 Task: Look for space in Moriguchi, Japan from 8th June, 2023 to 16th June, 2023 for 2 adults in price range Rs.10000 to Rs.15000. Place can be entire place with 1  bedroom having 1 bed and 1 bathroom. Property type can be house, flat, guest house, hotel. Amenities needed are: washing machine. Booking option can be shelf check-in. Required host language is English.
Action: Mouse moved to (482, 137)
Screenshot: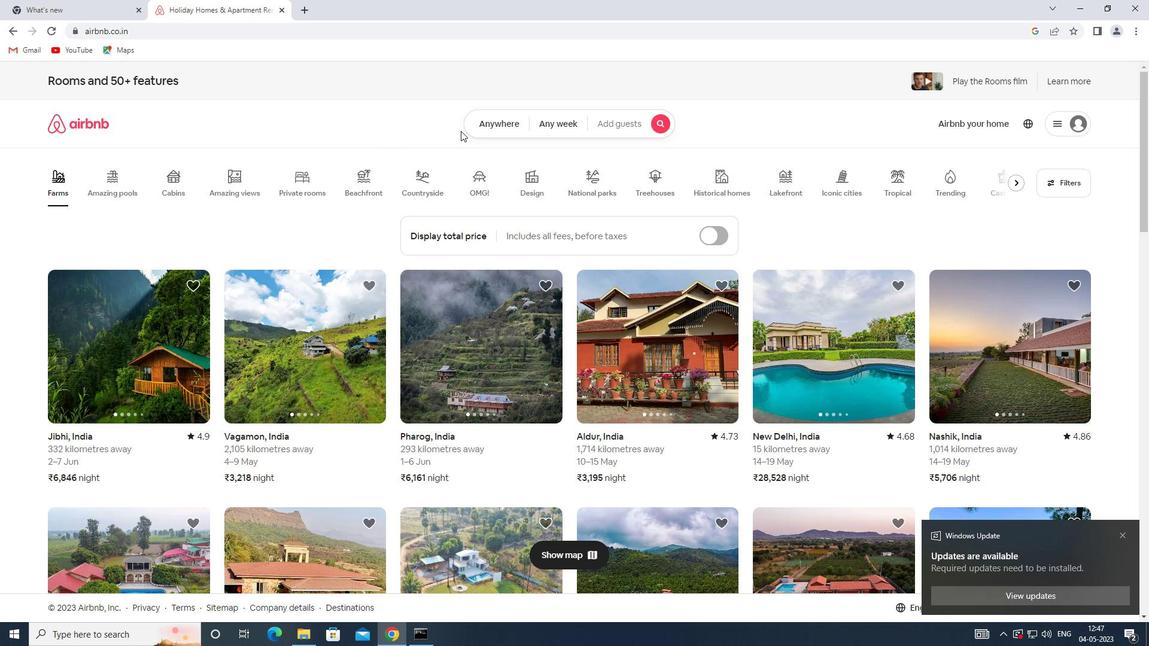 
Action: Mouse pressed left at (482, 137)
Screenshot: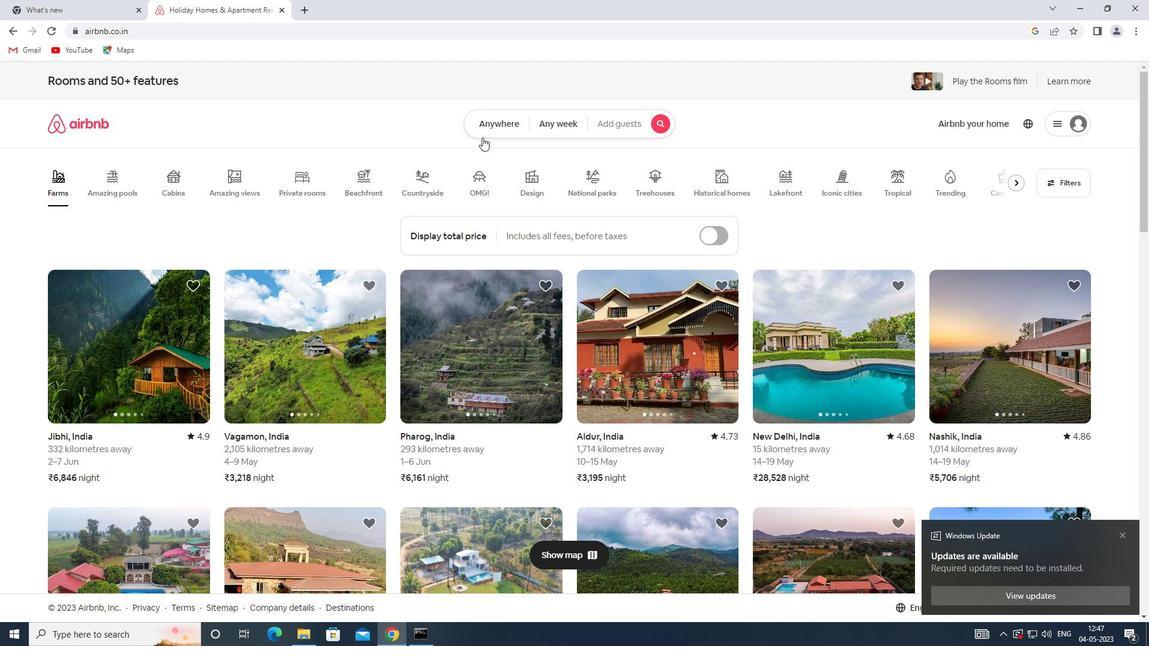 
Action: Mouse moved to (450, 180)
Screenshot: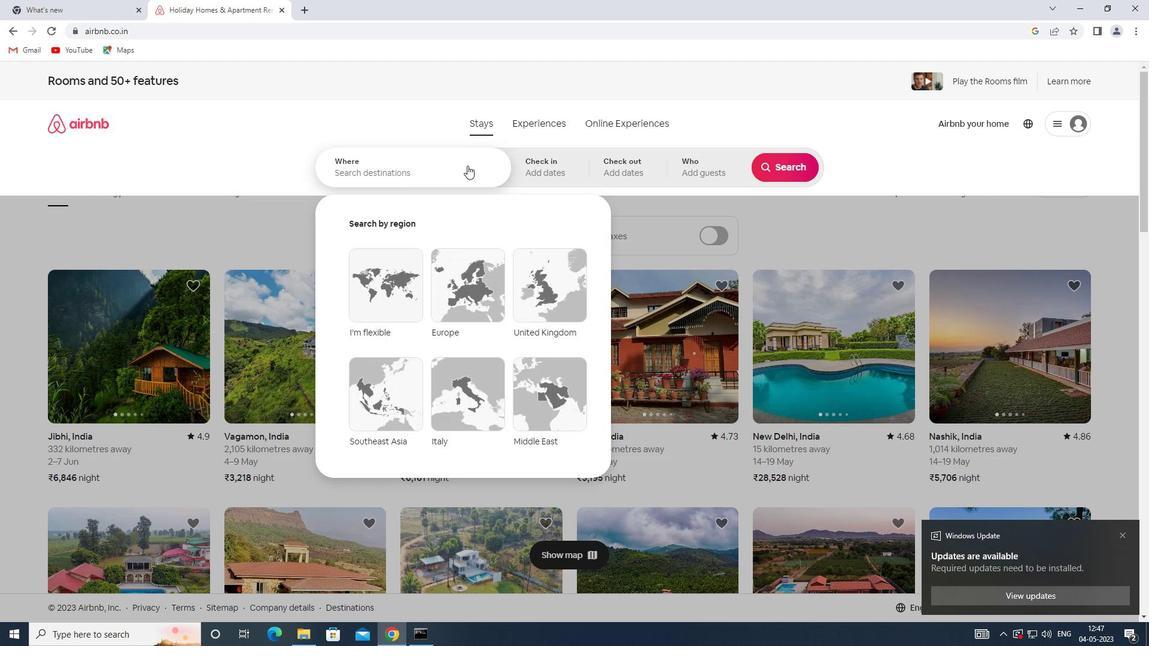 
Action: Mouse pressed left at (450, 180)
Screenshot: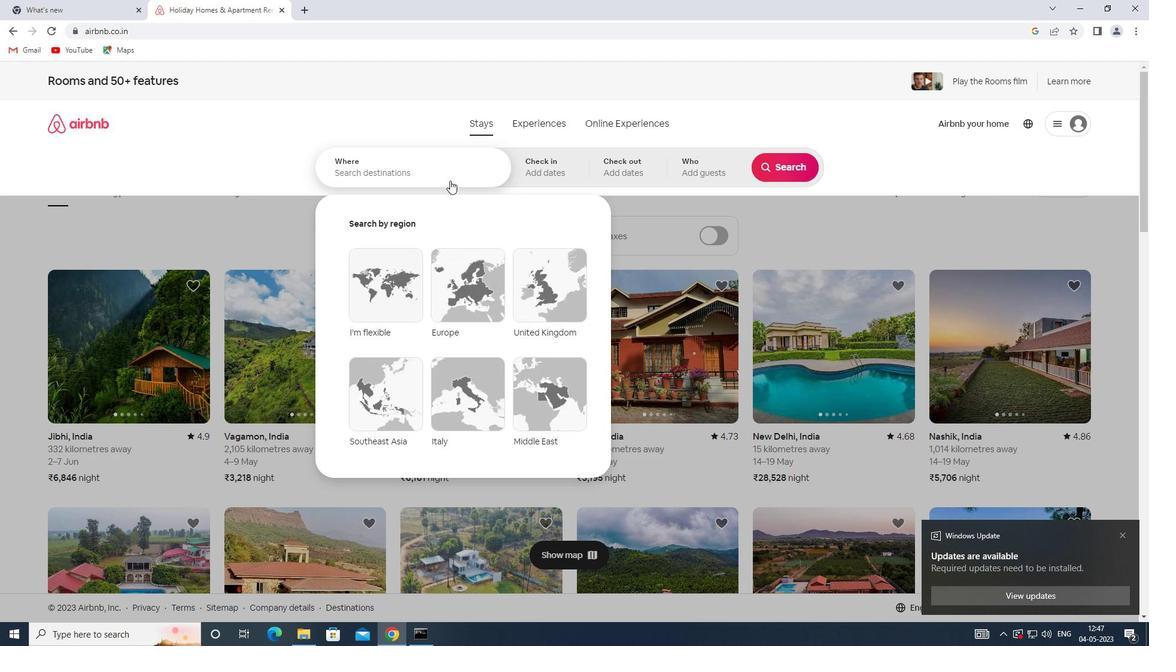 
Action: Key pressed <Key.shift>MORIGUCHI,<Key.shift>JAPAN
Screenshot: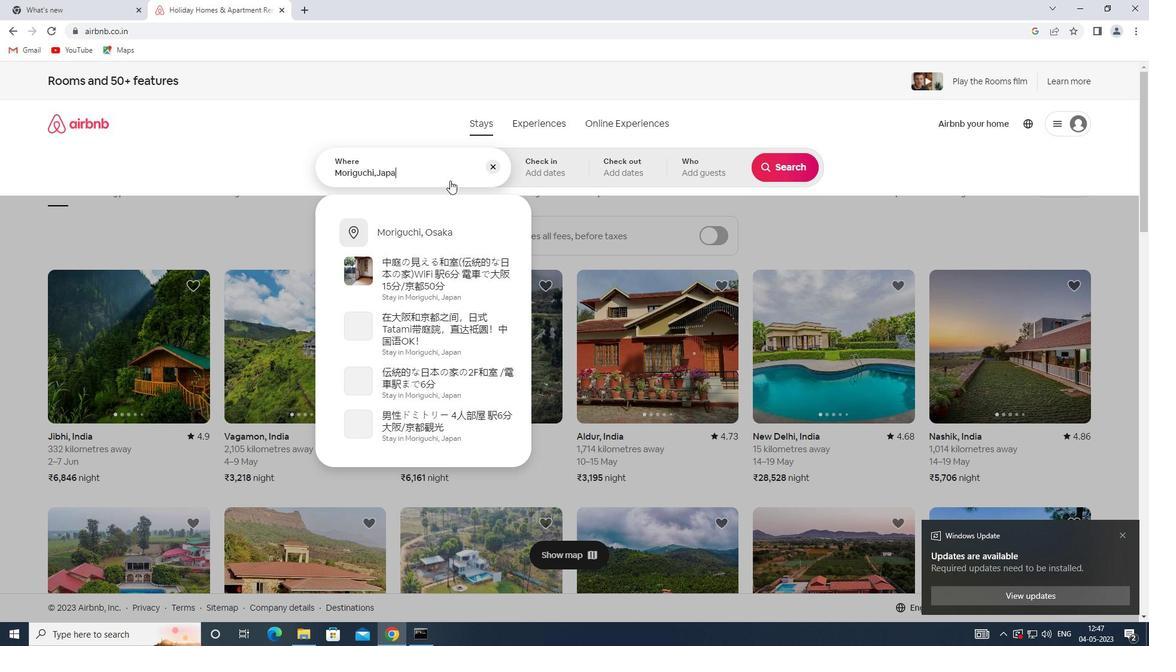 
Action: Mouse moved to (519, 173)
Screenshot: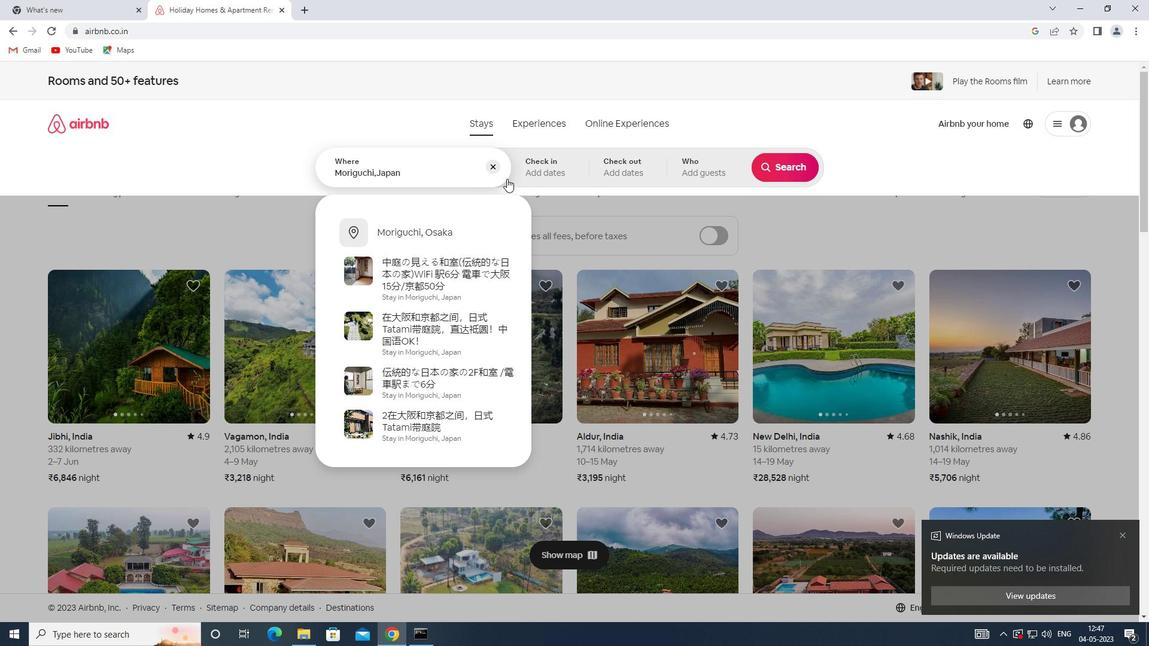 
Action: Mouse pressed left at (519, 173)
Screenshot: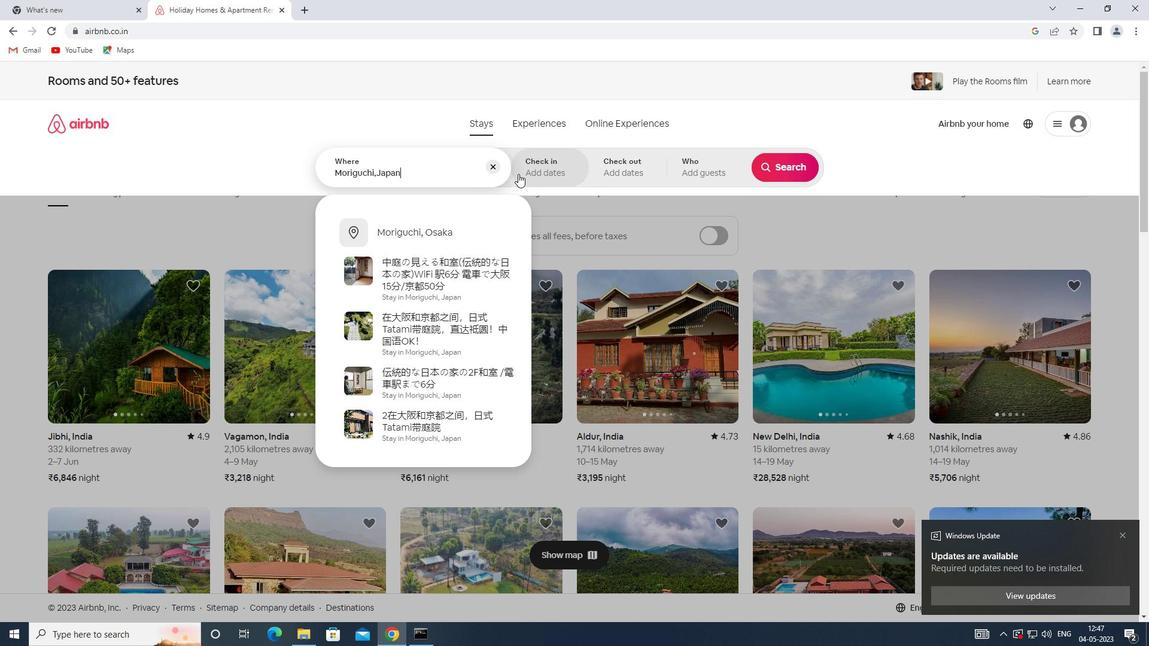
Action: Mouse moved to (719, 349)
Screenshot: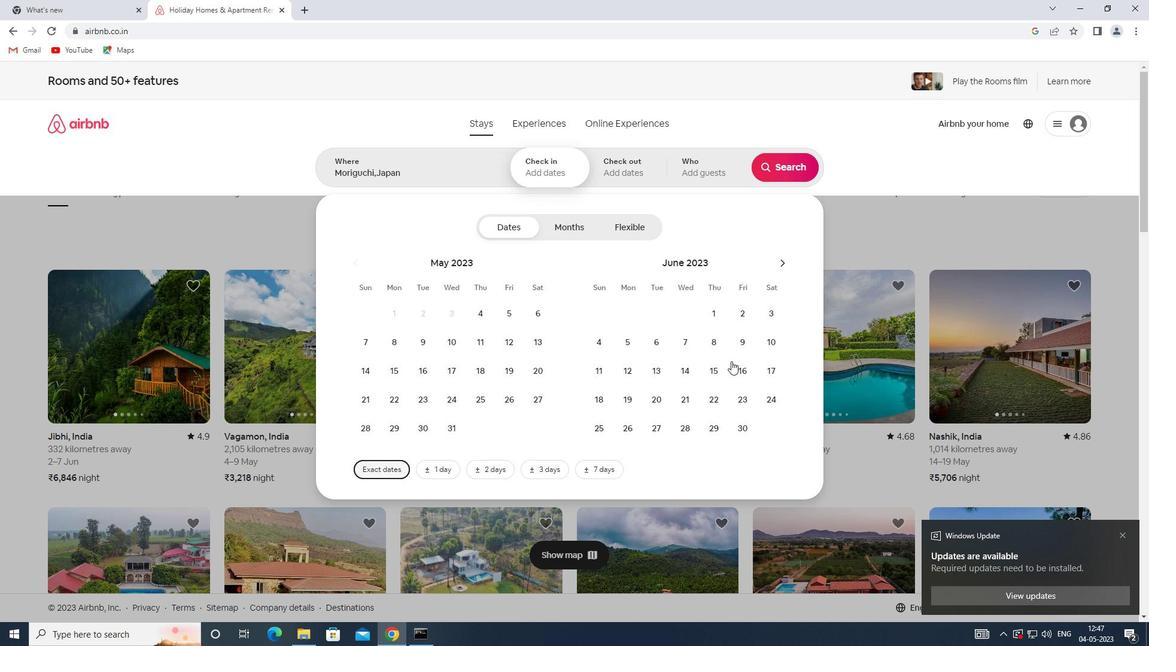 
Action: Mouse pressed left at (719, 349)
Screenshot: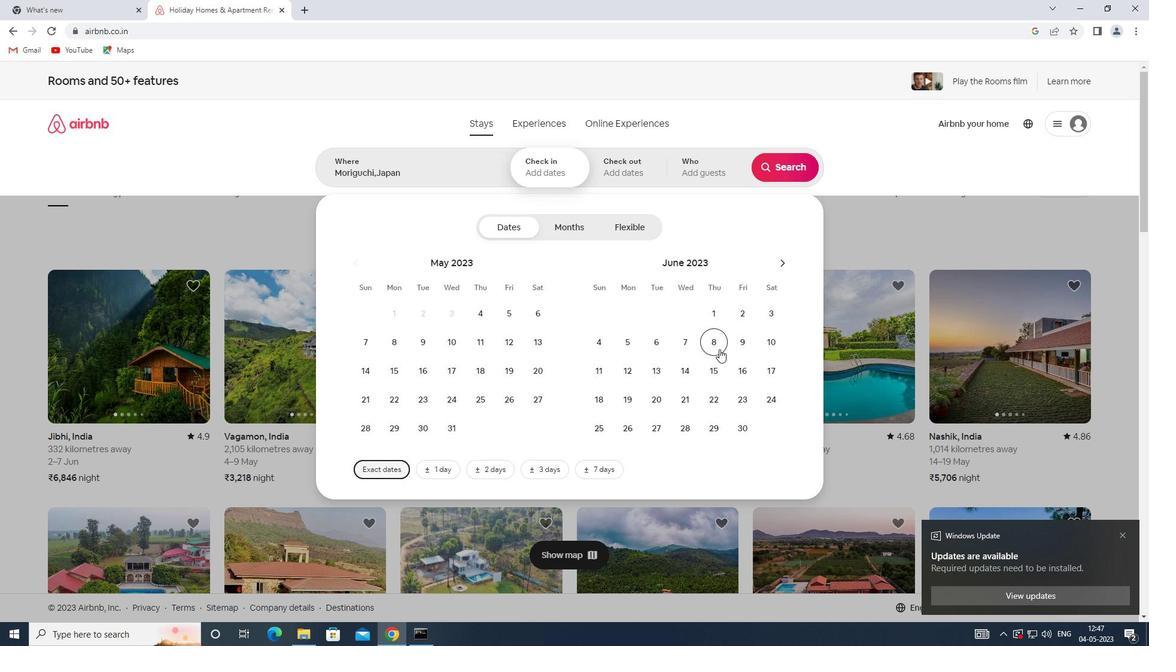 
Action: Mouse moved to (751, 371)
Screenshot: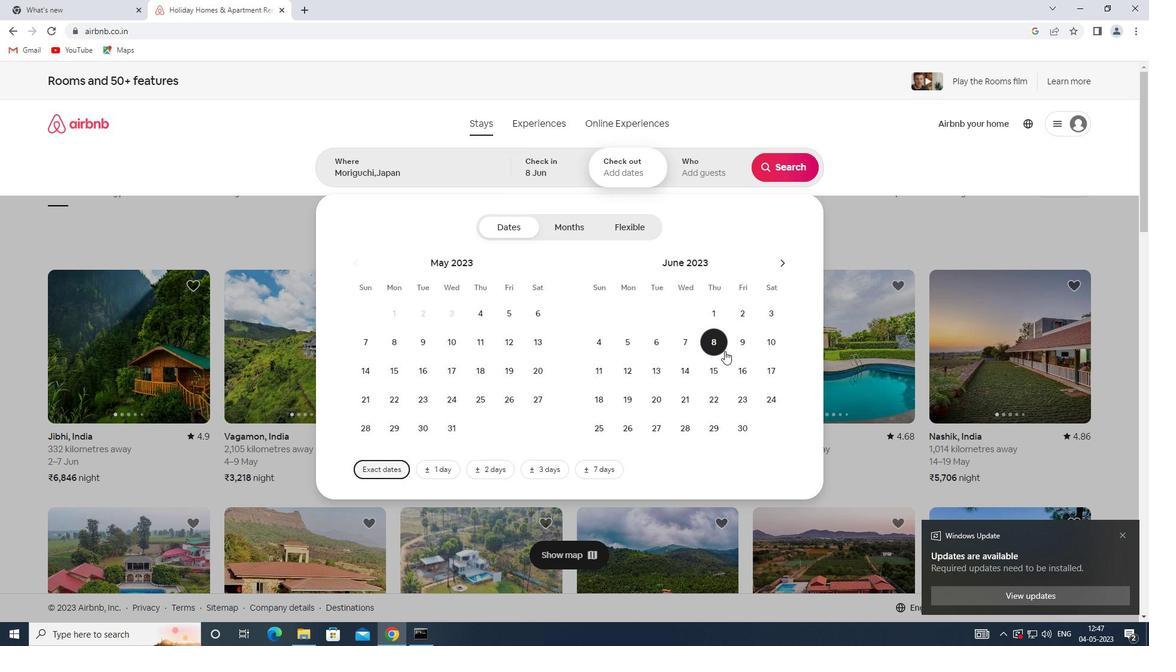 
Action: Mouse pressed left at (751, 371)
Screenshot: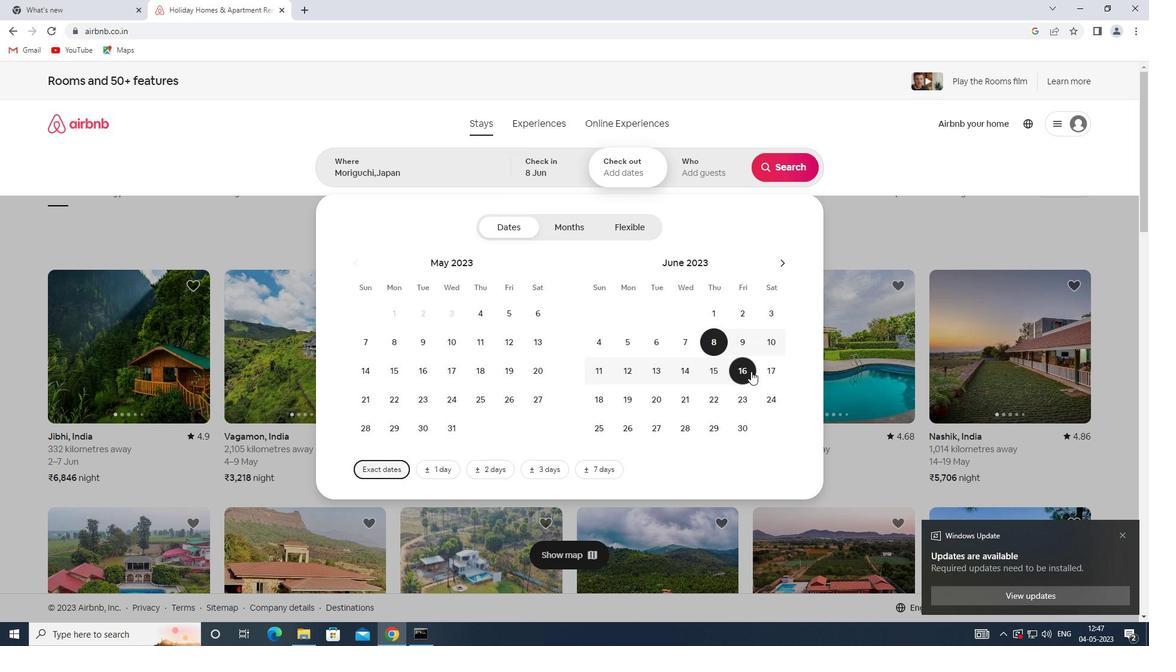 
Action: Mouse moved to (699, 171)
Screenshot: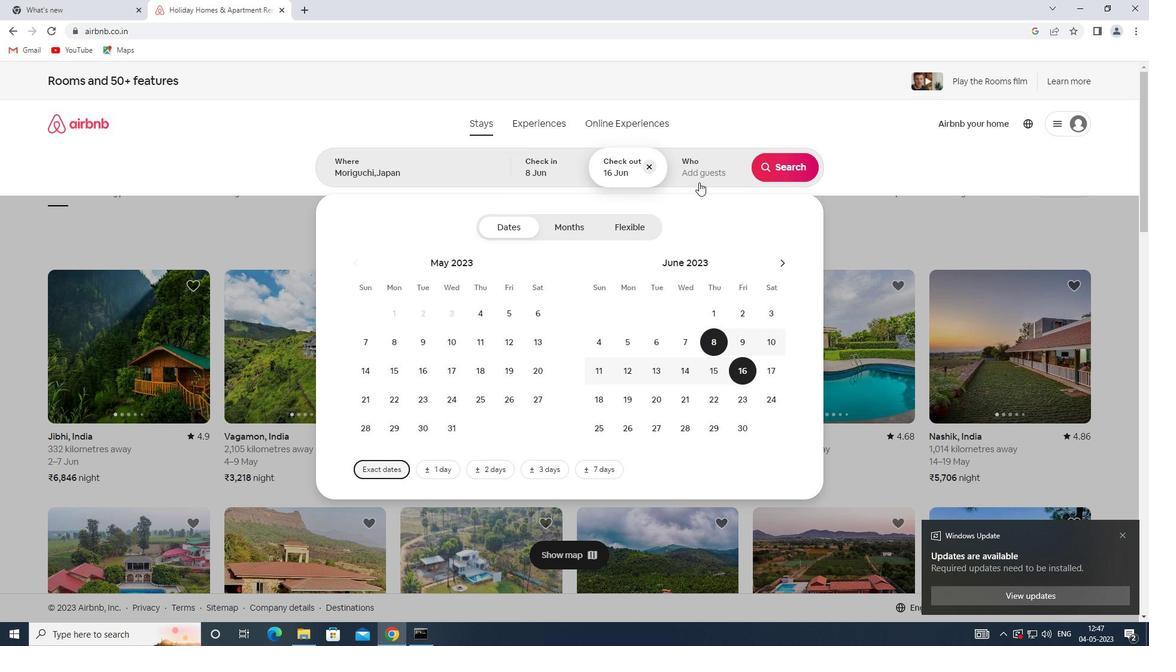 
Action: Mouse pressed left at (699, 171)
Screenshot: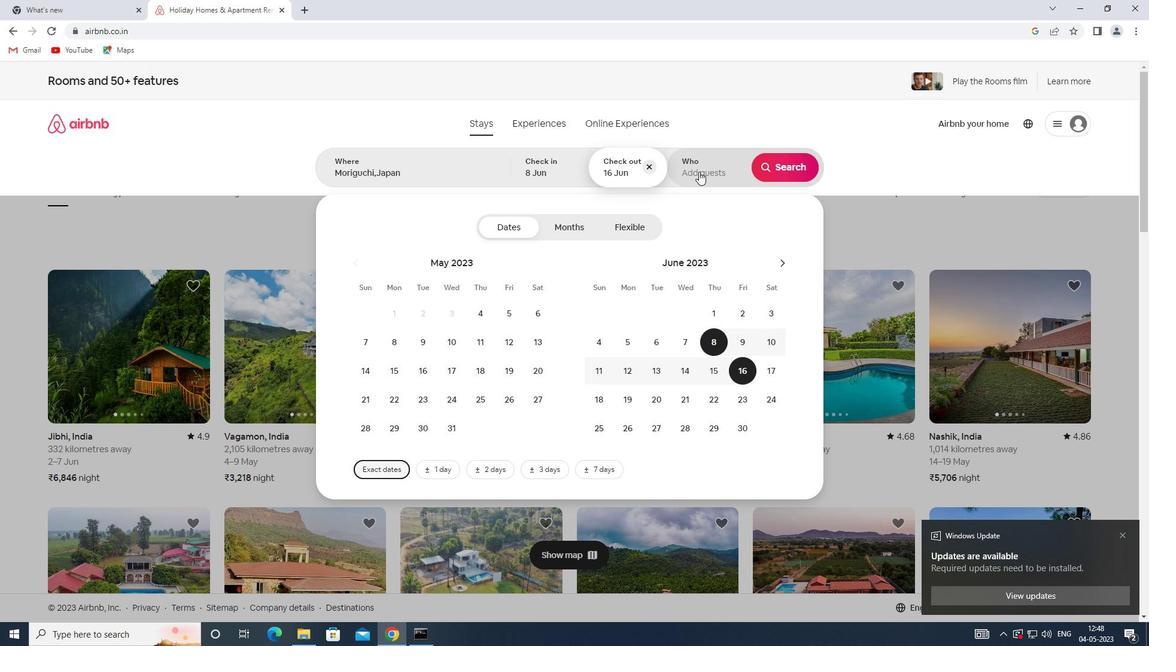 
Action: Mouse moved to (790, 229)
Screenshot: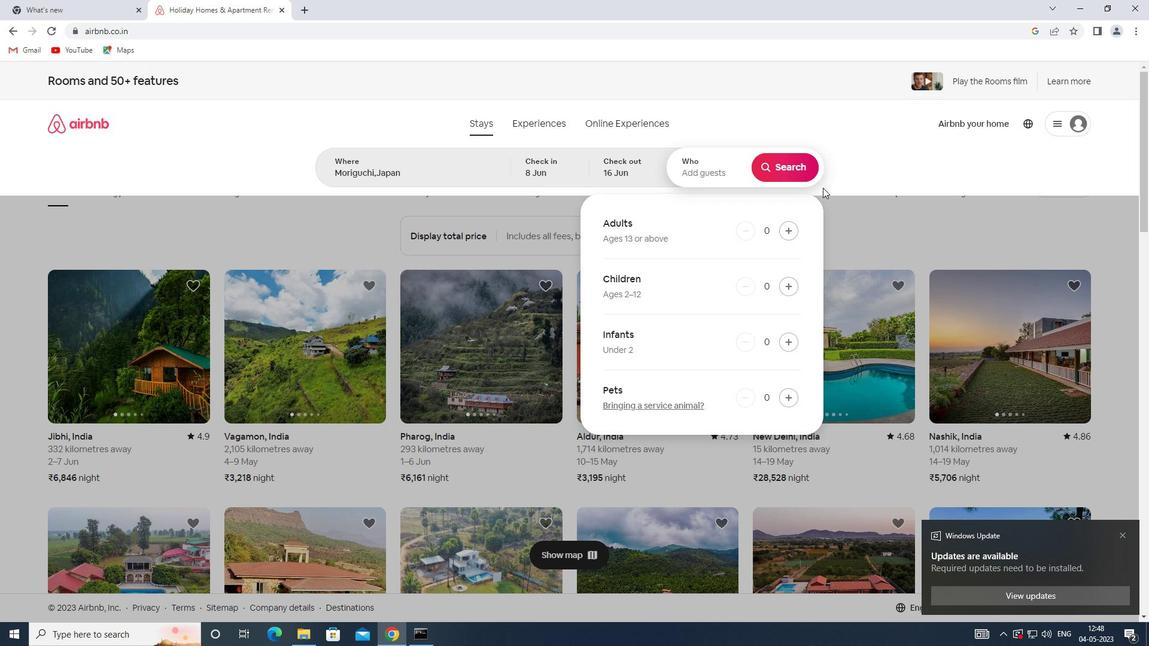 
Action: Mouse pressed left at (790, 229)
Screenshot: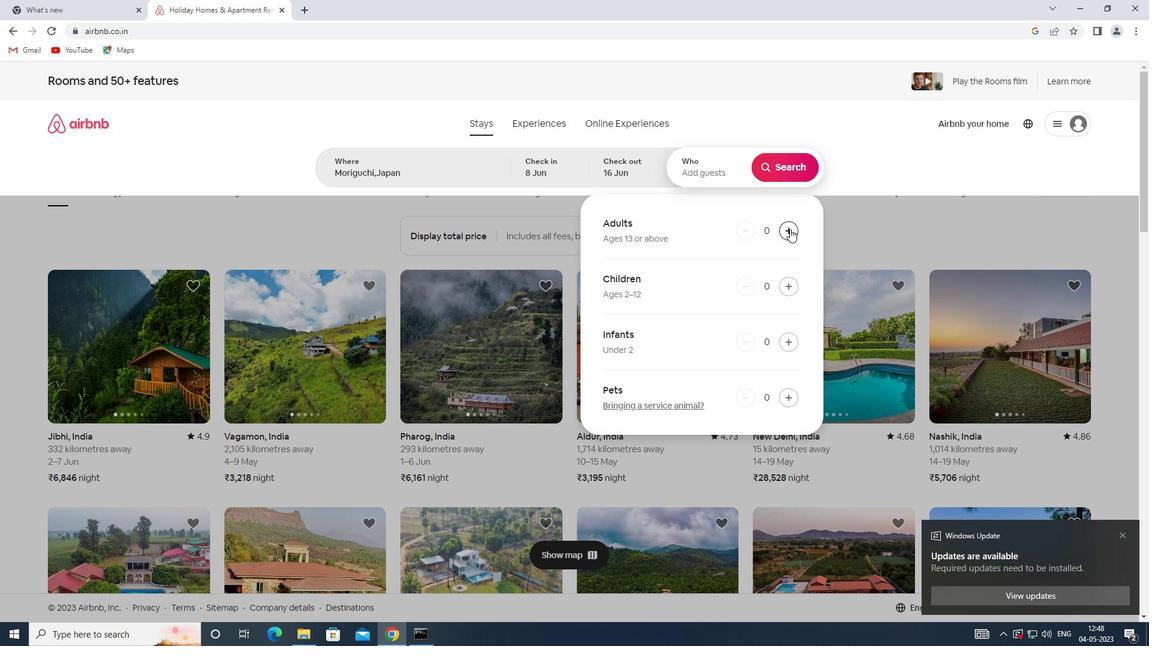 
Action: Mouse pressed left at (790, 229)
Screenshot: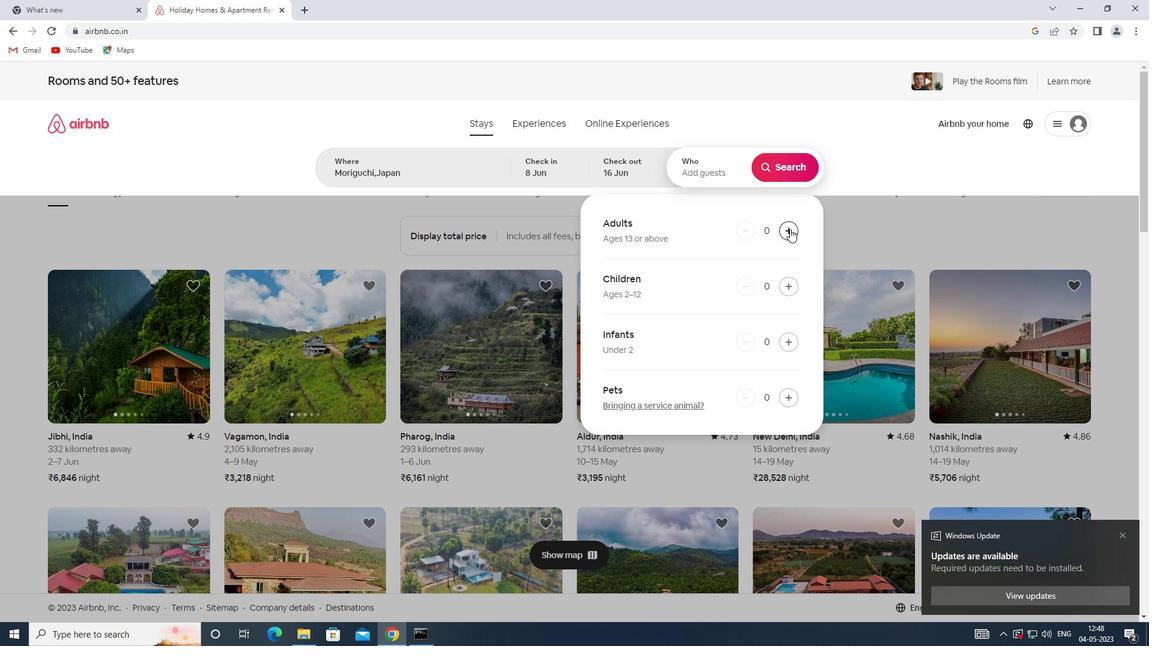 
Action: Mouse moved to (784, 162)
Screenshot: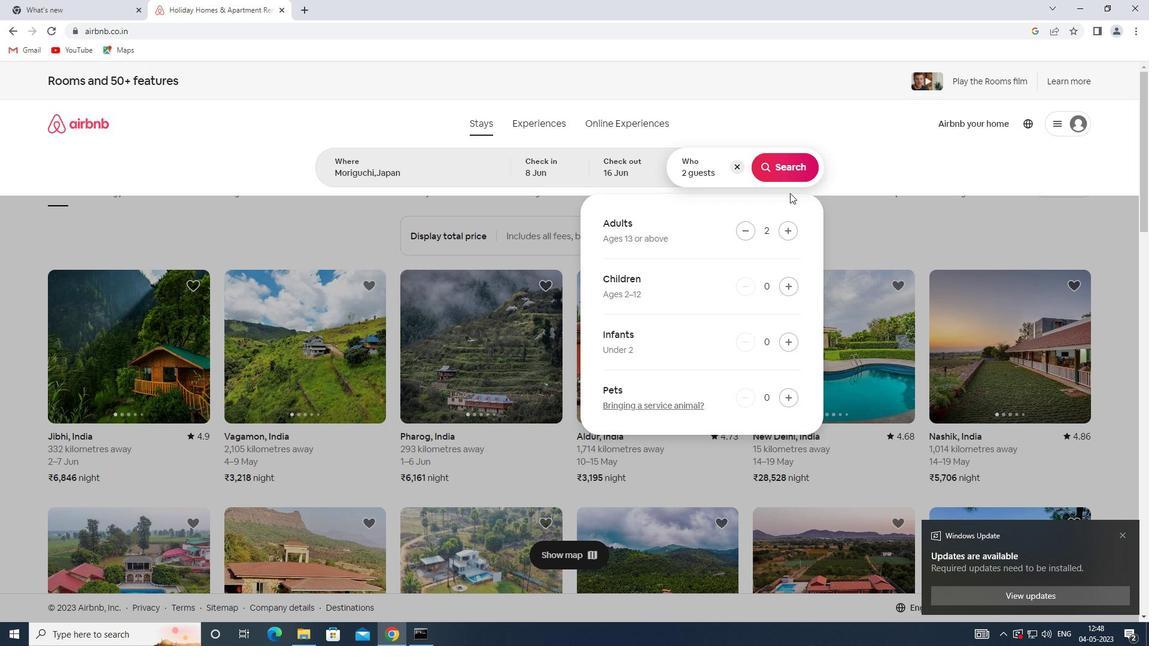 
Action: Mouse pressed left at (784, 162)
Screenshot: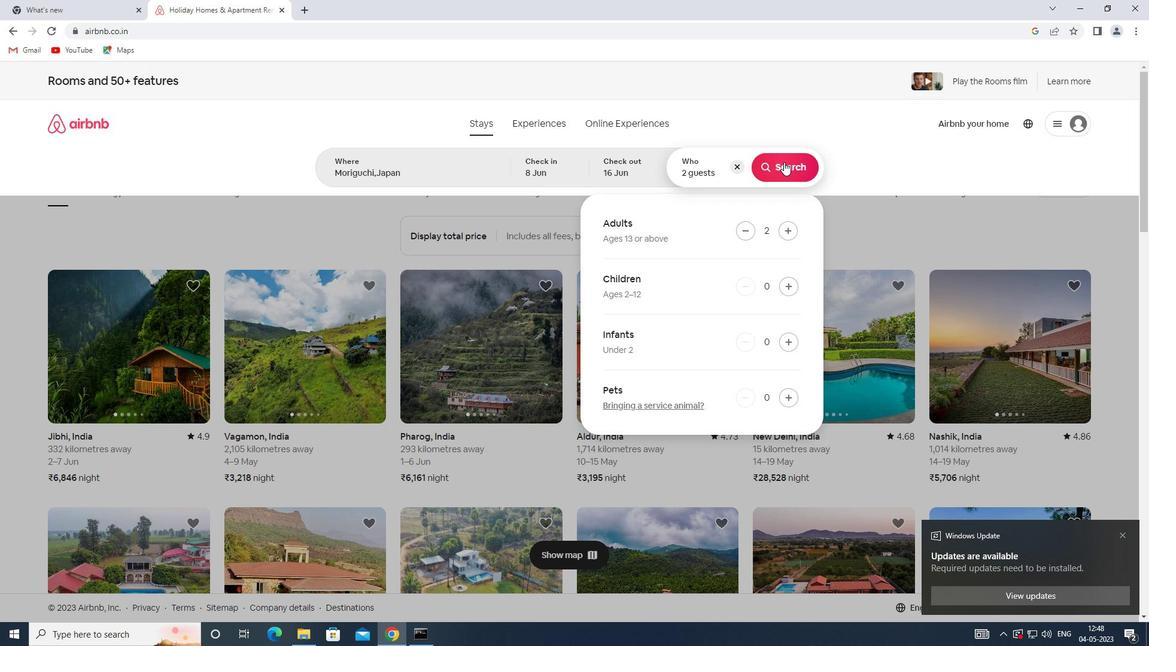 
Action: Mouse moved to (1095, 139)
Screenshot: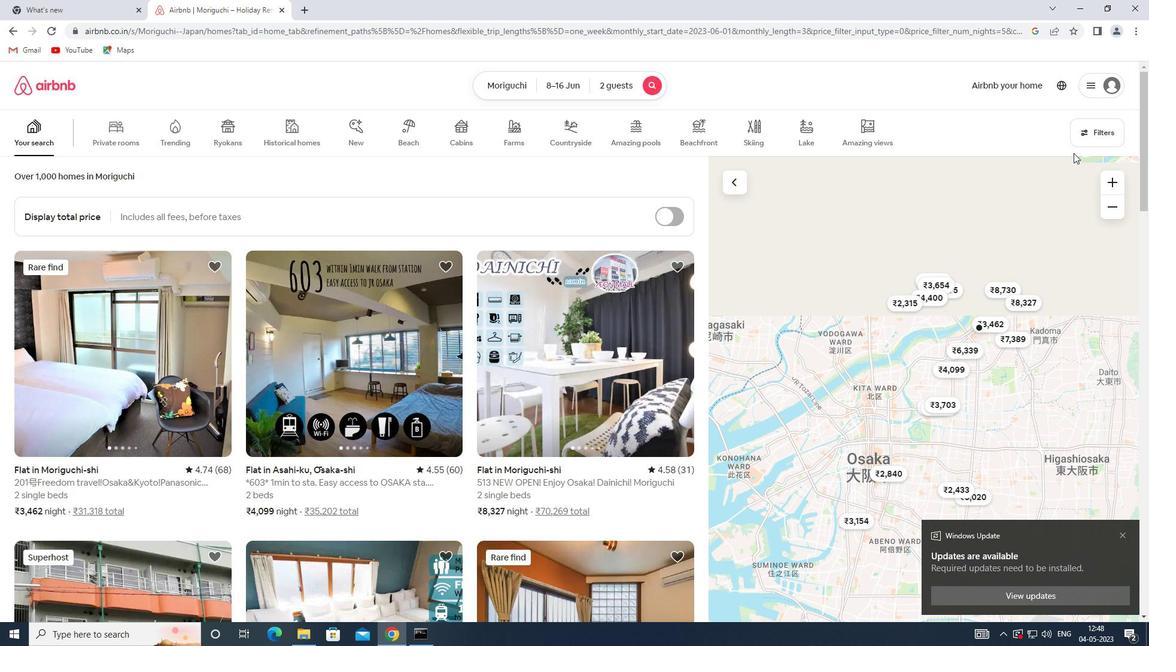 
Action: Mouse pressed left at (1095, 139)
Screenshot: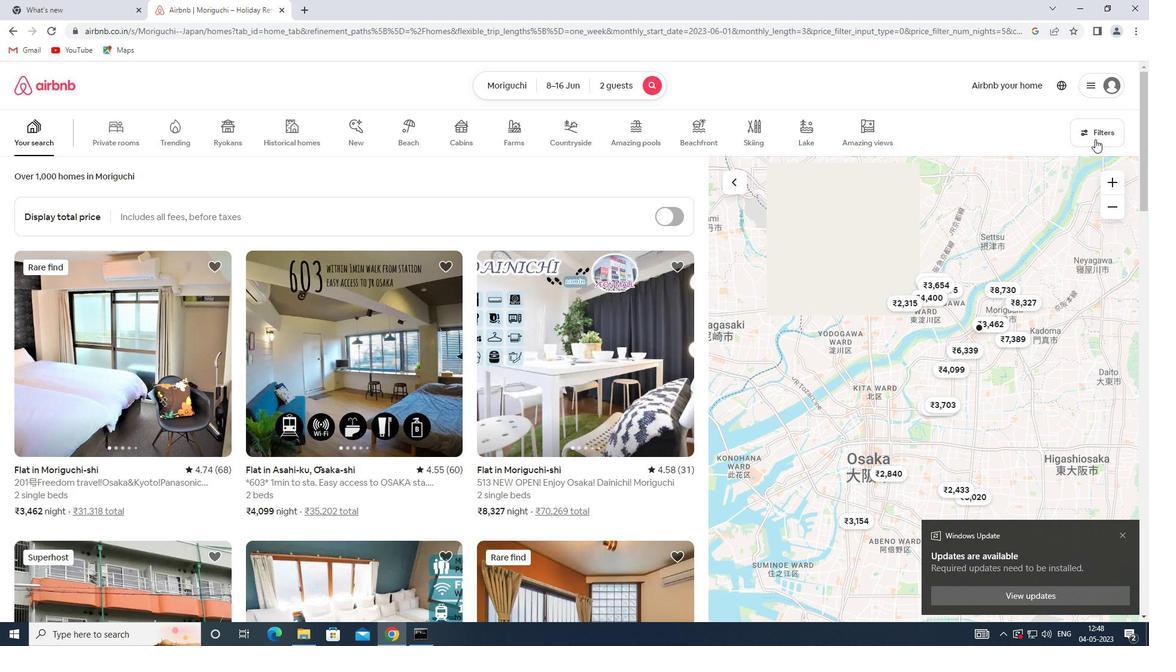 
Action: Mouse moved to (411, 288)
Screenshot: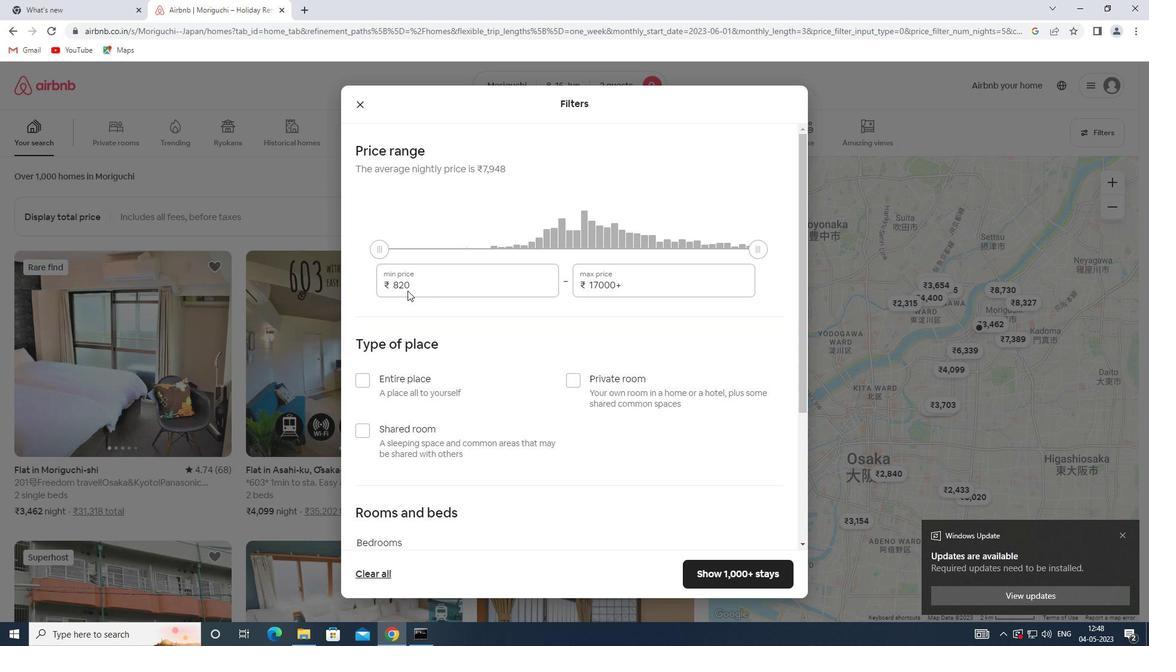 
Action: Mouse pressed left at (411, 288)
Screenshot: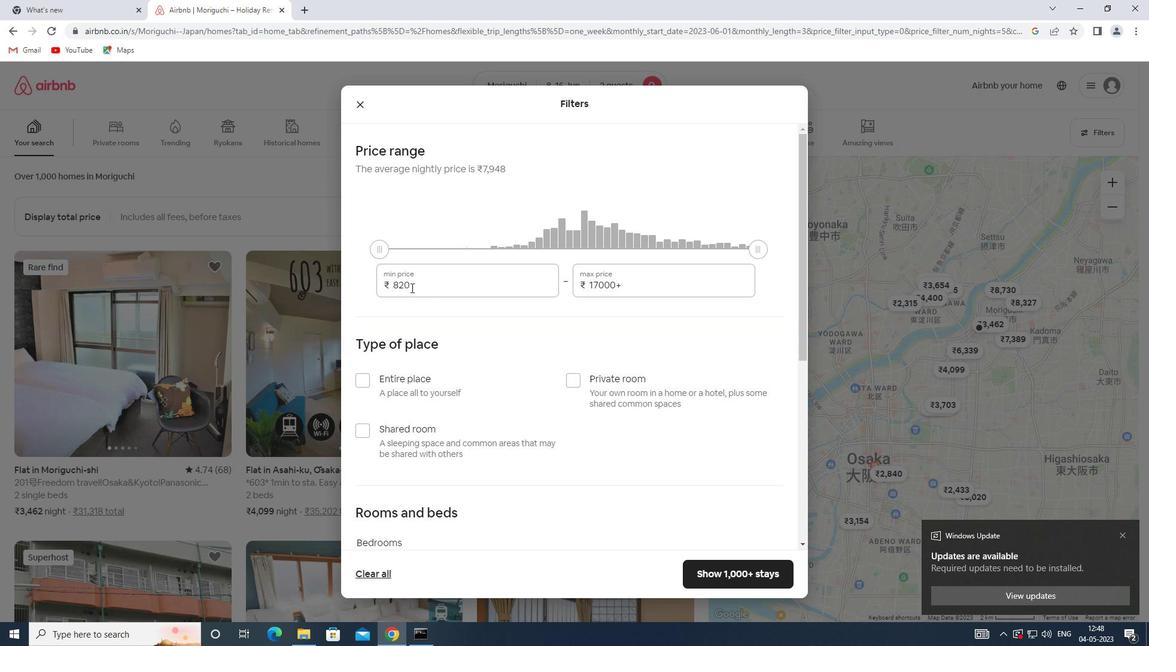 
Action: Mouse moved to (382, 287)
Screenshot: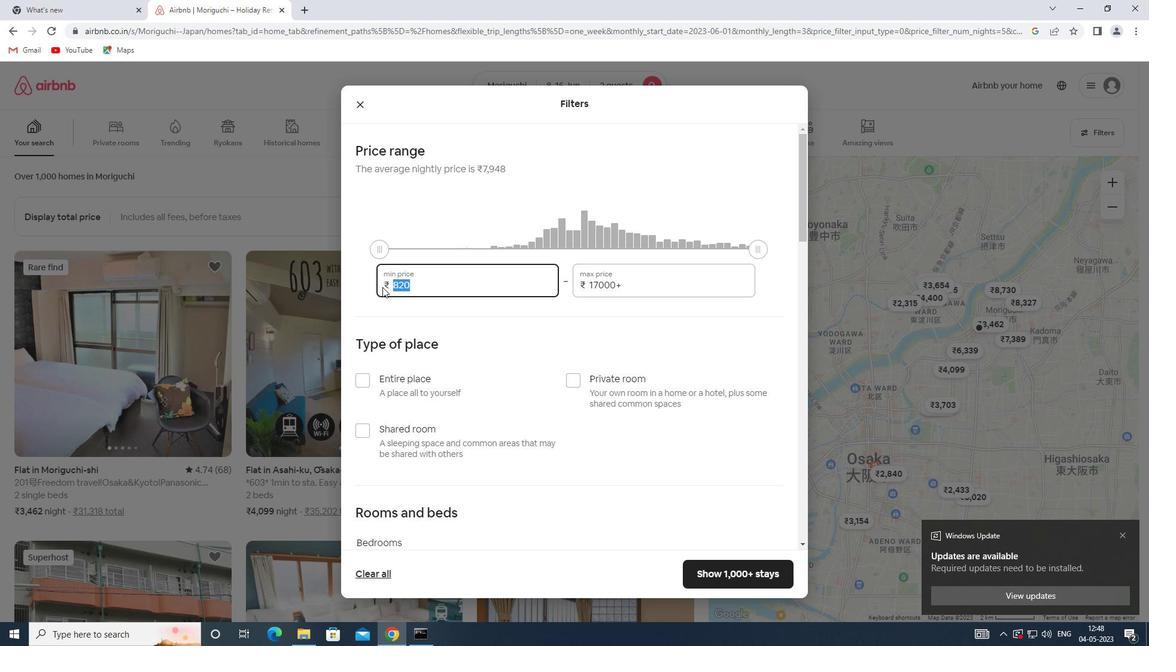 
Action: Key pressed 10000
Screenshot: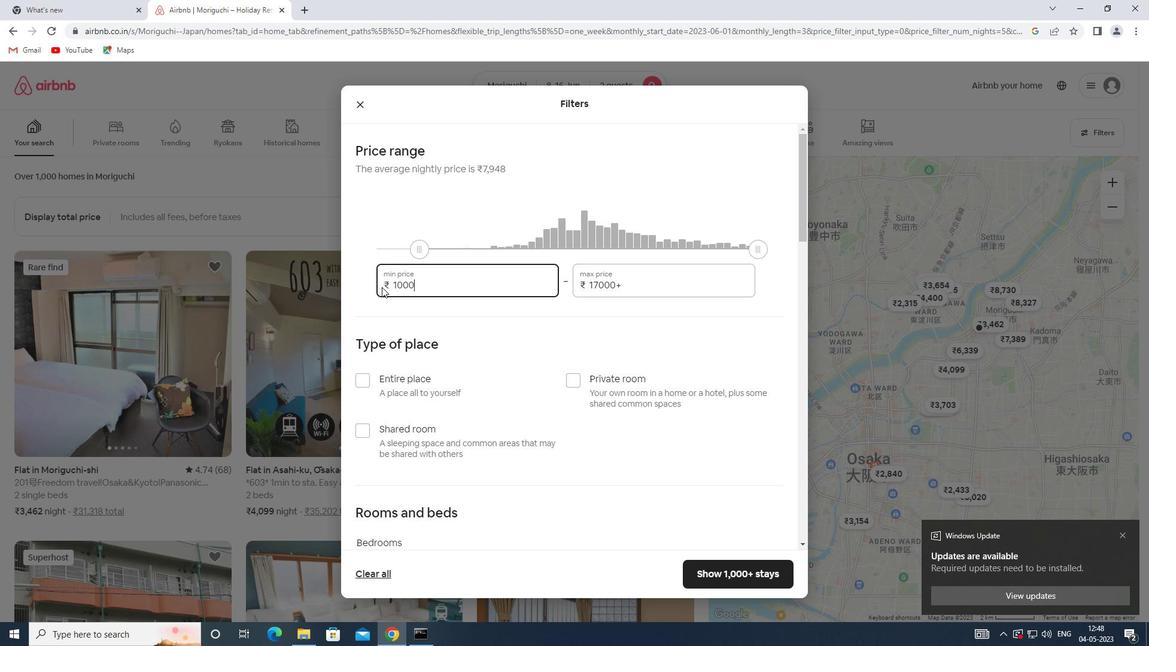 
Action: Mouse moved to (619, 282)
Screenshot: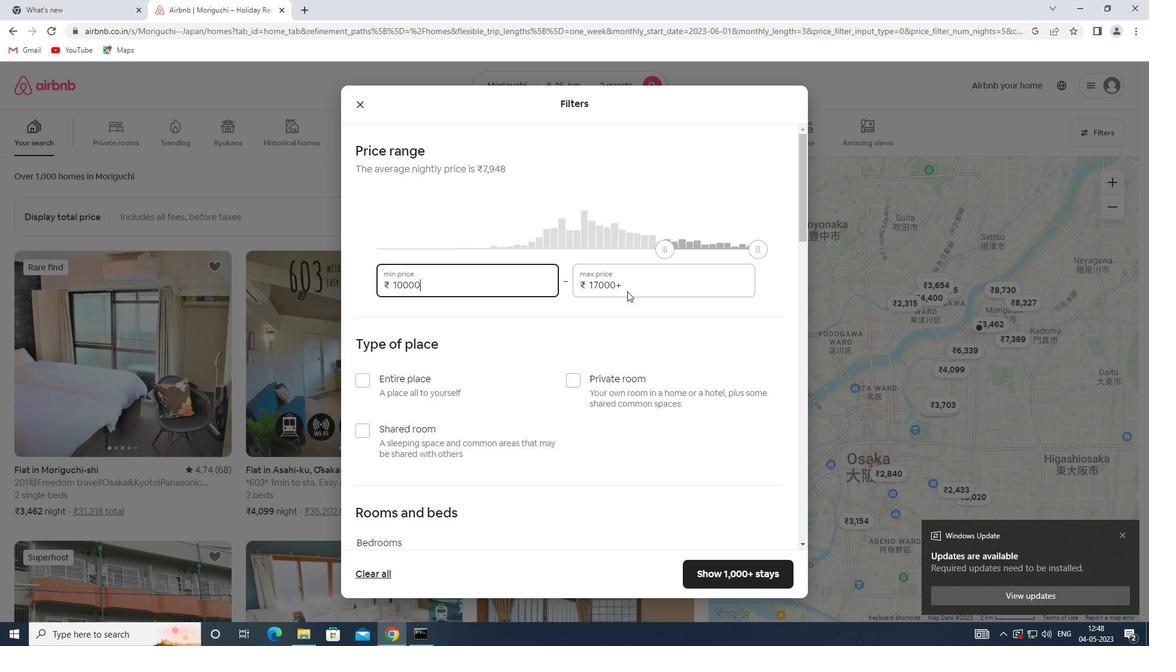
Action: Mouse pressed left at (619, 282)
Screenshot: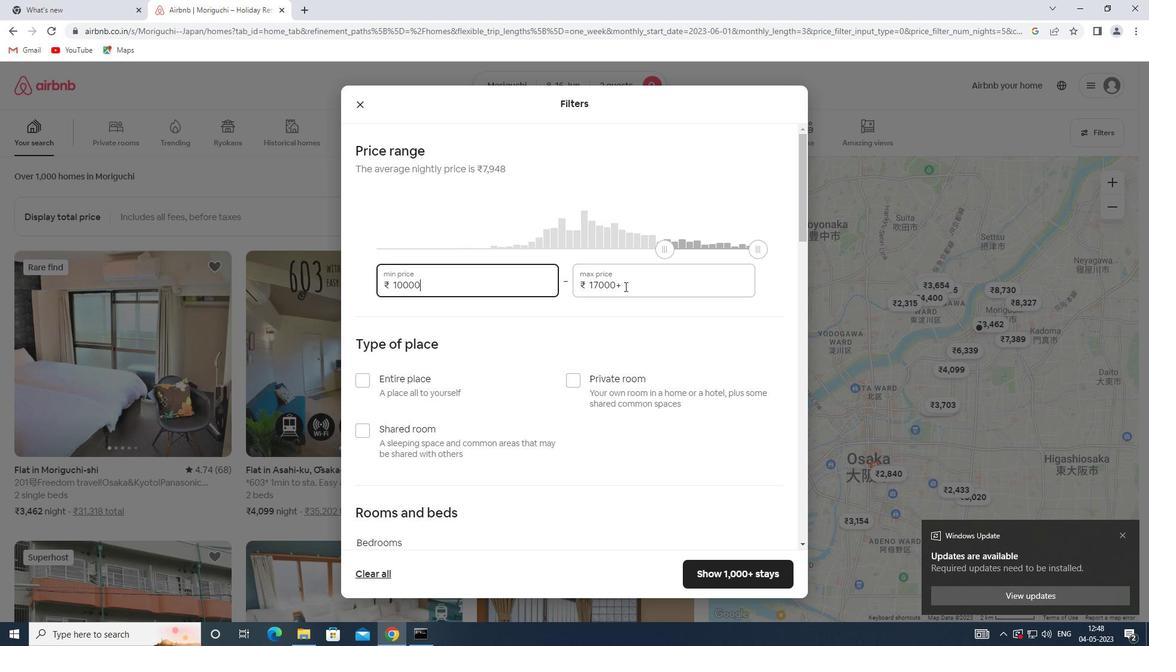 
Action: Mouse moved to (565, 281)
Screenshot: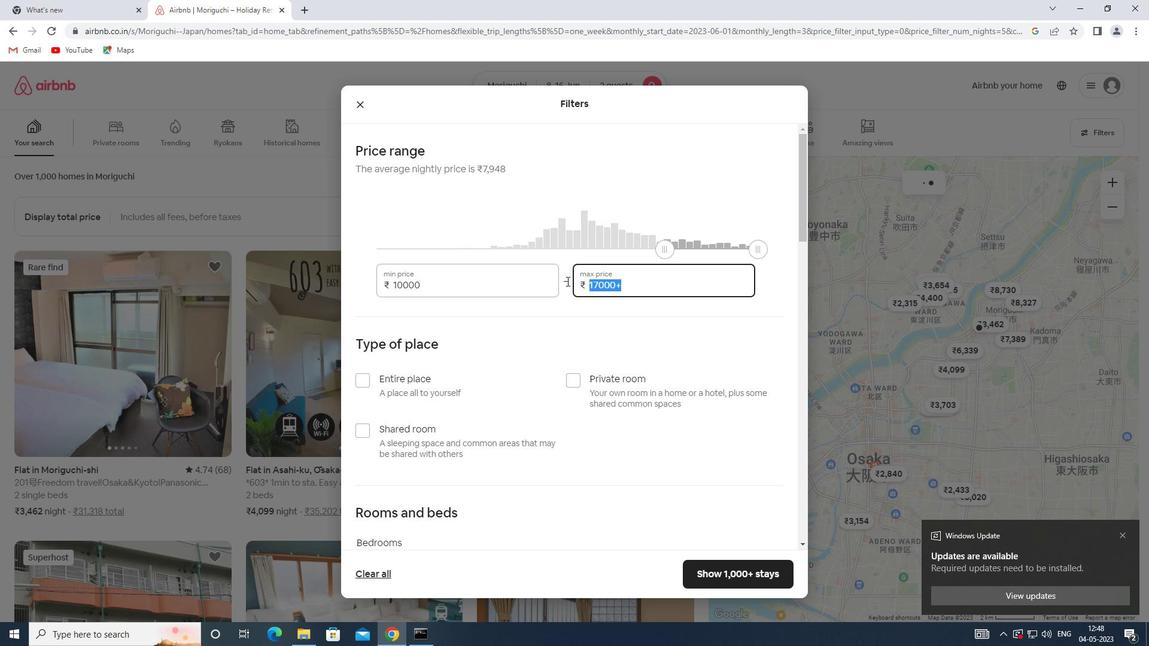 
Action: Key pressed 15000
Screenshot: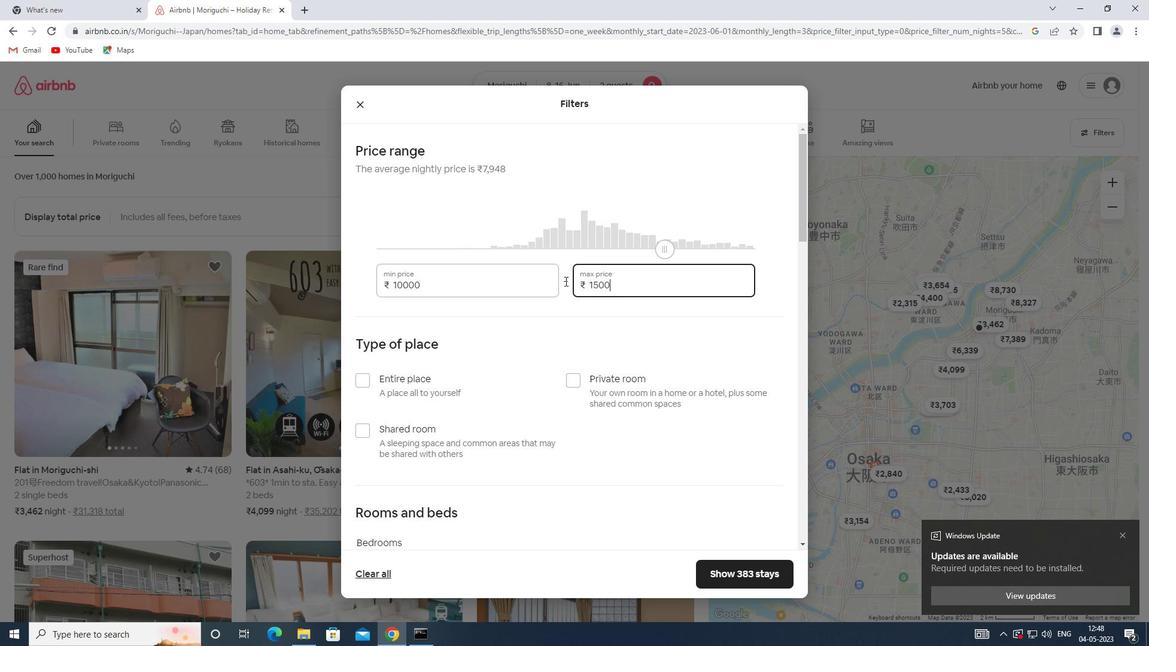 
Action: Mouse scrolled (565, 280) with delta (0, 0)
Screenshot: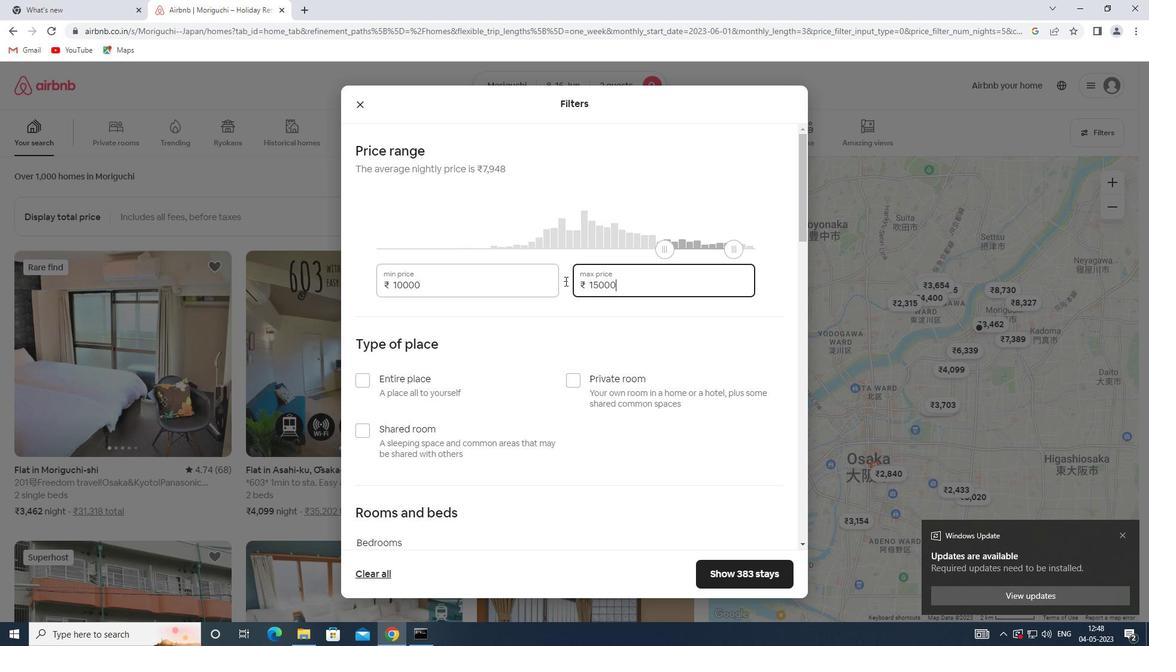 
Action: Mouse moved to (386, 321)
Screenshot: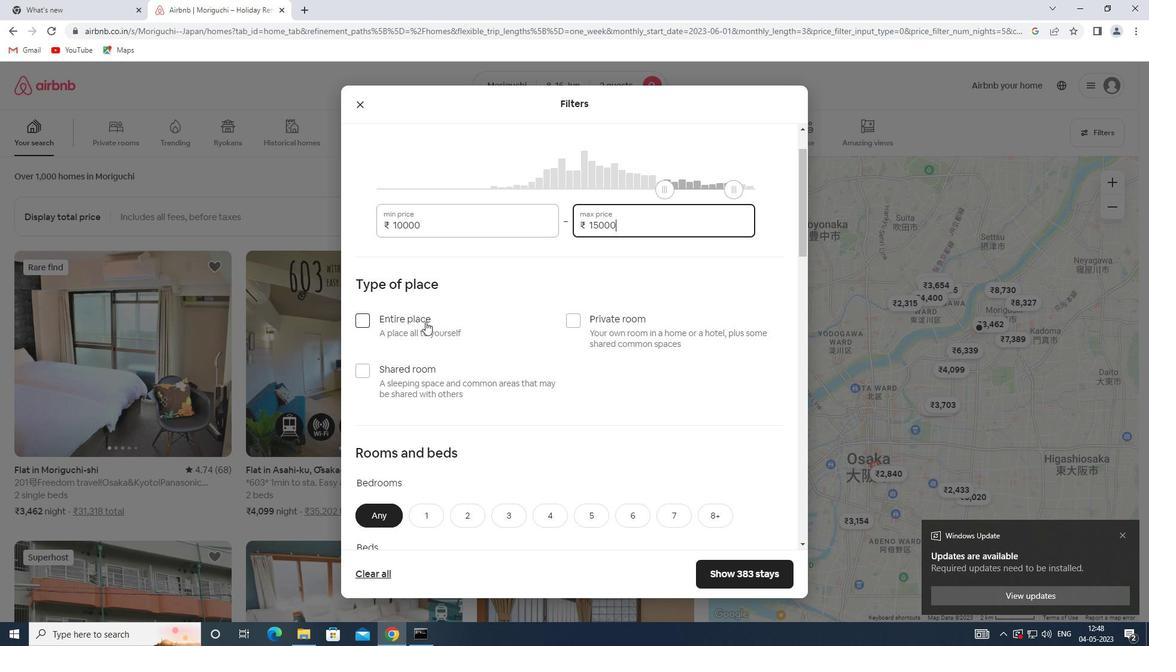 
Action: Mouse pressed left at (386, 321)
Screenshot: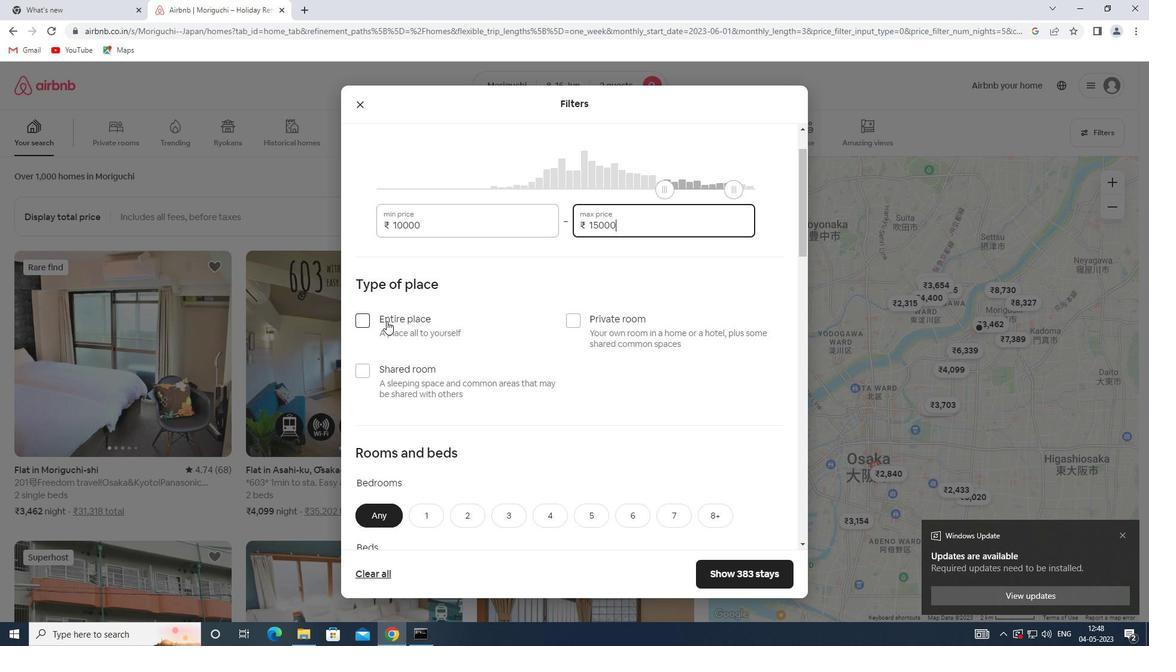 
Action: Mouse moved to (386, 321)
Screenshot: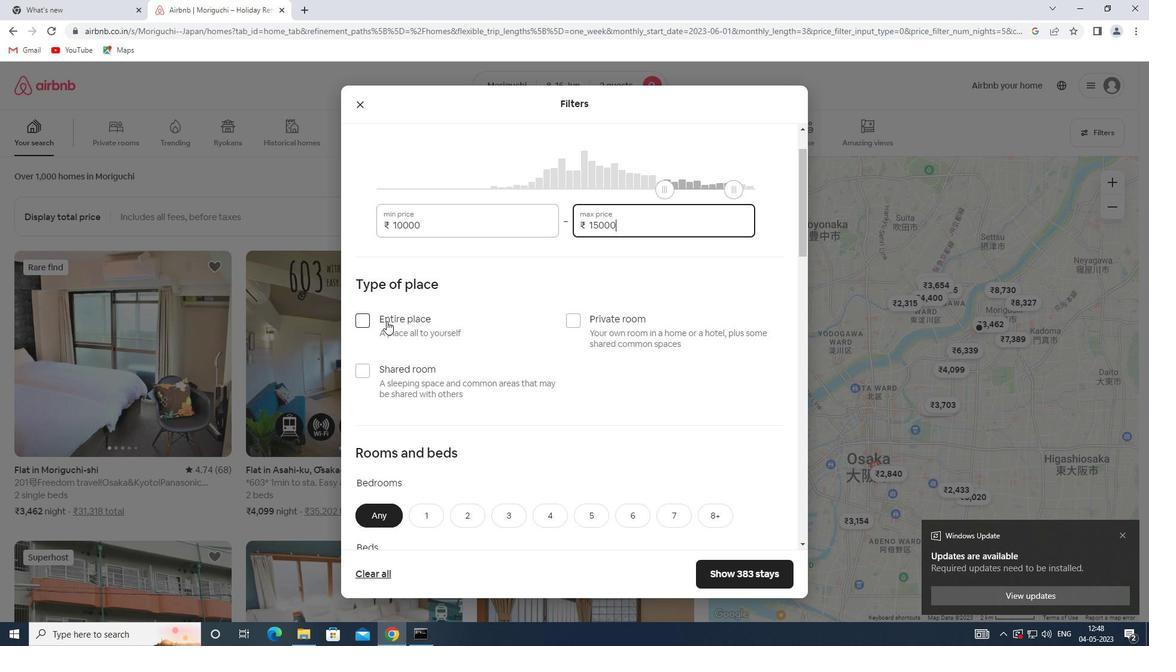 
Action: Mouse scrolled (386, 320) with delta (0, 0)
Screenshot: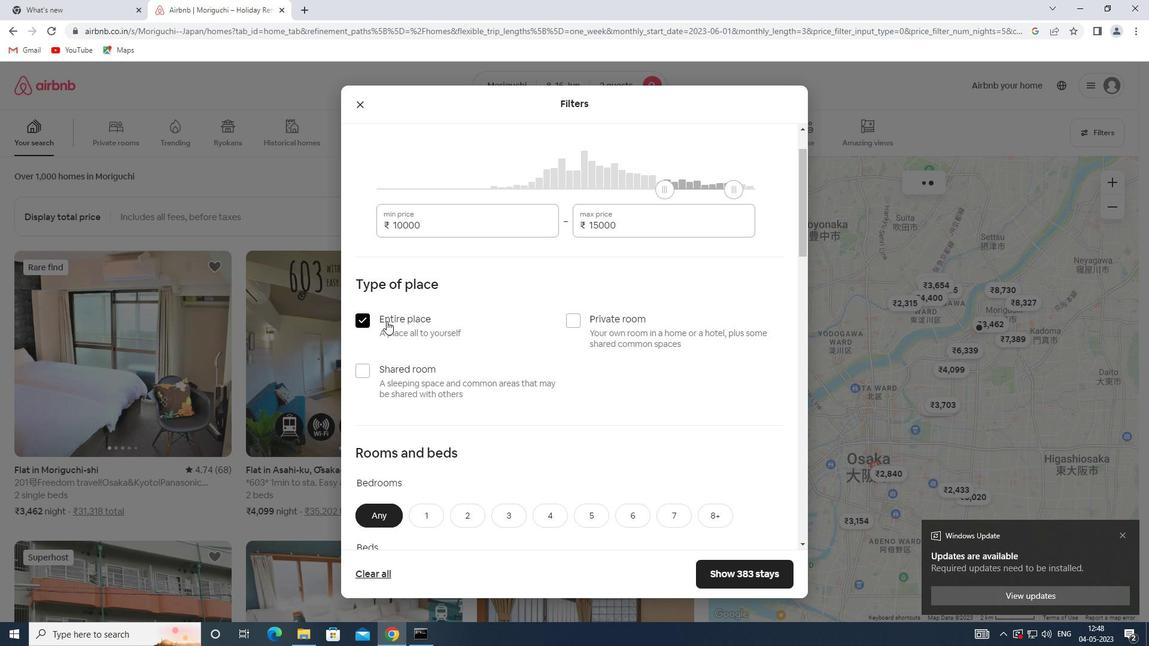 
Action: Mouse scrolled (386, 320) with delta (0, 0)
Screenshot: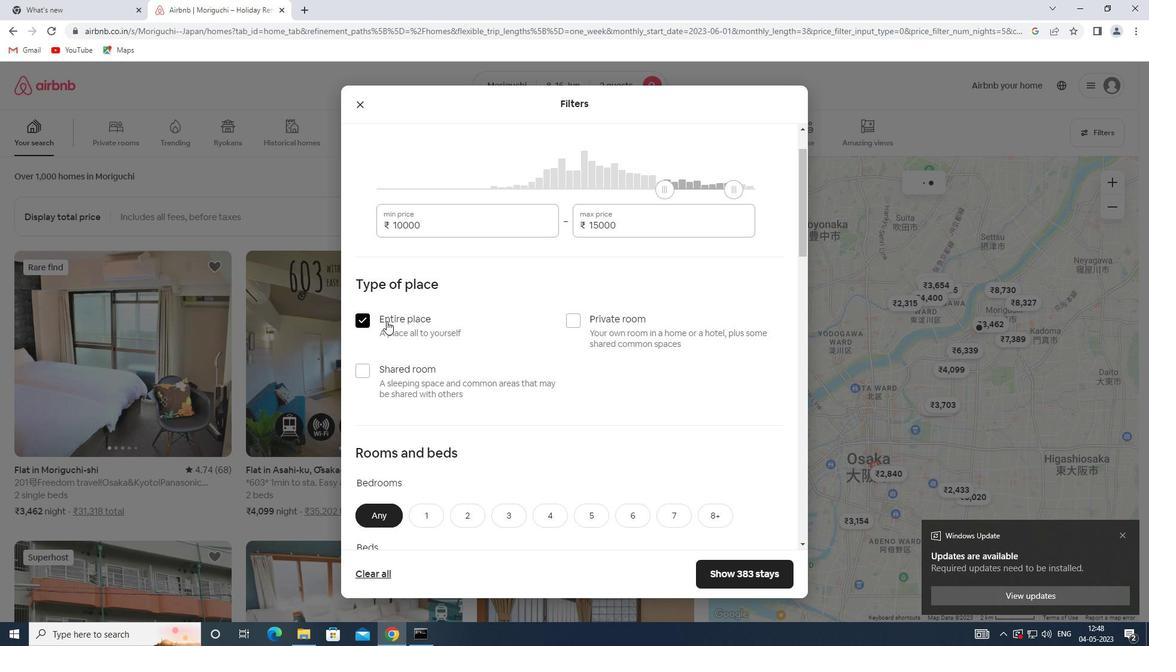 
Action: Mouse scrolled (386, 320) with delta (0, 0)
Screenshot: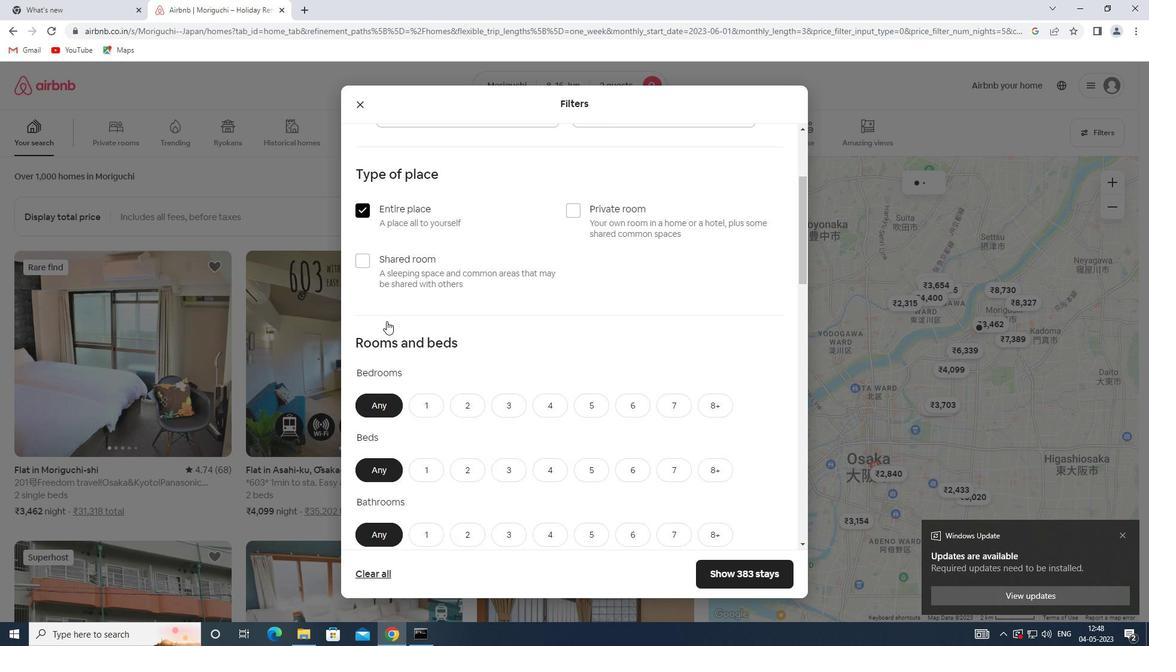 
Action: Mouse moved to (435, 334)
Screenshot: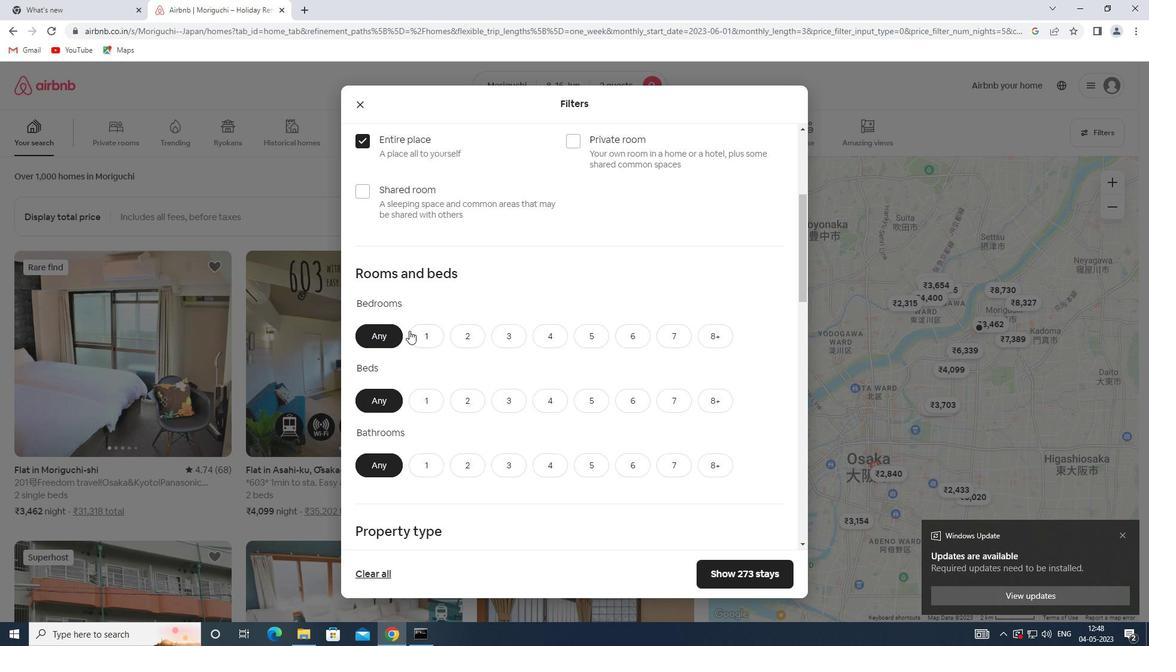
Action: Mouse pressed left at (435, 334)
Screenshot: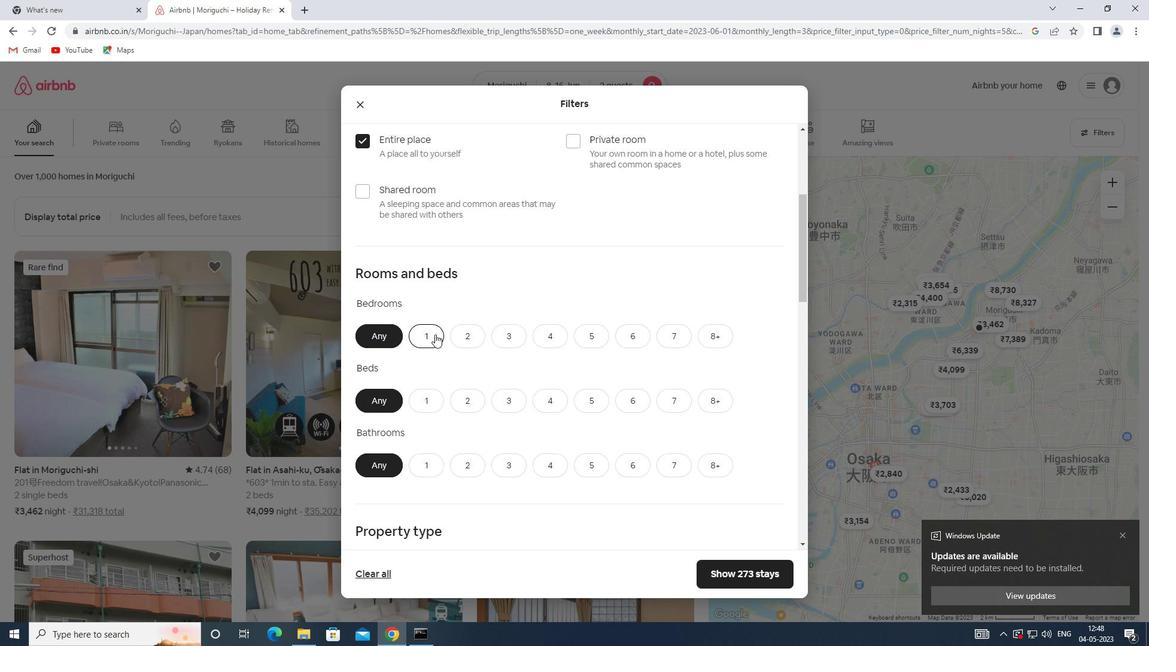 
Action: Mouse moved to (421, 393)
Screenshot: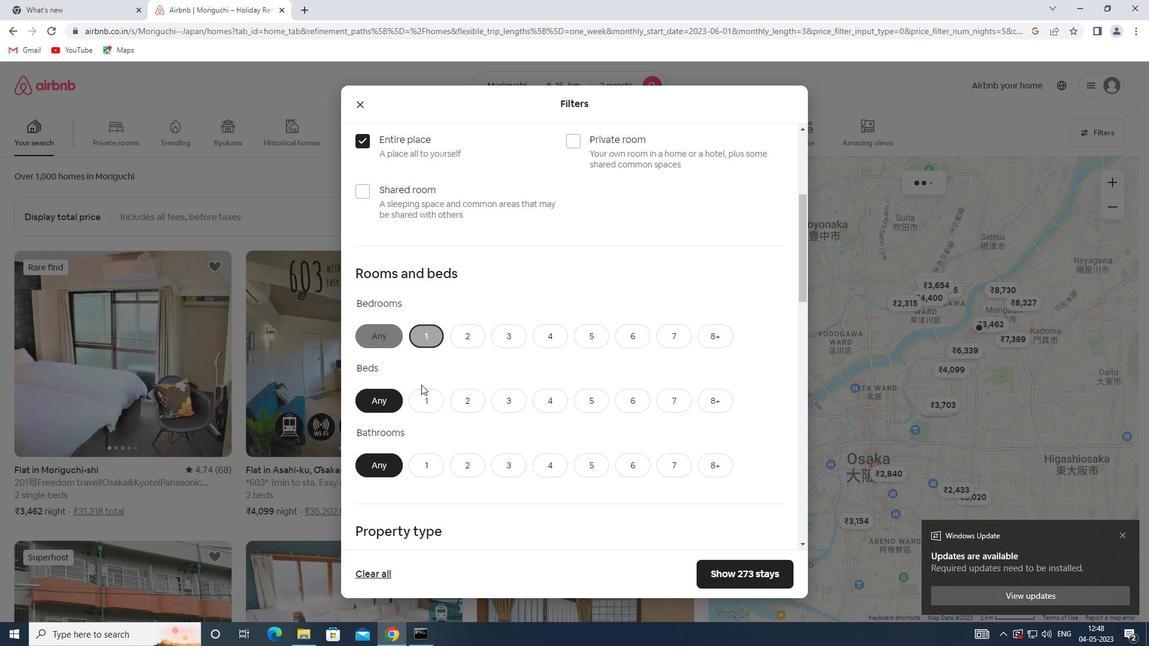 
Action: Mouse pressed left at (421, 393)
Screenshot: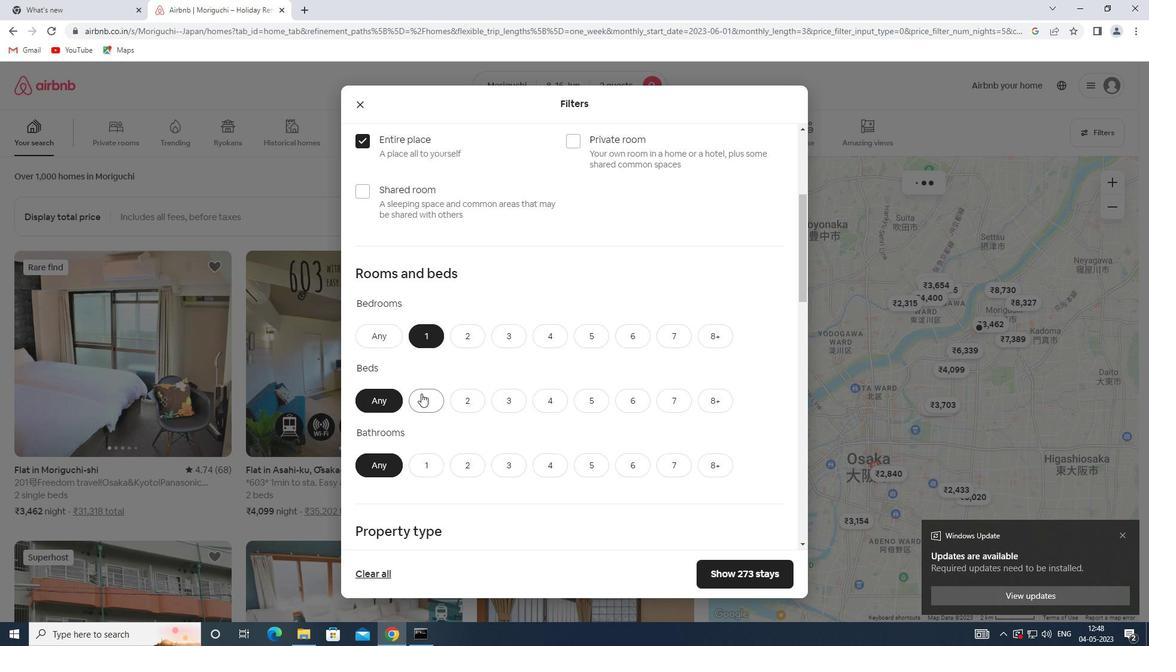 
Action: Mouse scrolled (421, 393) with delta (0, 0)
Screenshot: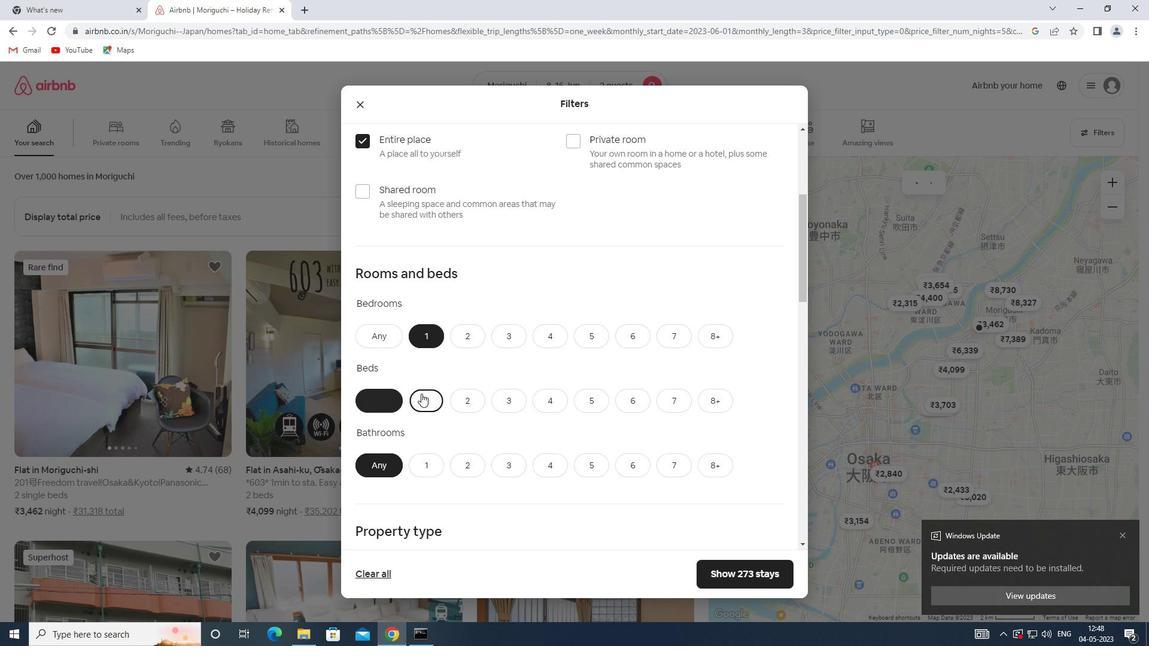 
Action: Mouse scrolled (421, 393) with delta (0, 0)
Screenshot: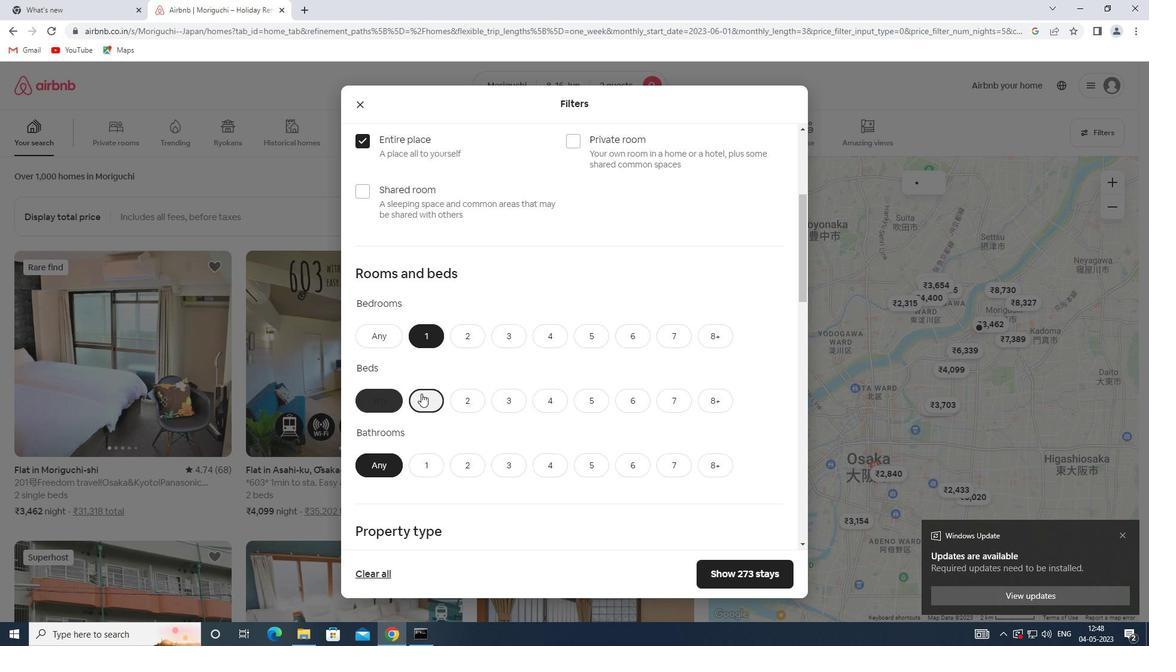 
Action: Mouse moved to (424, 343)
Screenshot: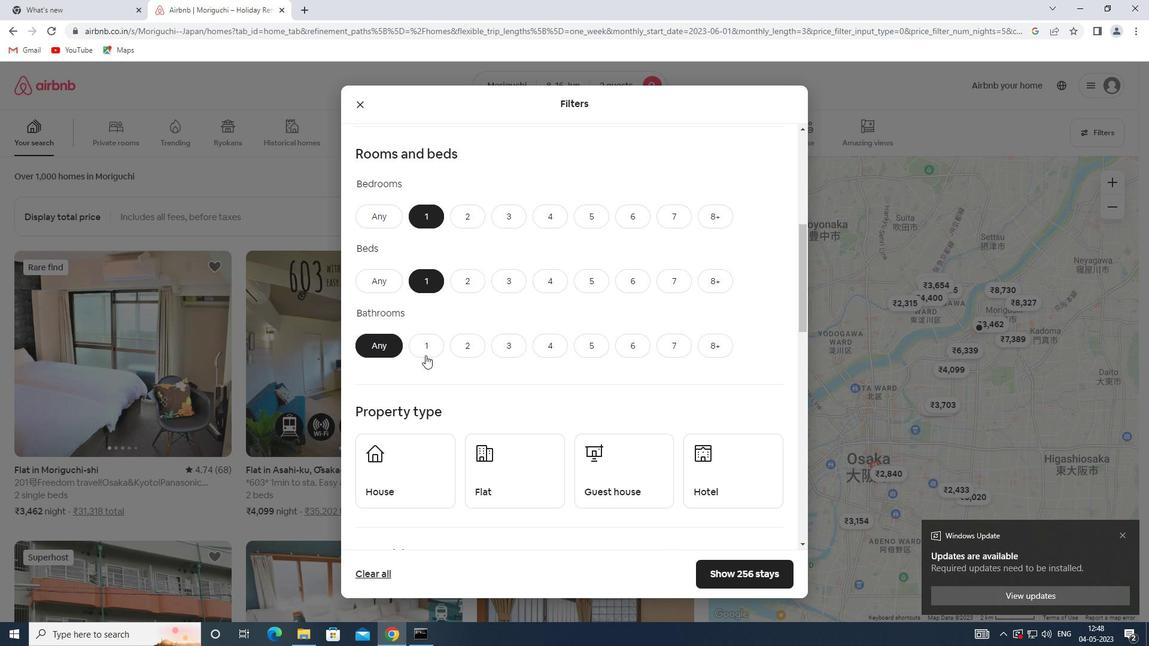 
Action: Mouse pressed left at (424, 343)
Screenshot: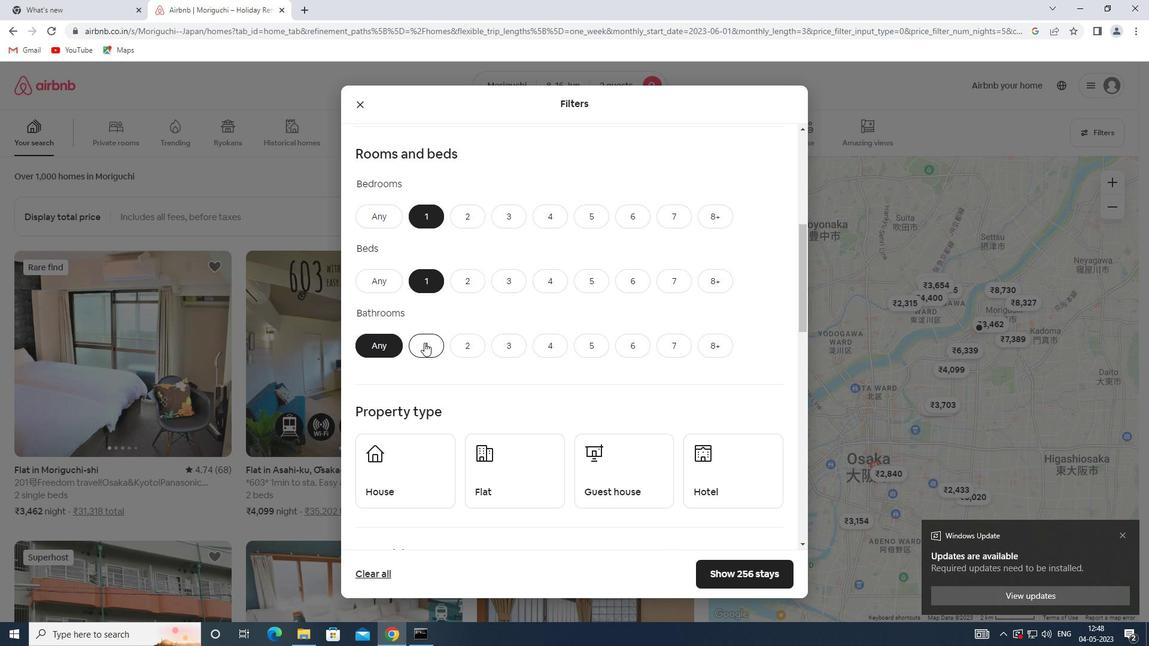 
Action: Mouse moved to (424, 342)
Screenshot: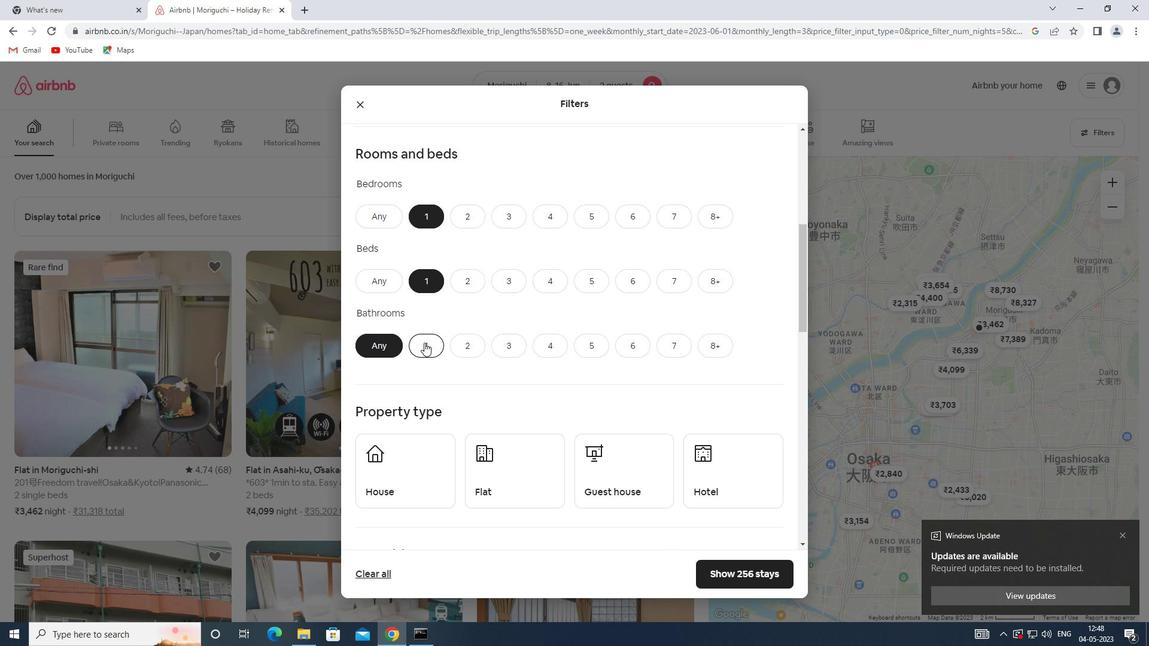 
Action: Mouse scrolled (424, 341) with delta (0, 0)
Screenshot: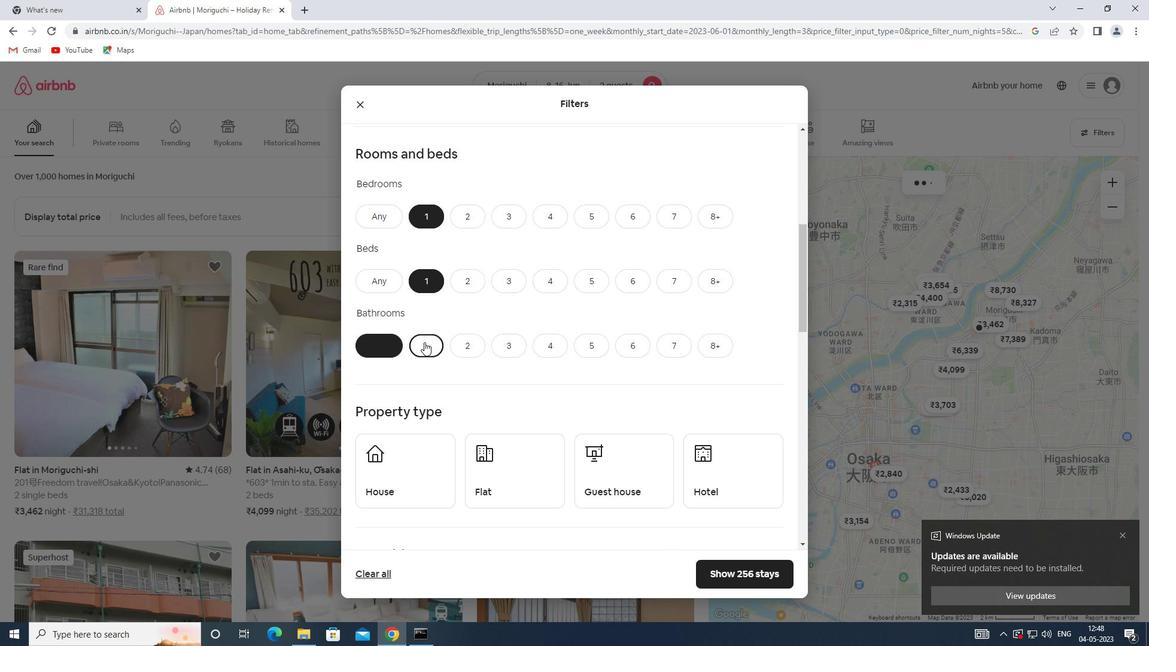 
Action: Mouse scrolled (424, 341) with delta (0, 0)
Screenshot: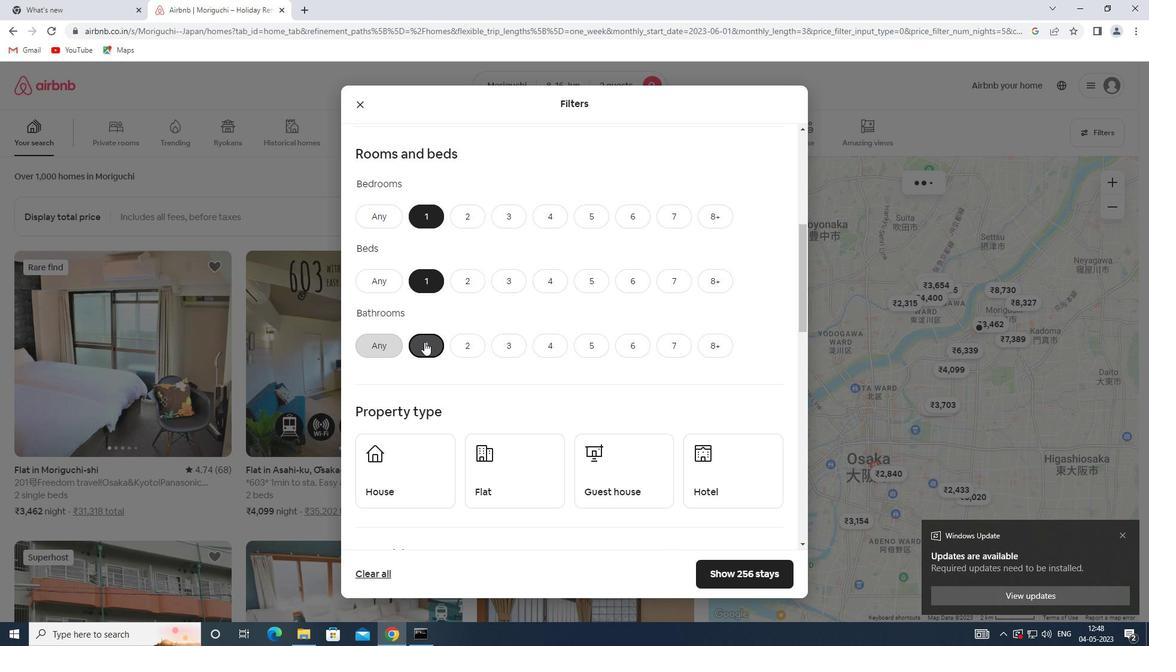 
Action: Mouse scrolled (424, 341) with delta (0, 0)
Screenshot: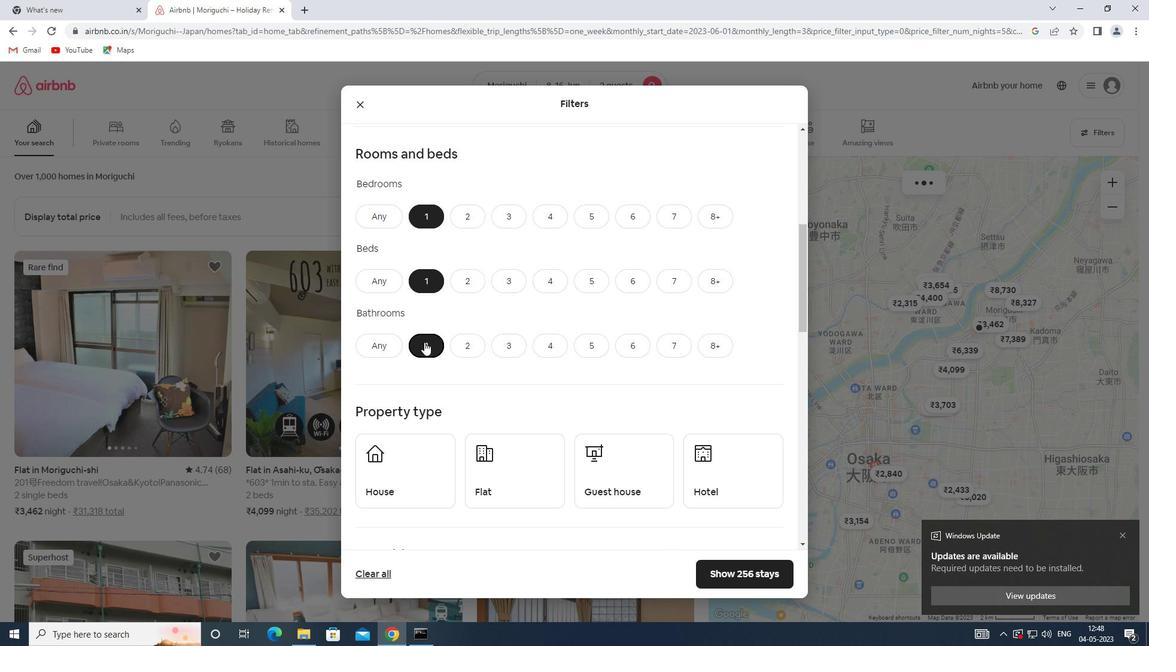 
Action: Mouse moved to (393, 300)
Screenshot: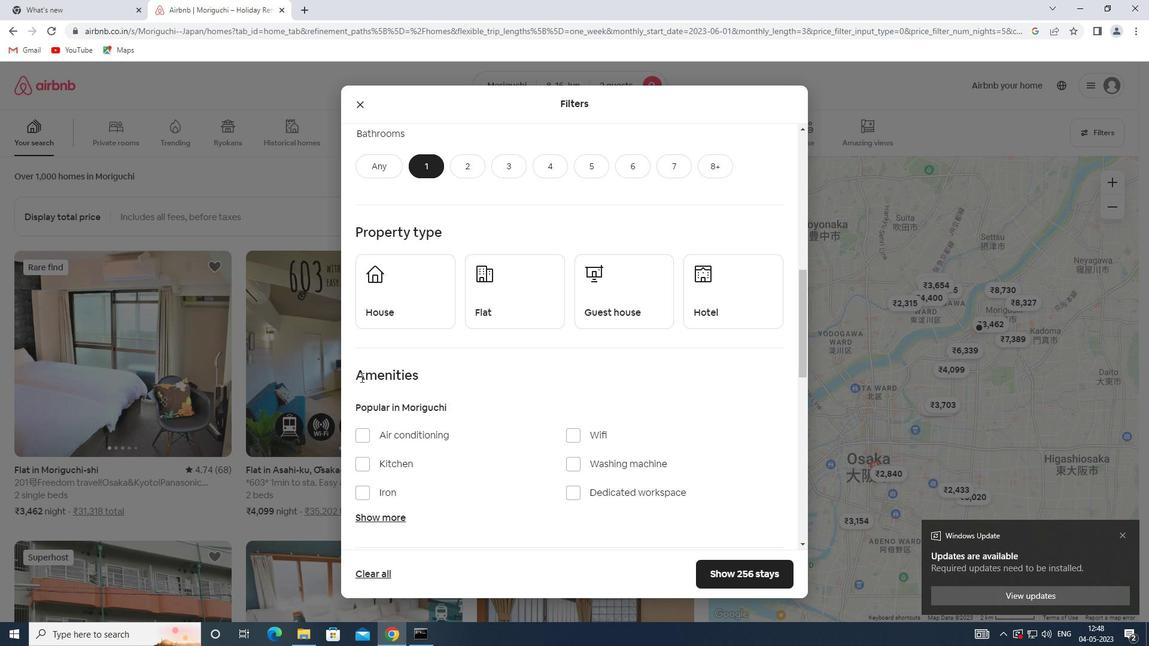 
Action: Mouse pressed left at (393, 300)
Screenshot: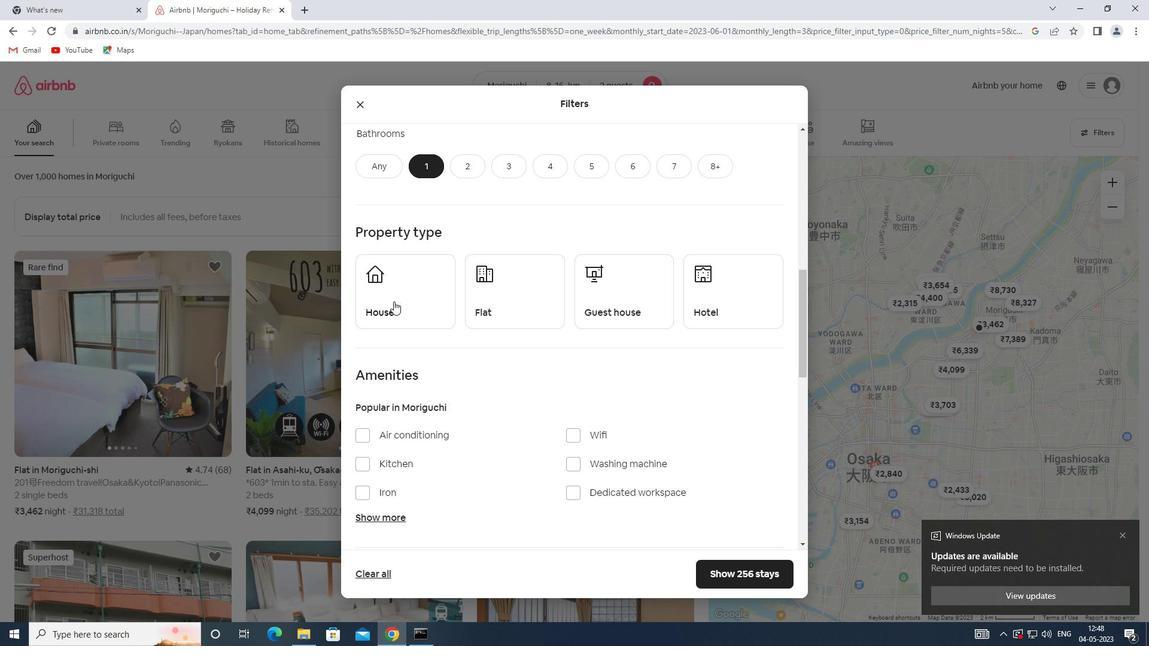 
Action: Mouse moved to (477, 296)
Screenshot: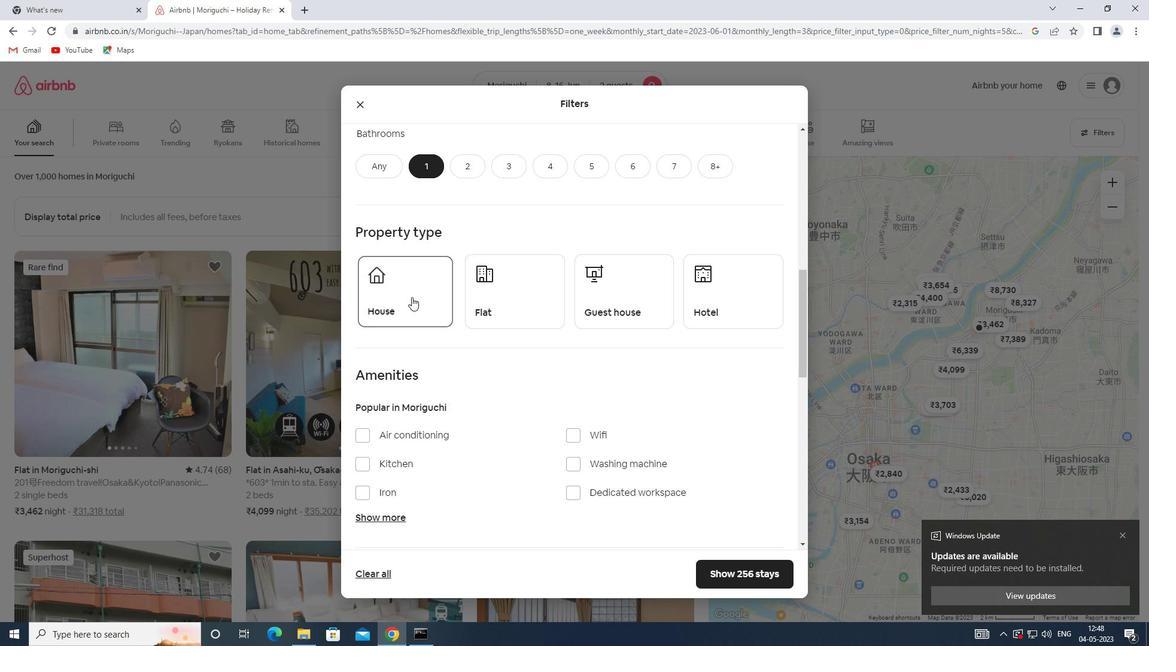 
Action: Mouse pressed left at (477, 296)
Screenshot: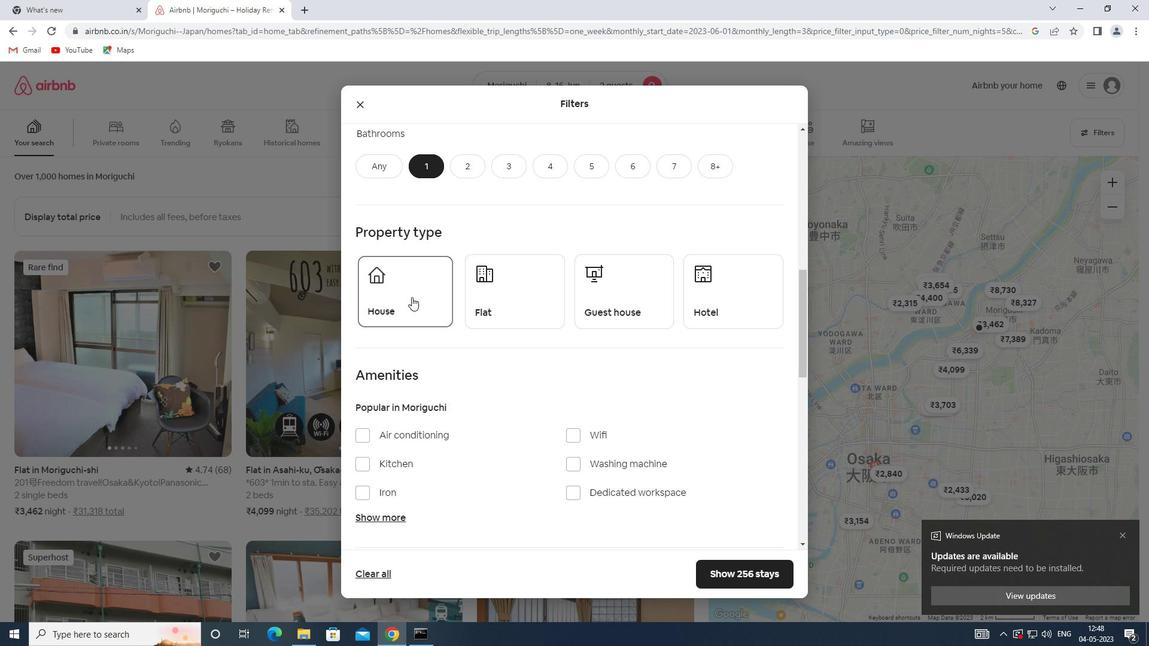 
Action: Mouse moved to (587, 295)
Screenshot: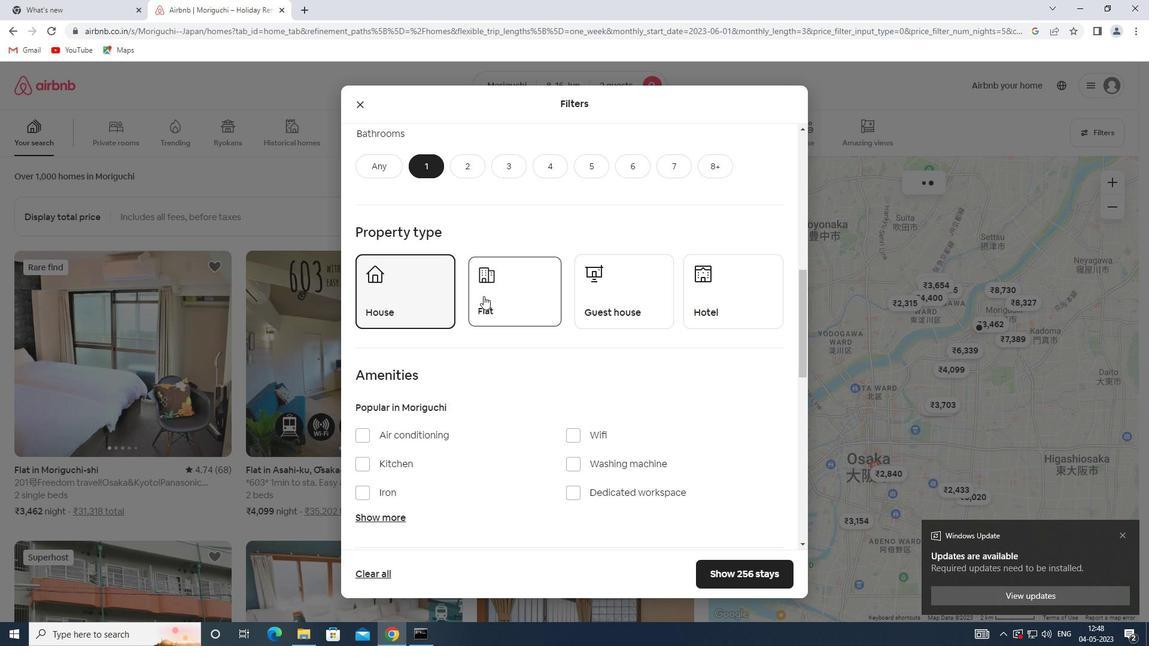 
Action: Mouse pressed left at (587, 295)
Screenshot: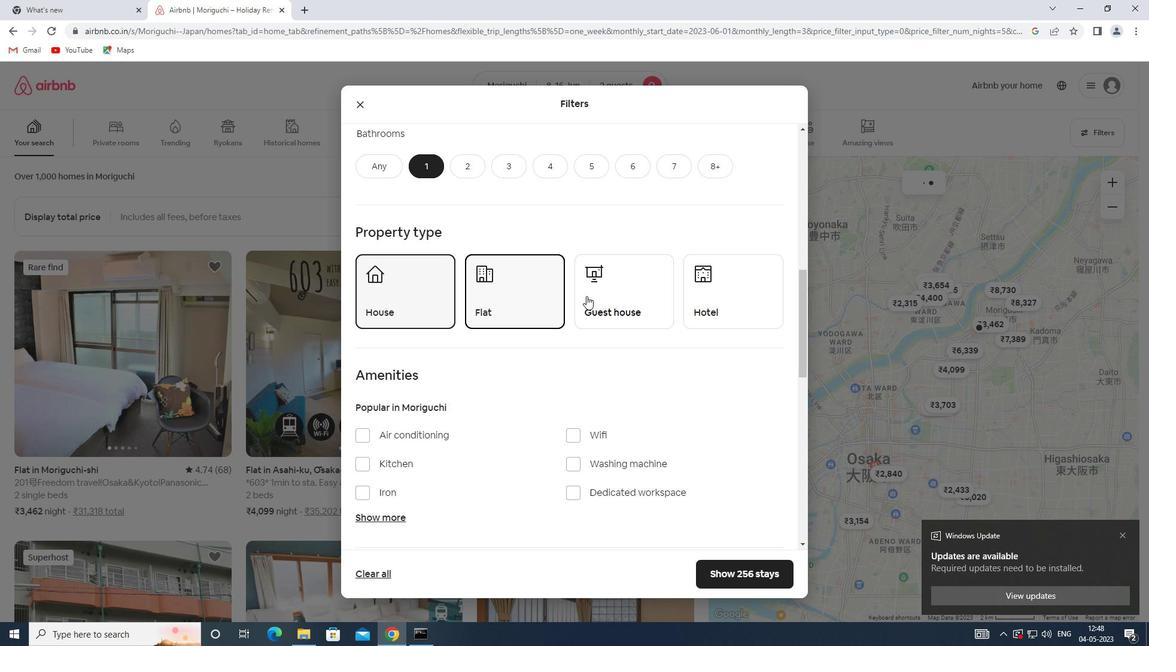 
Action: Mouse moved to (702, 305)
Screenshot: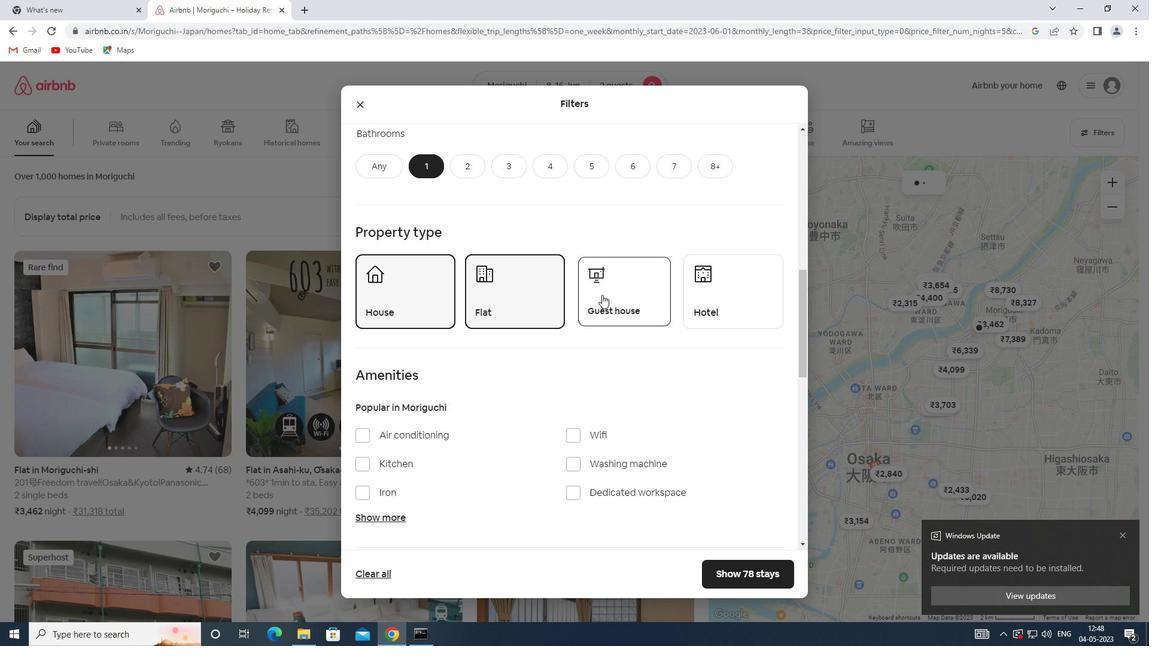 
Action: Mouse pressed left at (702, 305)
Screenshot: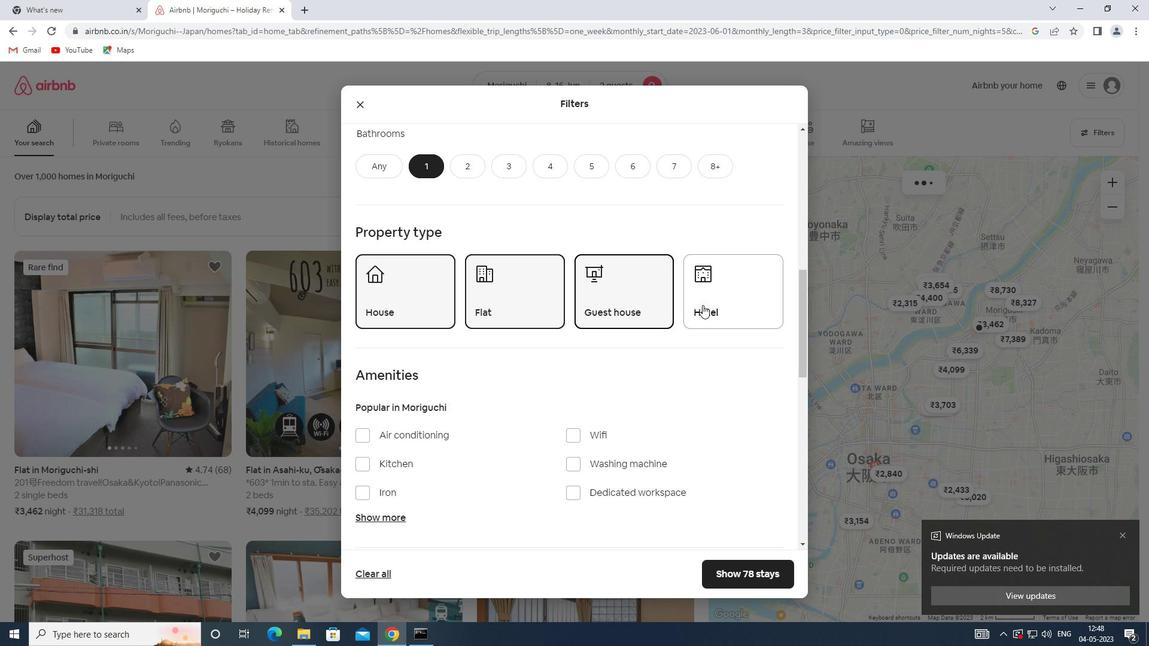 
Action: Mouse scrolled (702, 304) with delta (0, 0)
Screenshot: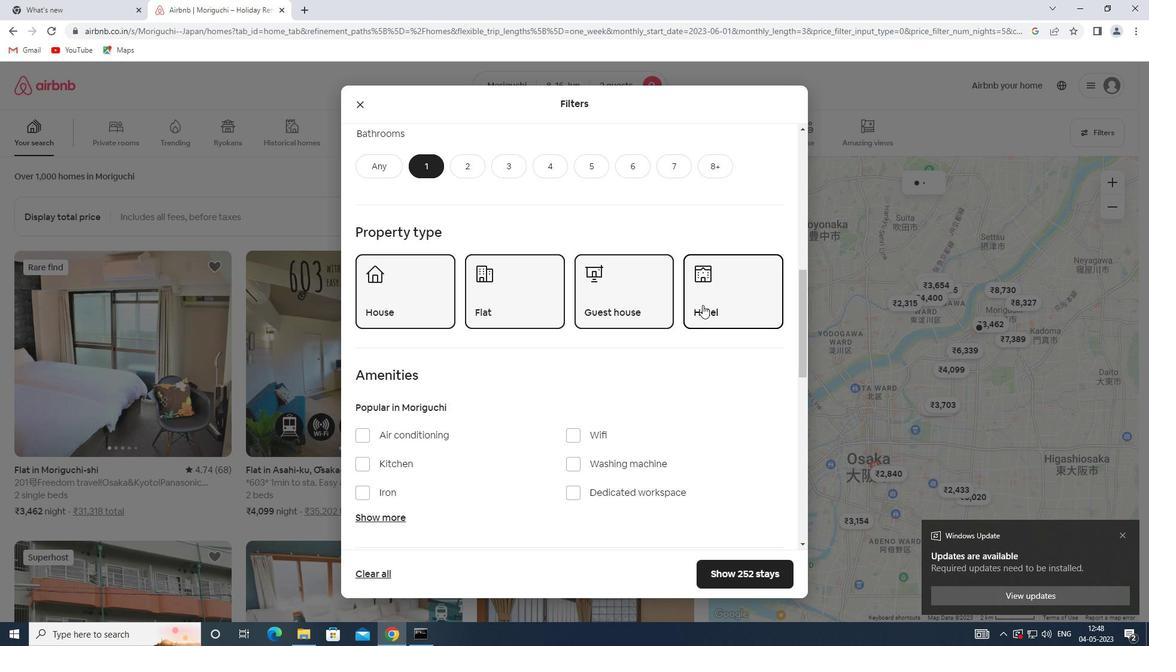 
Action: Mouse scrolled (702, 304) with delta (0, 0)
Screenshot: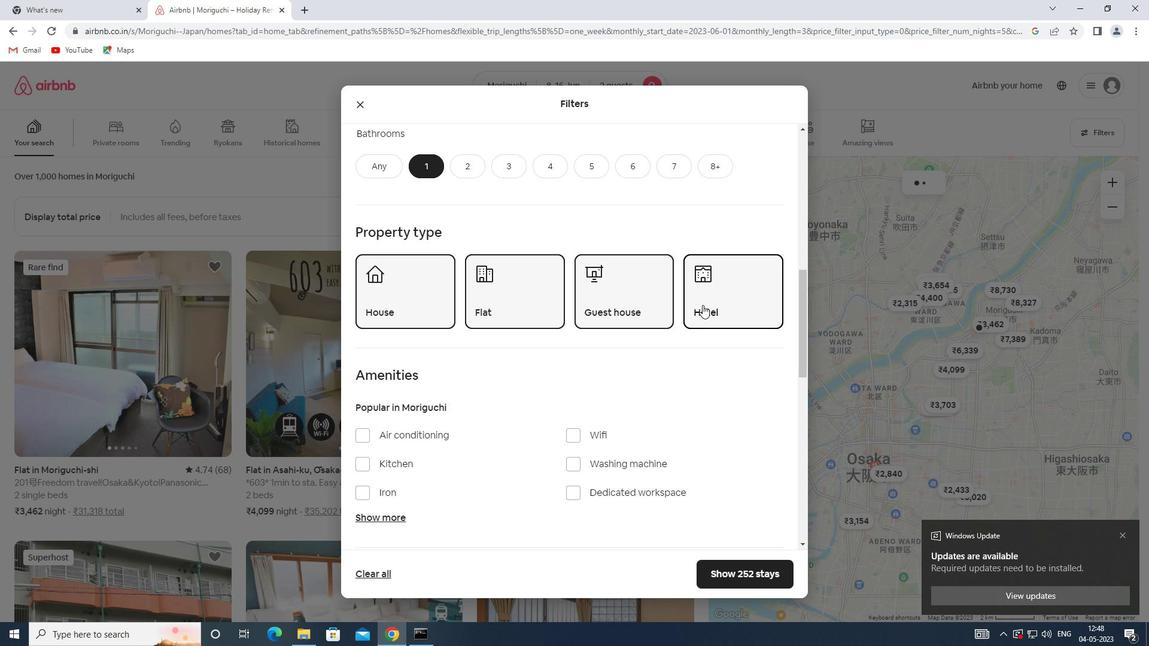 
Action: Mouse scrolled (702, 304) with delta (0, 0)
Screenshot: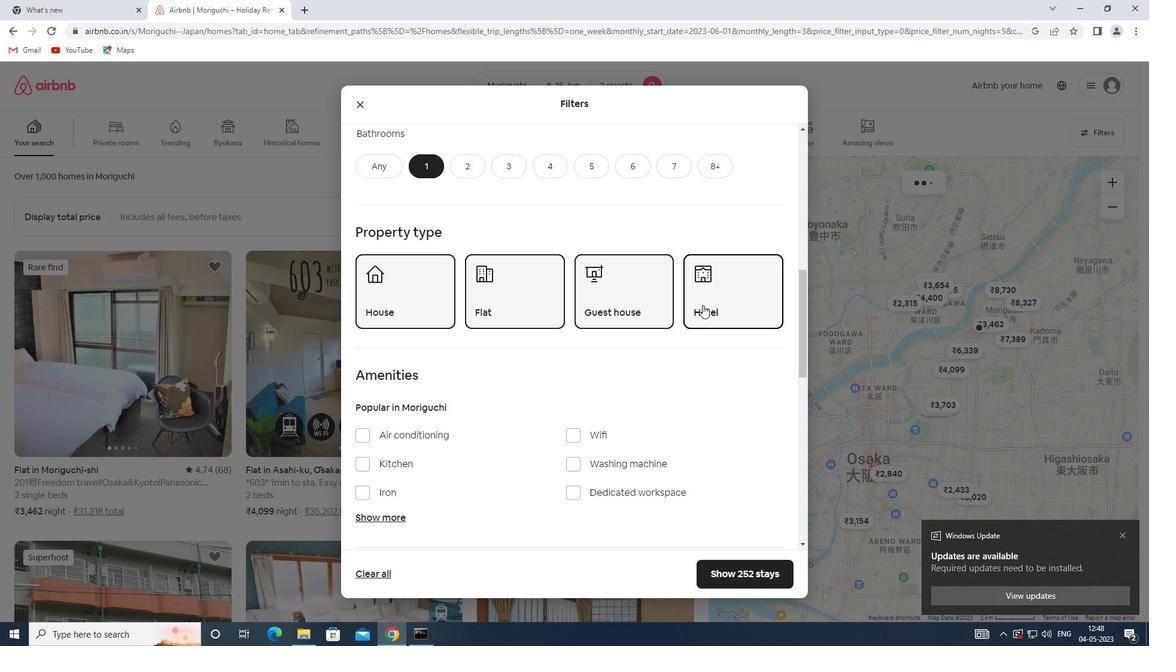 
Action: Mouse scrolled (702, 304) with delta (0, 0)
Screenshot: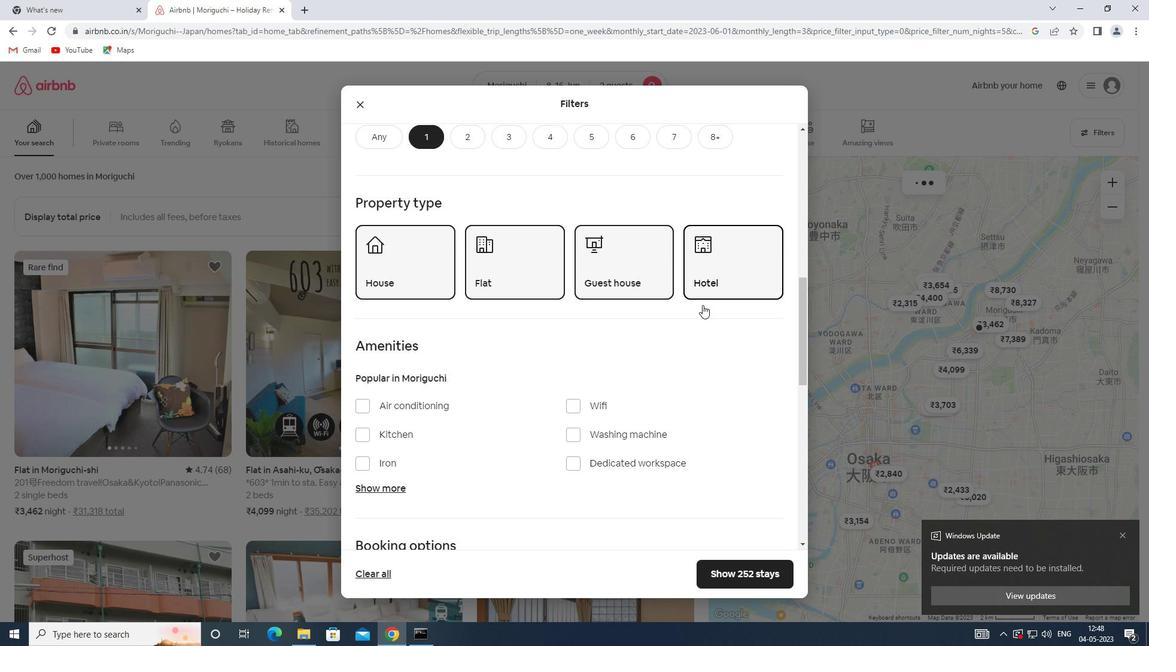 
Action: Mouse moved to (573, 228)
Screenshot: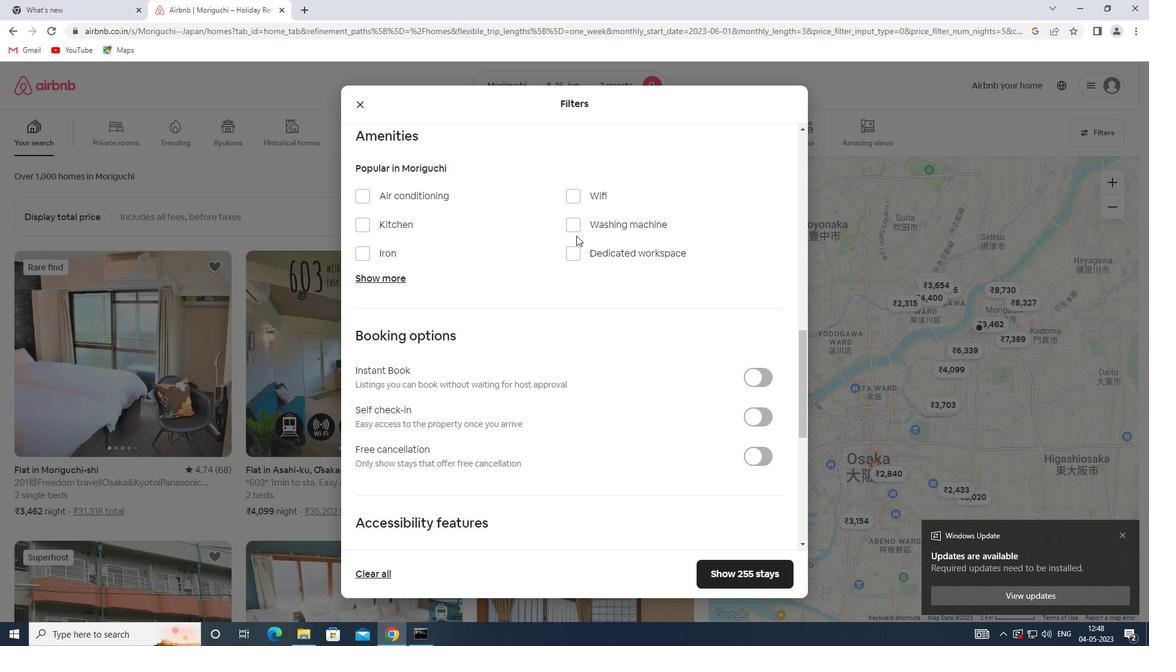 
Action: Mouse pressed left at (573, 228)
Screenshot: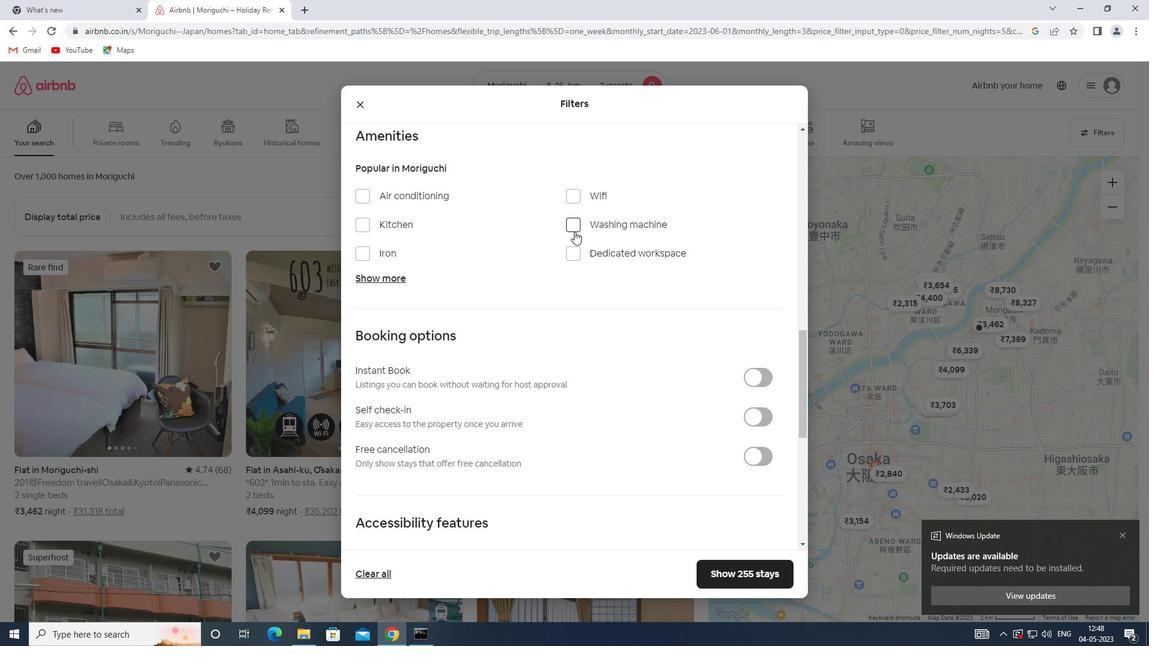
Action: Mouse moved to (589, 248)
Screenshot: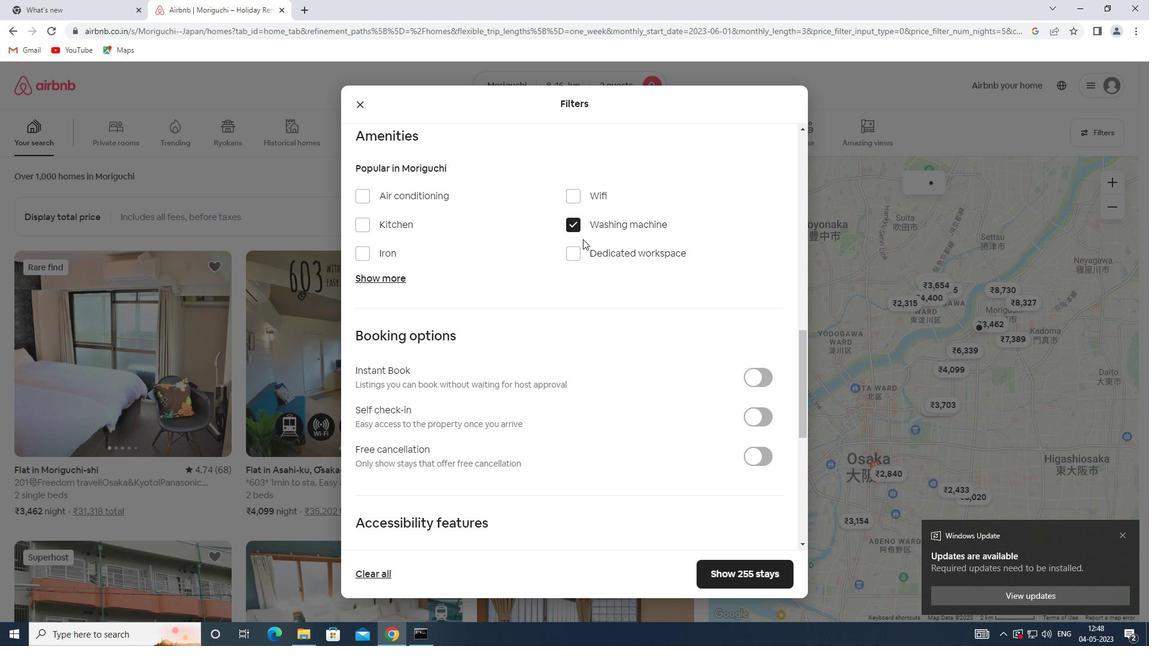 
Action: Mouse scrolled (589, 247) with delta (0, 0)
Screenshot: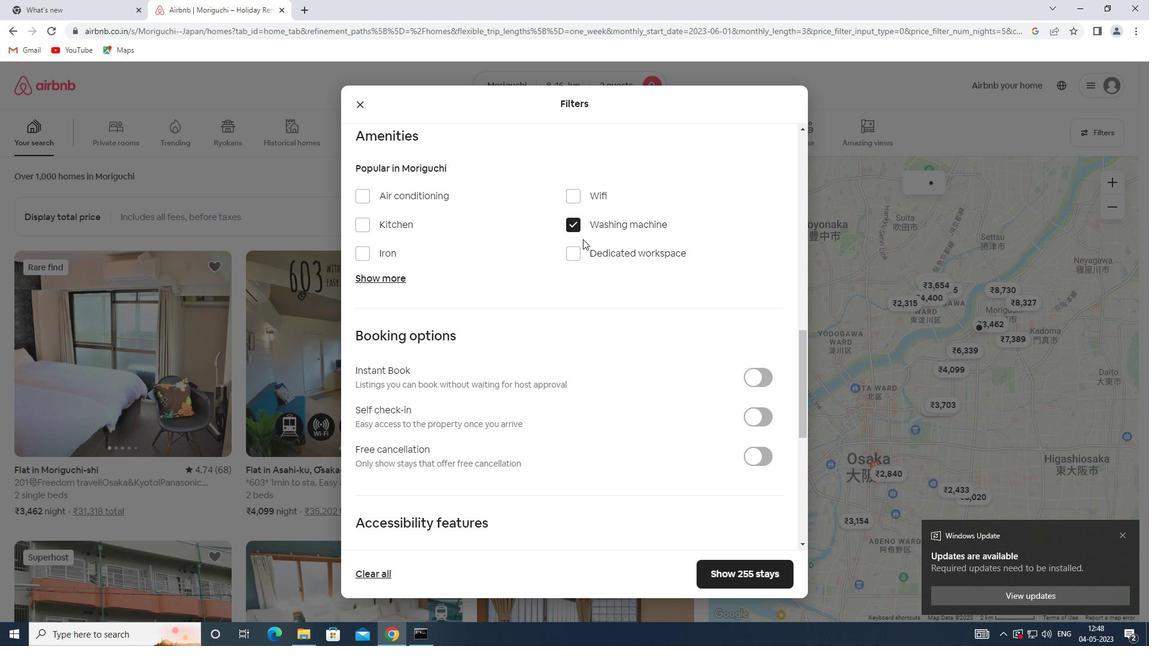 
Action: Mouse scrolled (589, 247) with delta (0, 0)
Screenshot: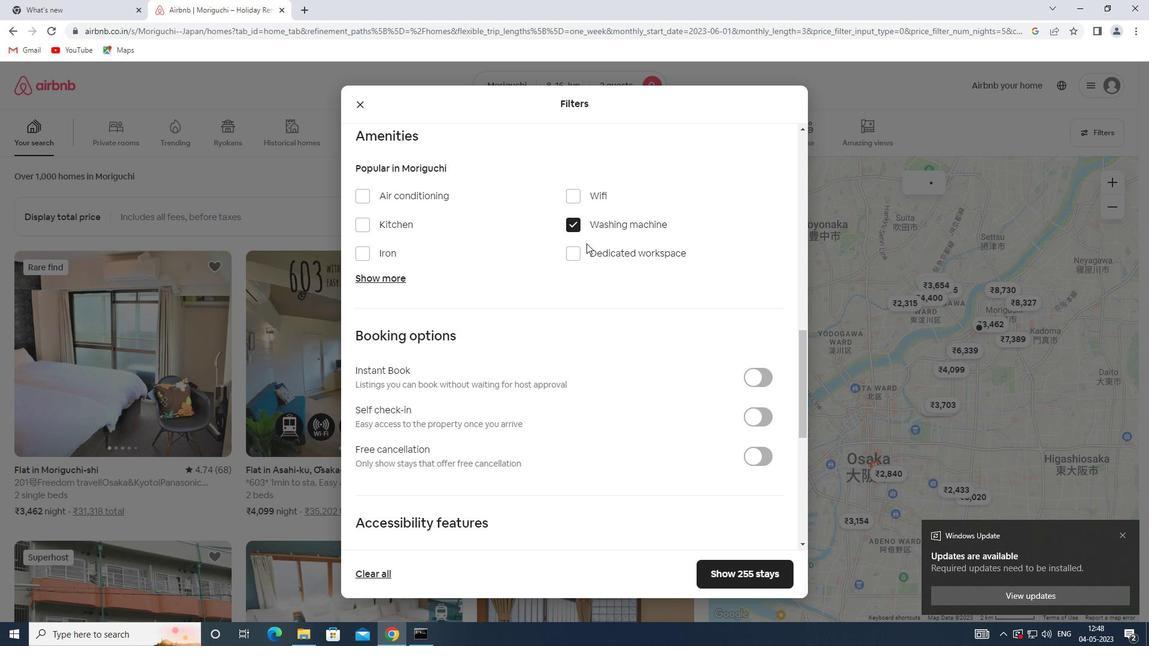 
Action: Mouse scrolled (589, 247) with delta (0, 0)
Screenshot: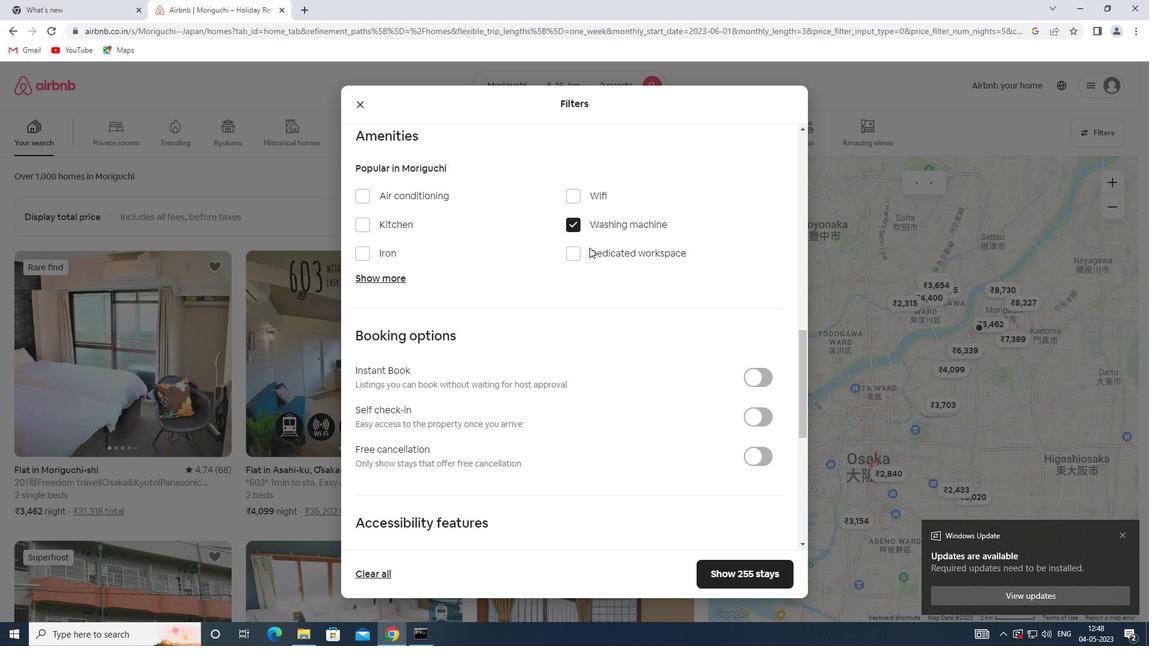 
Action: Mouse moved to (593, 250)
Screenshot: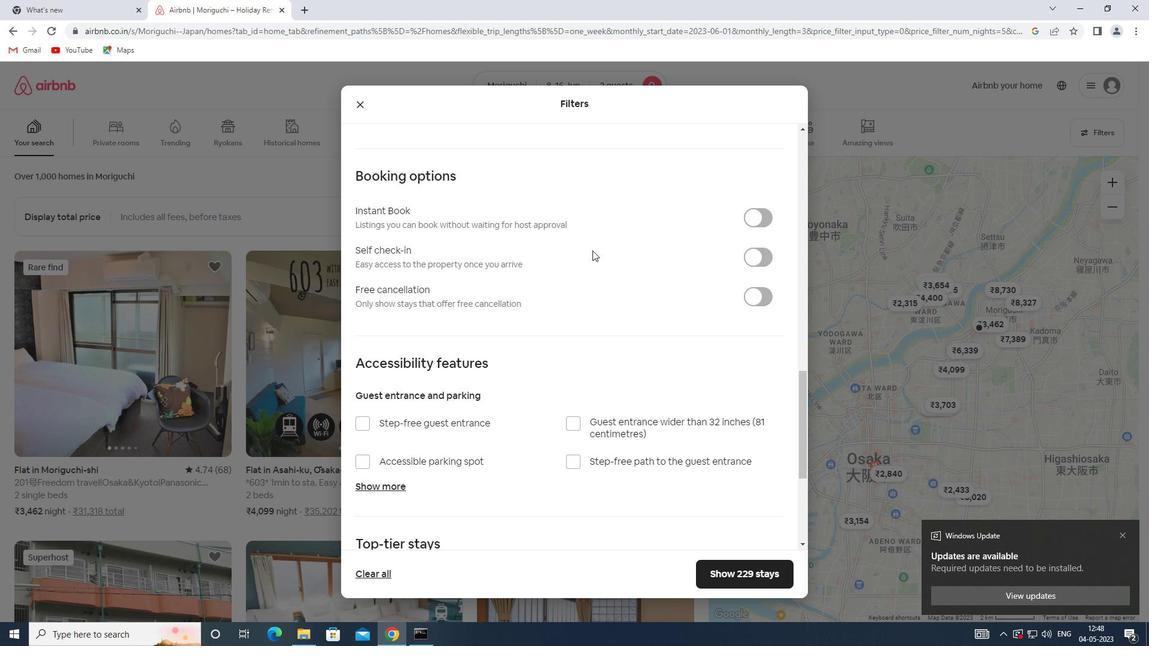 
Action: Mouse scrolled (593, 250) with delta (0, 0)
Screenshot: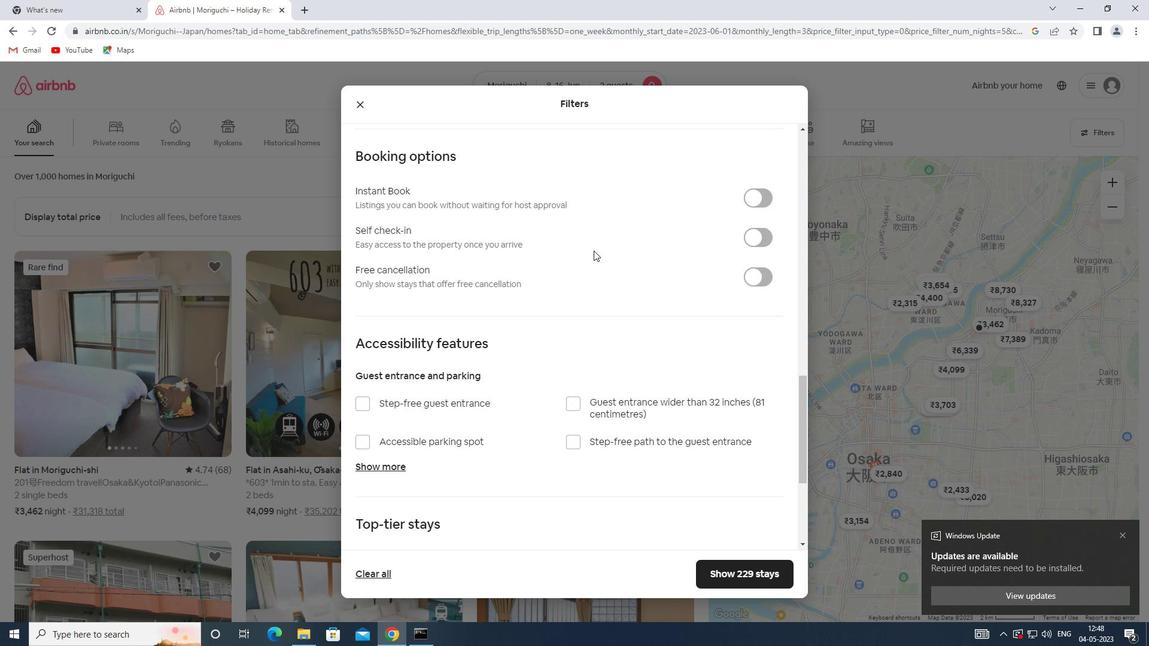 
Action: Mouse scrolled (593, 250) with delta (0, 0)
Screenshot: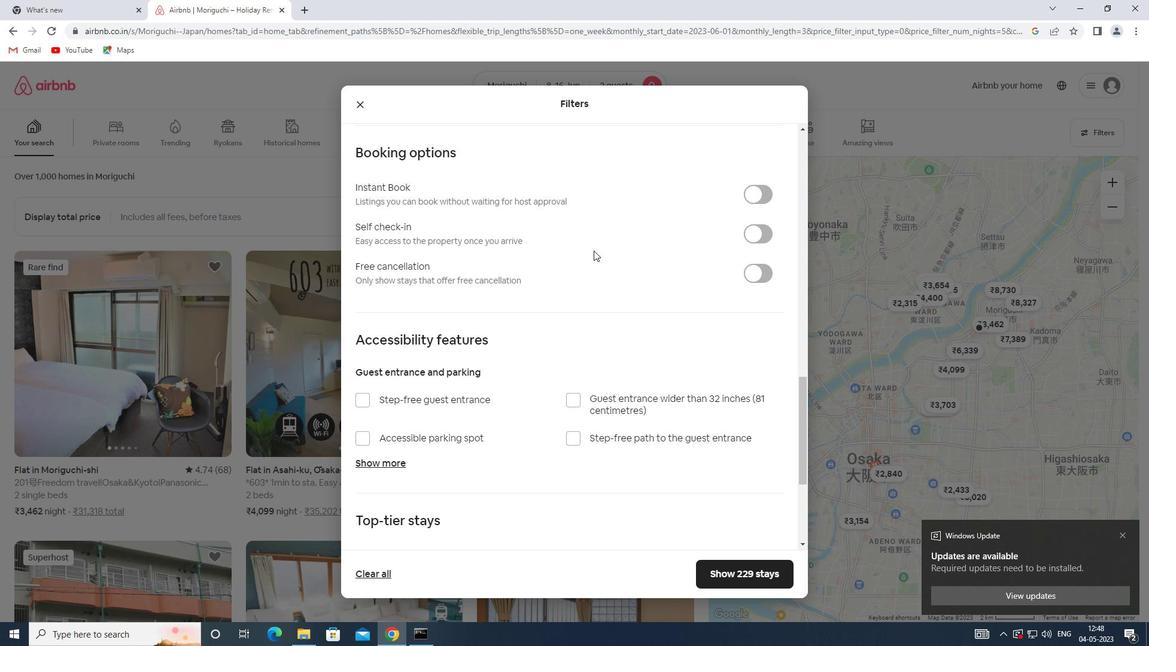 
Action: Mouse moved to (602, 262)
Screenshot: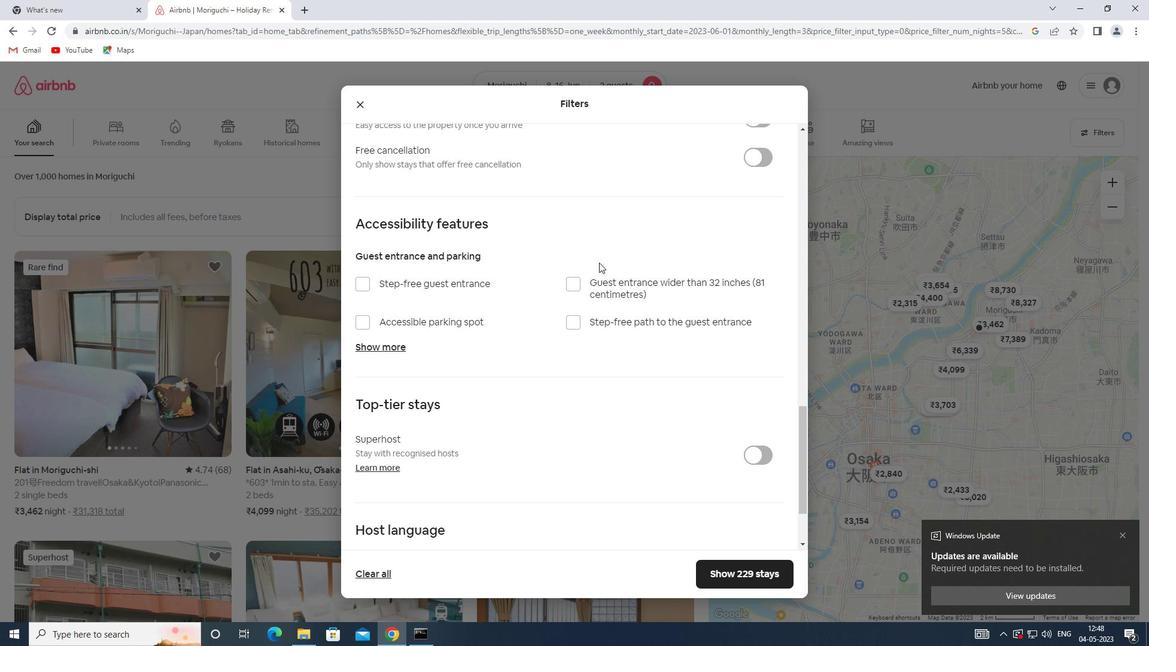 
Action: Mouse scrolled (602, 263) with delta (0, 0)
Screenshot: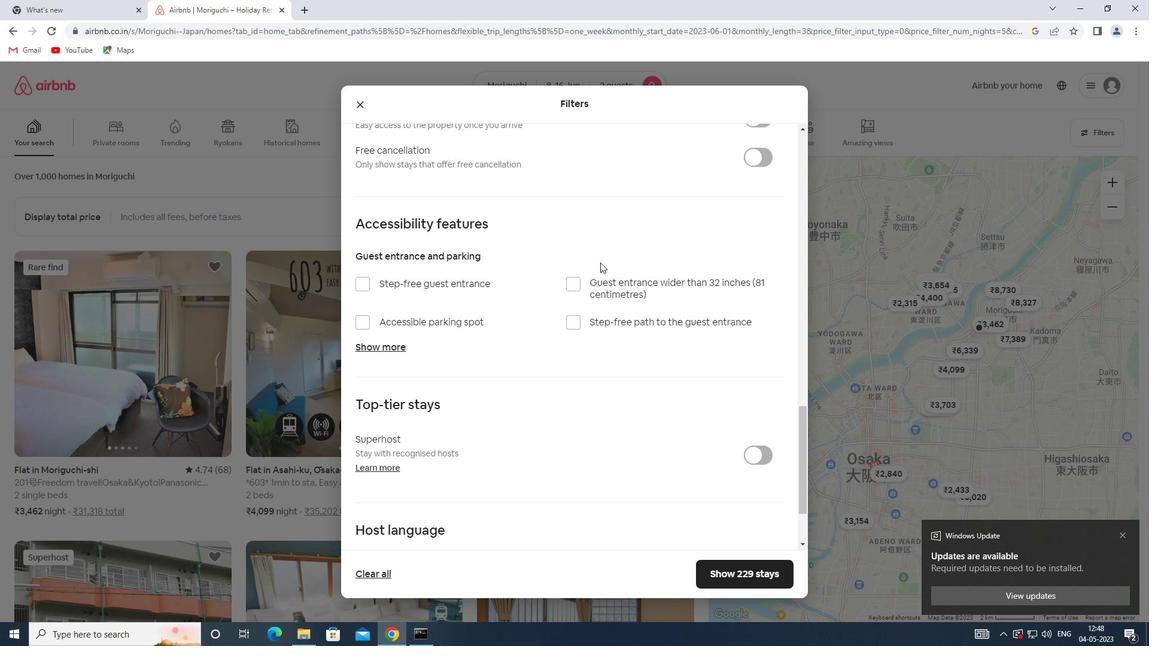 
Action: Mouse moved to (755, 177)
Screenshot: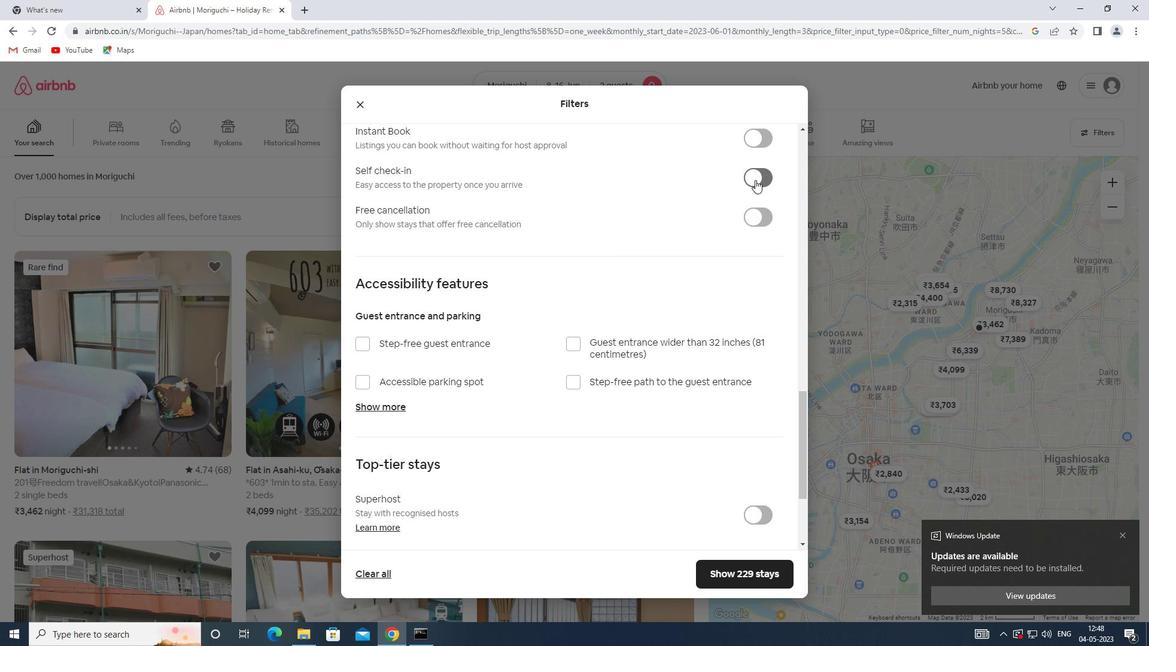 
Action: Mouse pressed left at (755, 177)
Screenshot: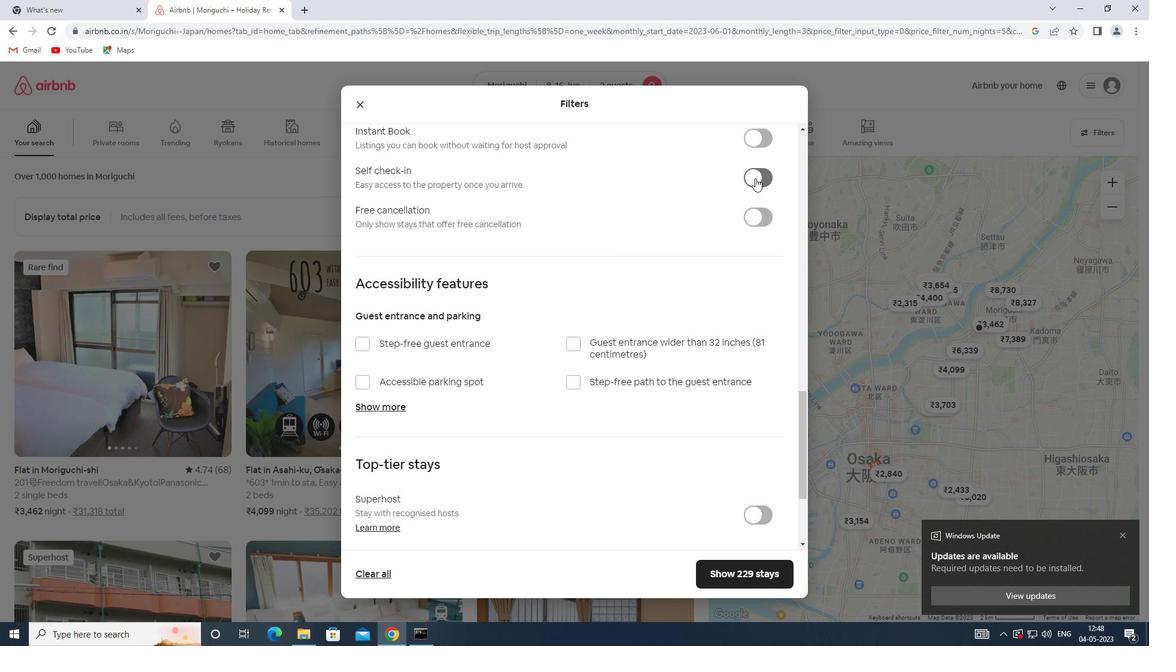 
Action: Mouse moved to (594, 285)
Screenshot: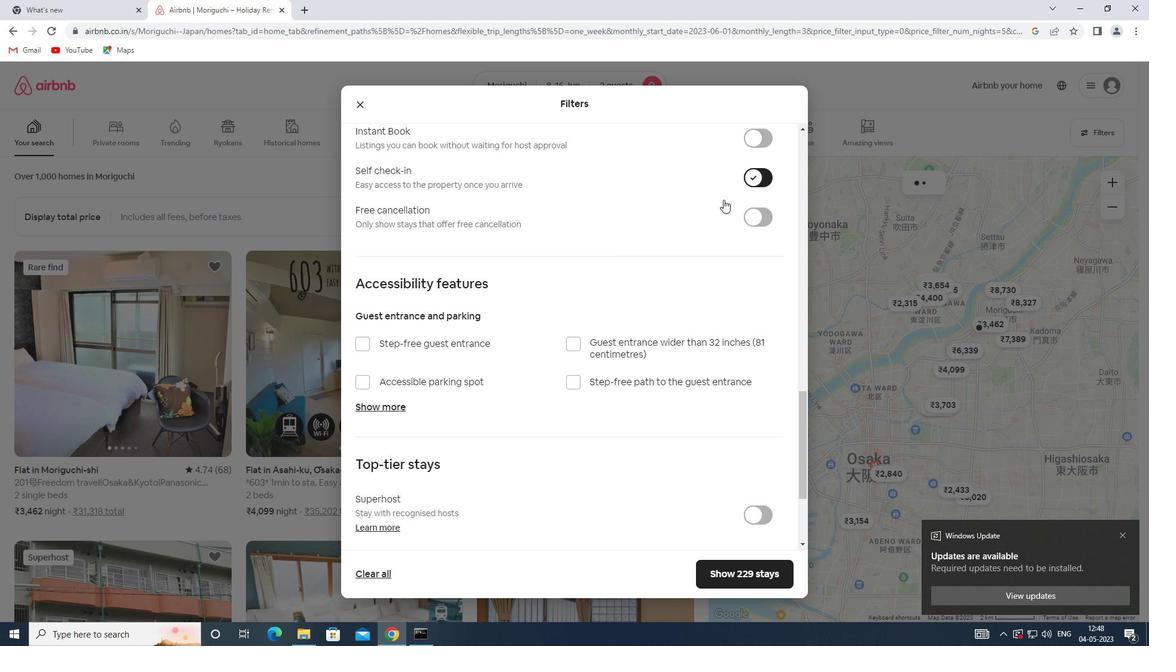 
Action: Mouse scrolled (594, 284) with delta (0, 0)
Screenshot: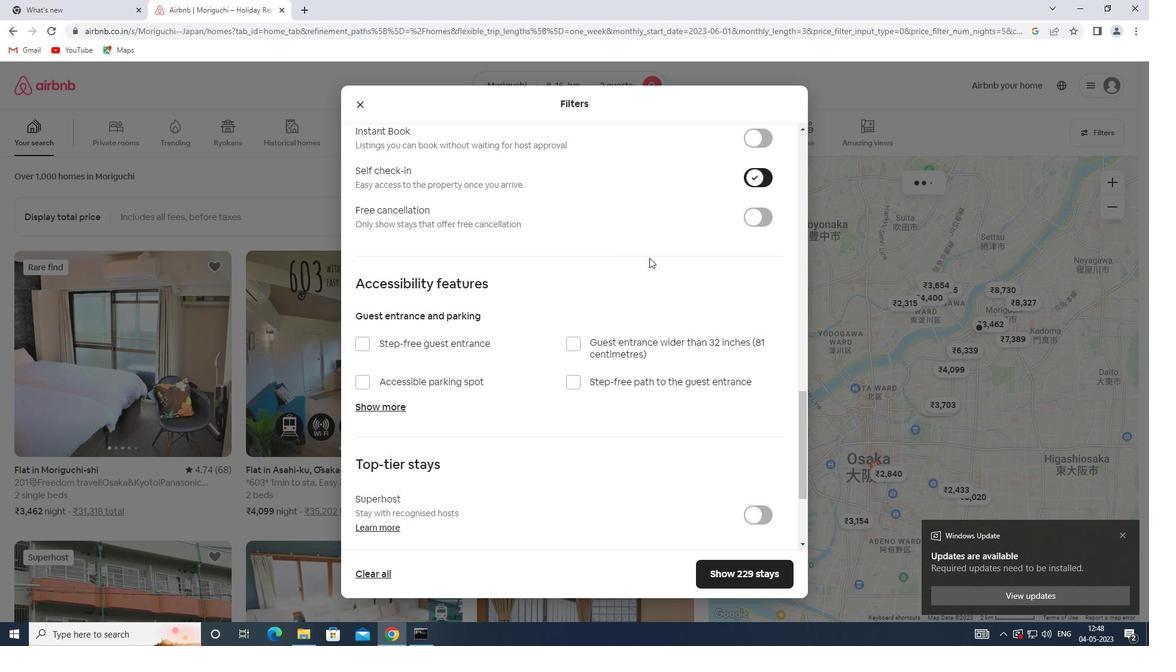 
Action: Mouse scrolled (594, 284) with delta (0, 0)
Screenshot: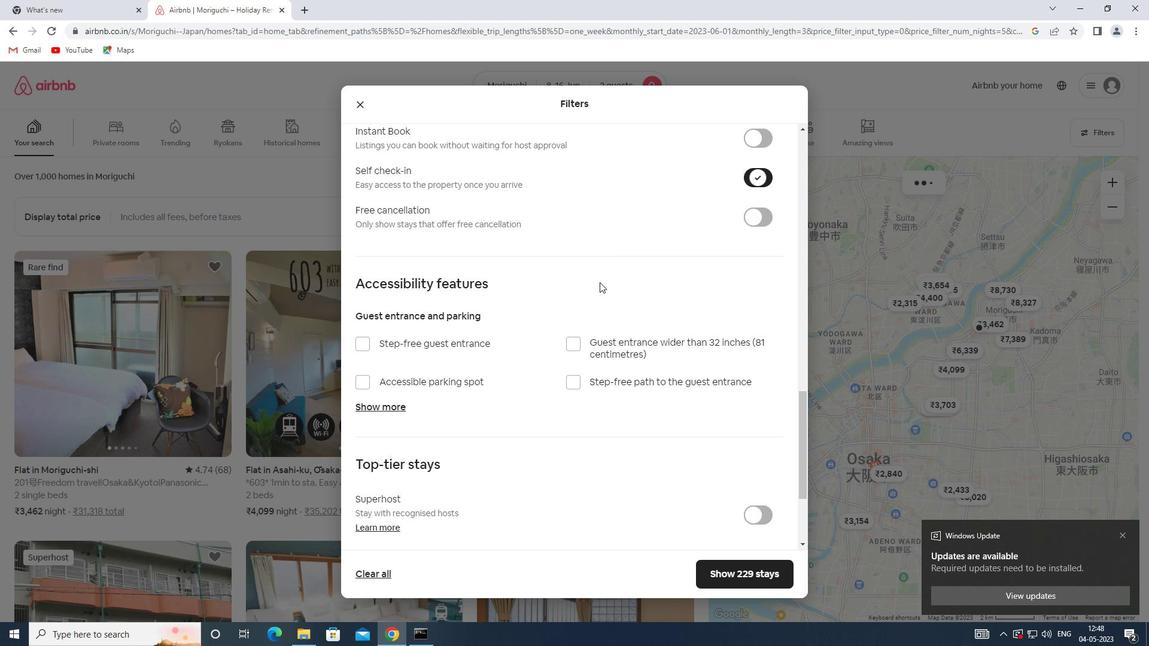 
Action: Mouse scrolled (594, 284) with delta (0, 0)
Screenshot: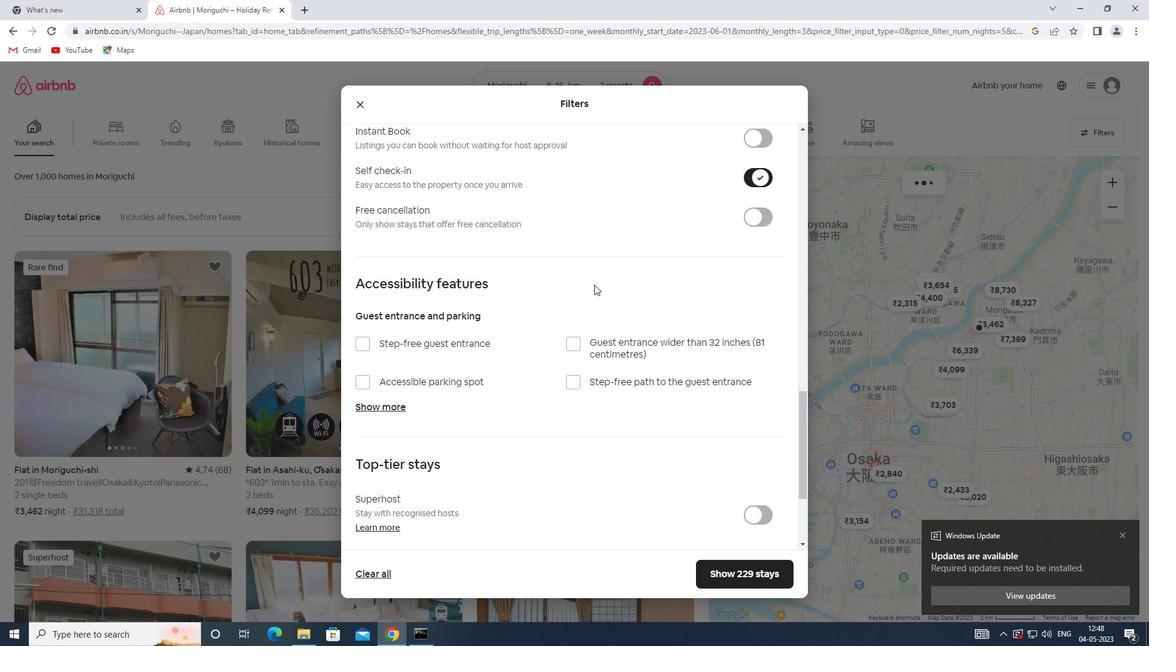 
Action: Mouse scrolled (594, 284) with delta (0, 0)
Screenshot: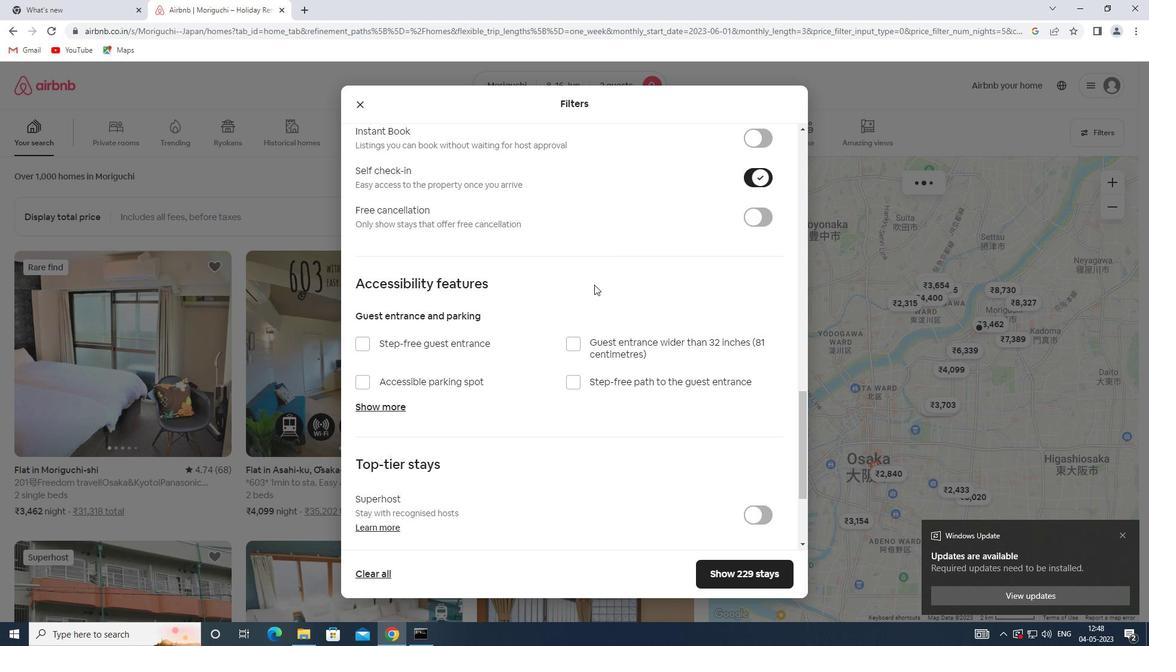 
Action: Mouse moved to (583, 298)
Screenshot: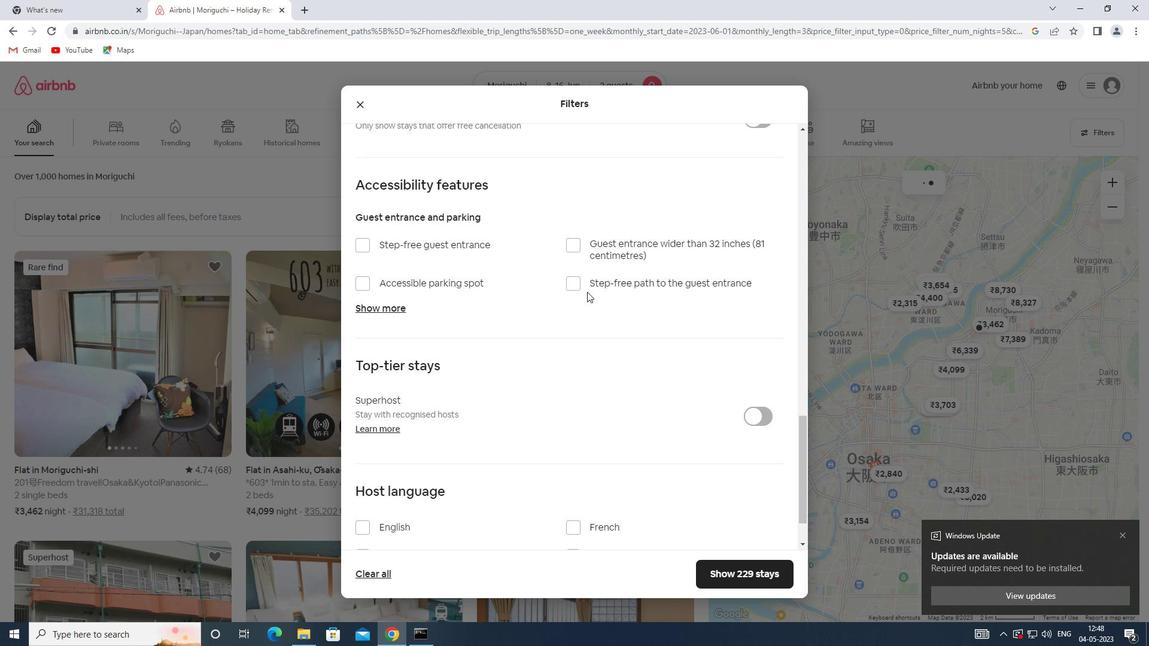 
Action: Mouse scrolled (583, 298) with delta (0, 0)
Screenshot: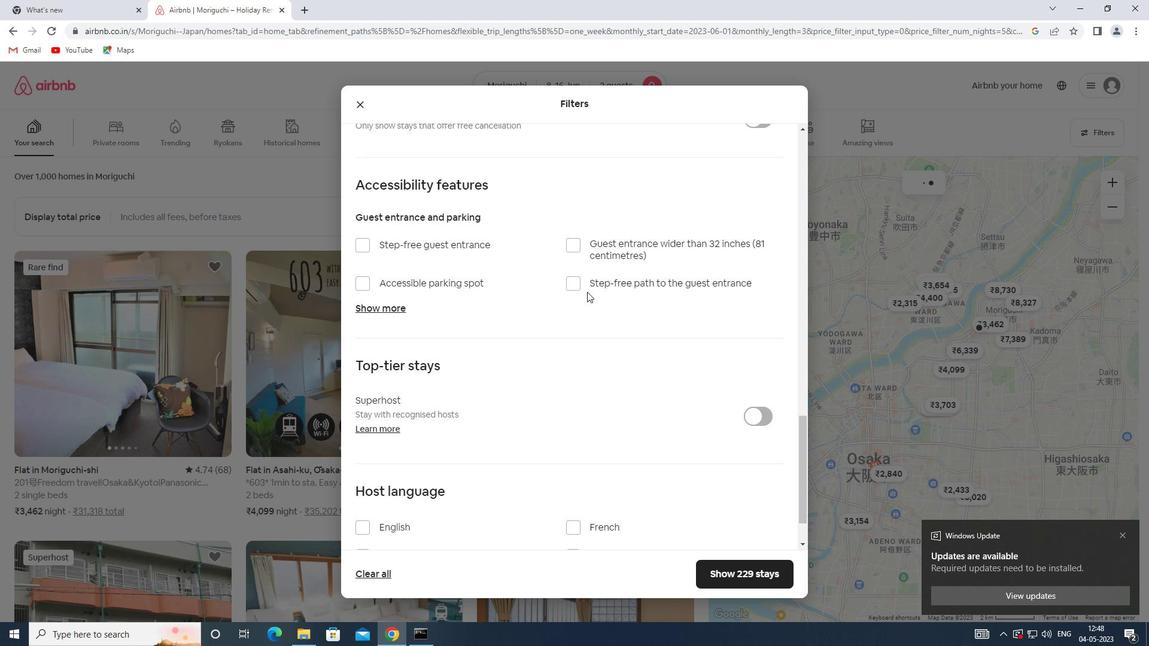 
Action: Mouse moved to (582, 301)
Screenshot: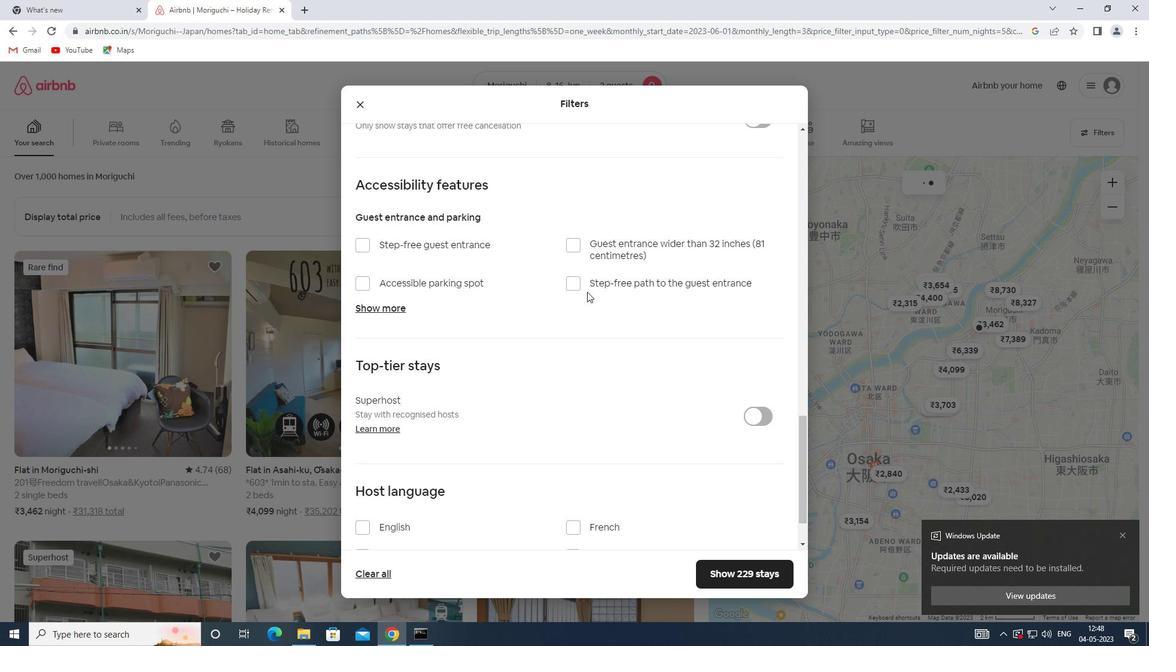 
Action: Mouse scrolled (582, 300) with delta (0, 0)
Screenshot: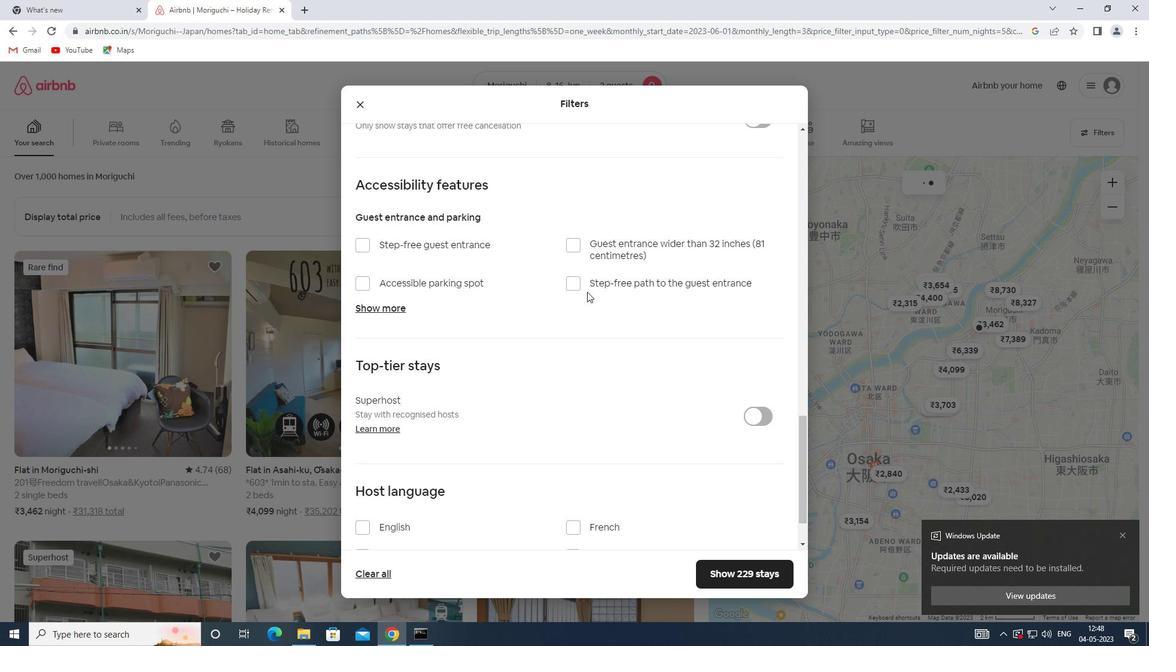 
Action: Mouse moved to (581, 305)
Screenshot: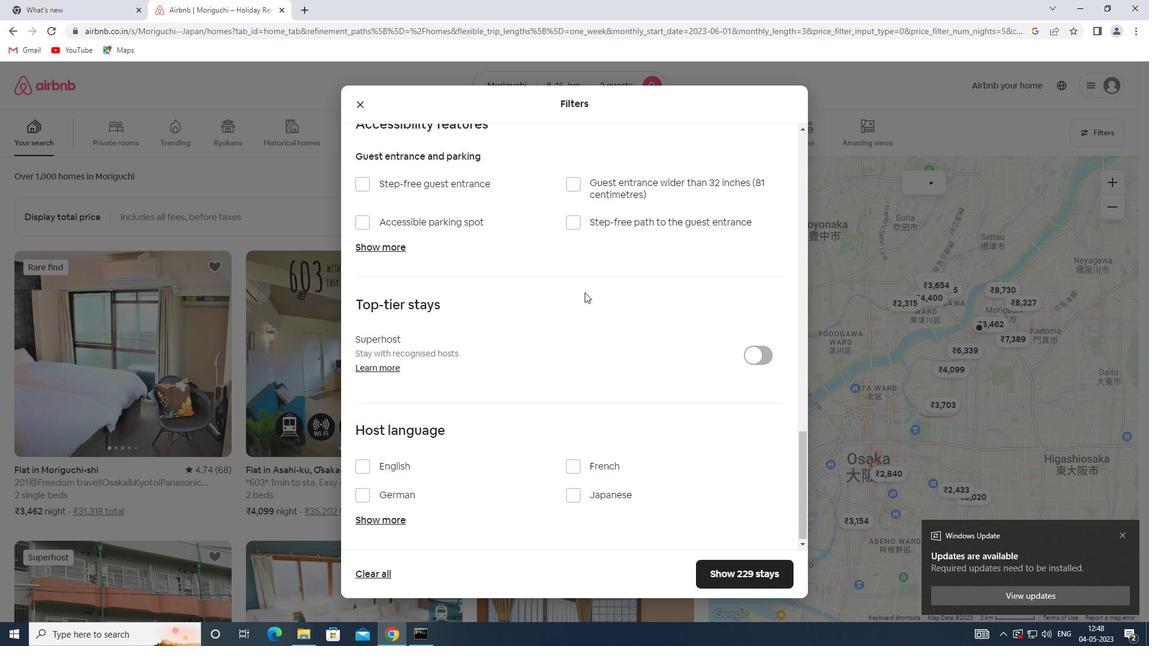 
Action: Mouse scrolled (581, 304) with delta (0, 0)
Screenshot: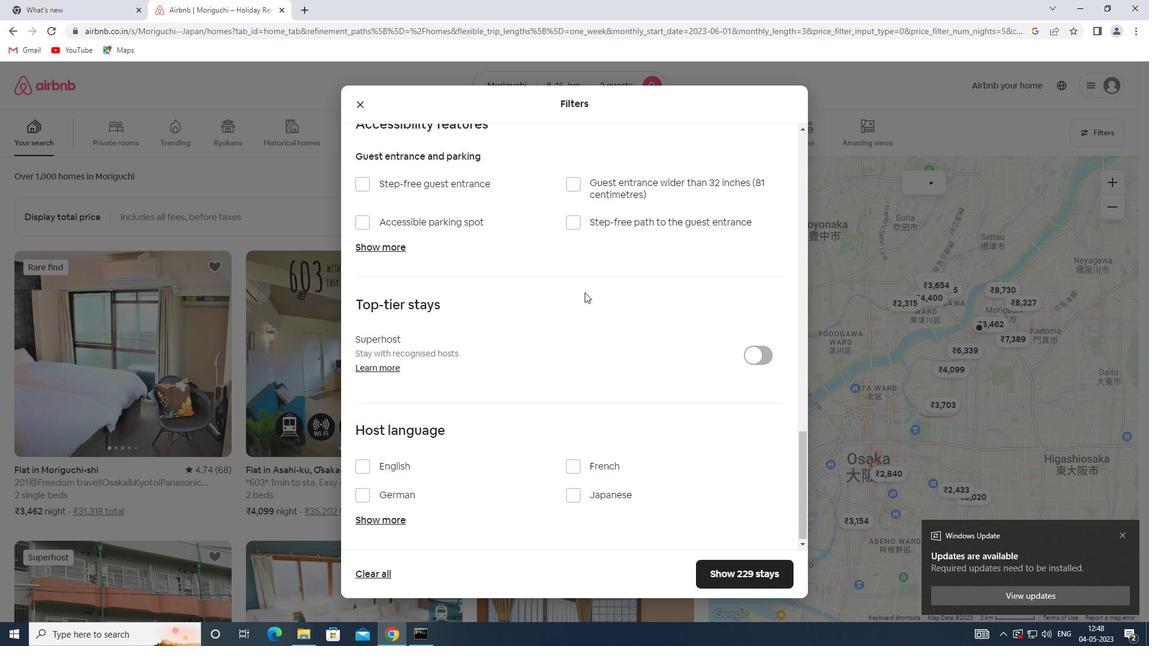 
Action: Mouse moved to (390, 458)
Screenshot: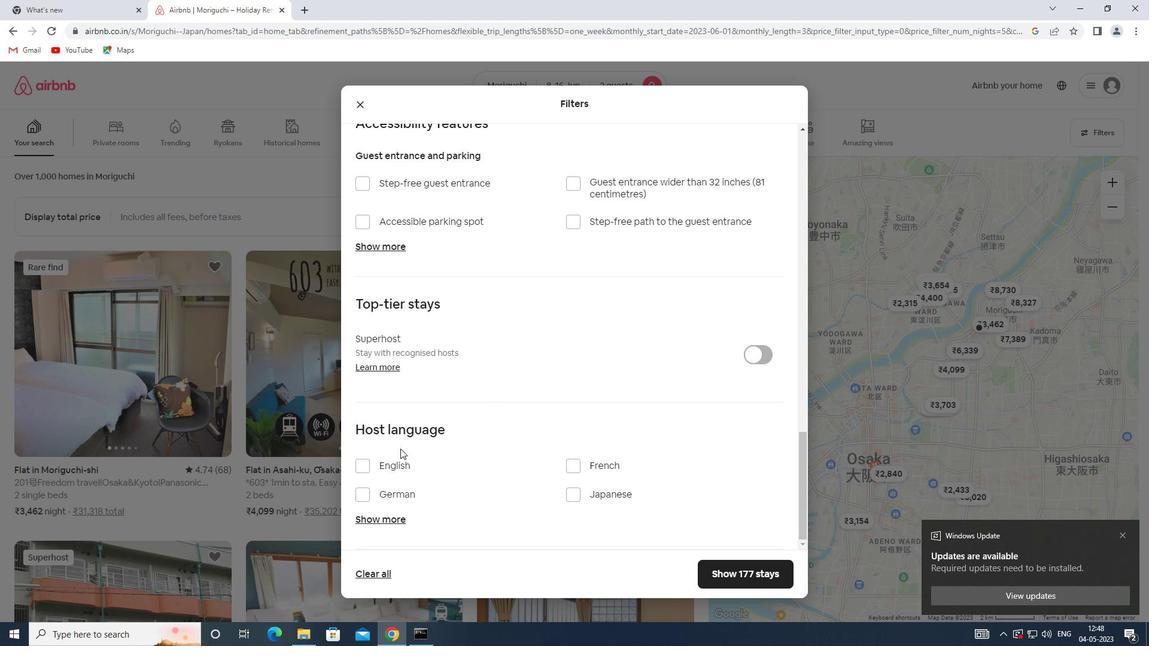
Action: Mouse pressed left at (390, 458)
Screenshot: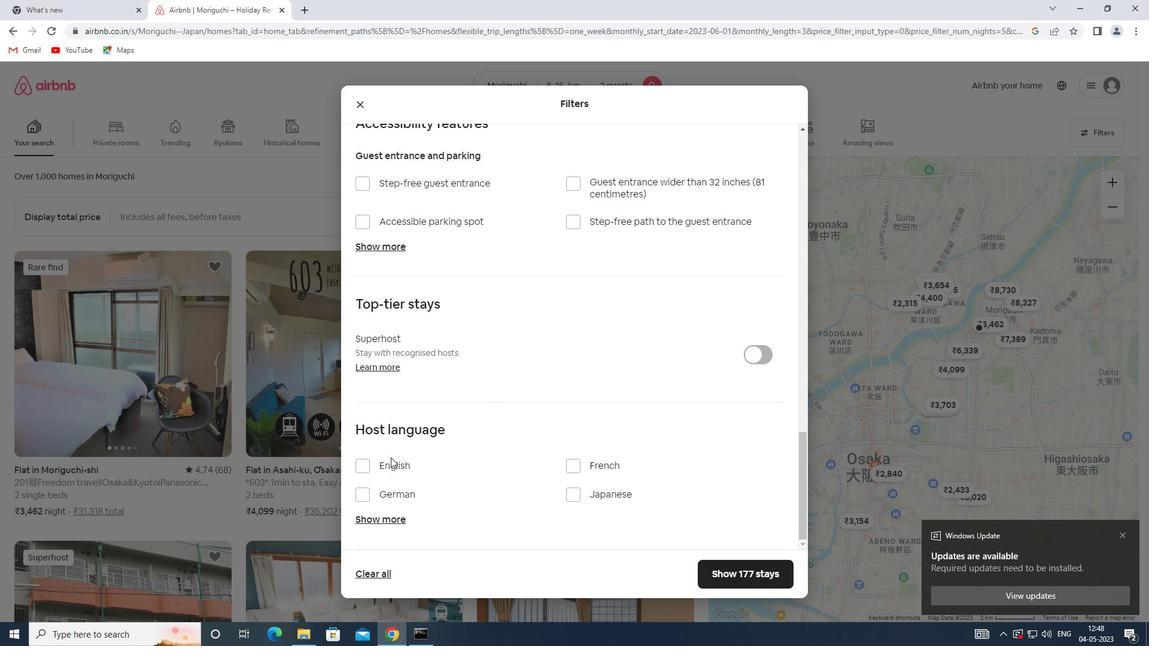 
Action: Mouse moved to (391, 462)
Screenshot: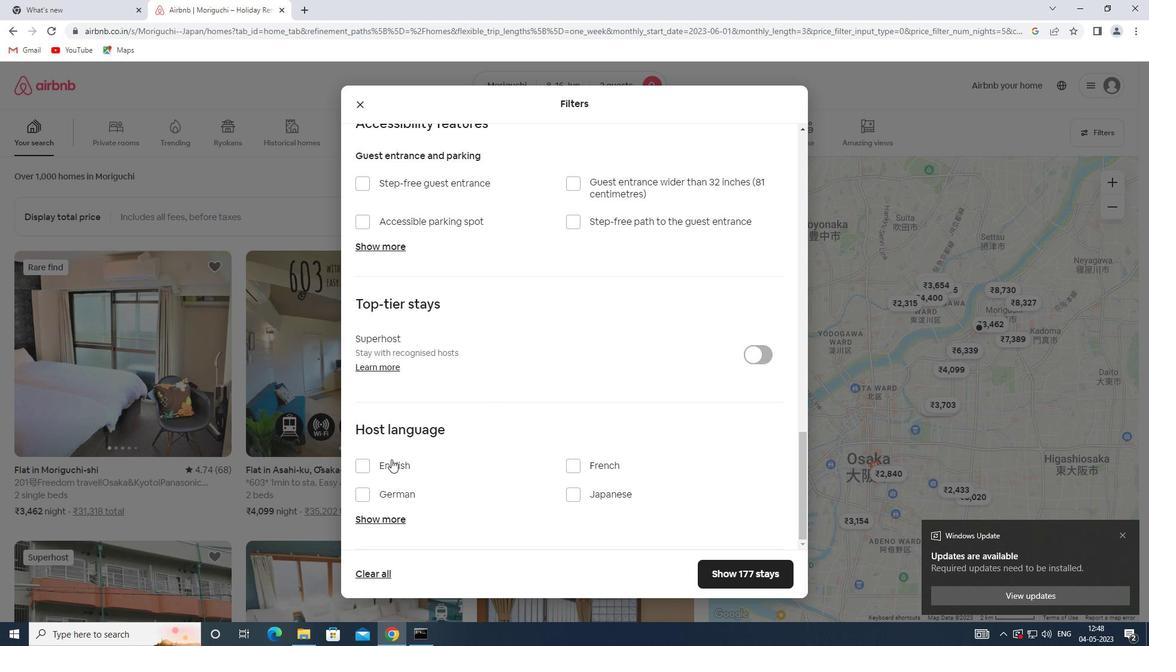 
Action: Mouse pressed left at (391, 462)
Screenshot: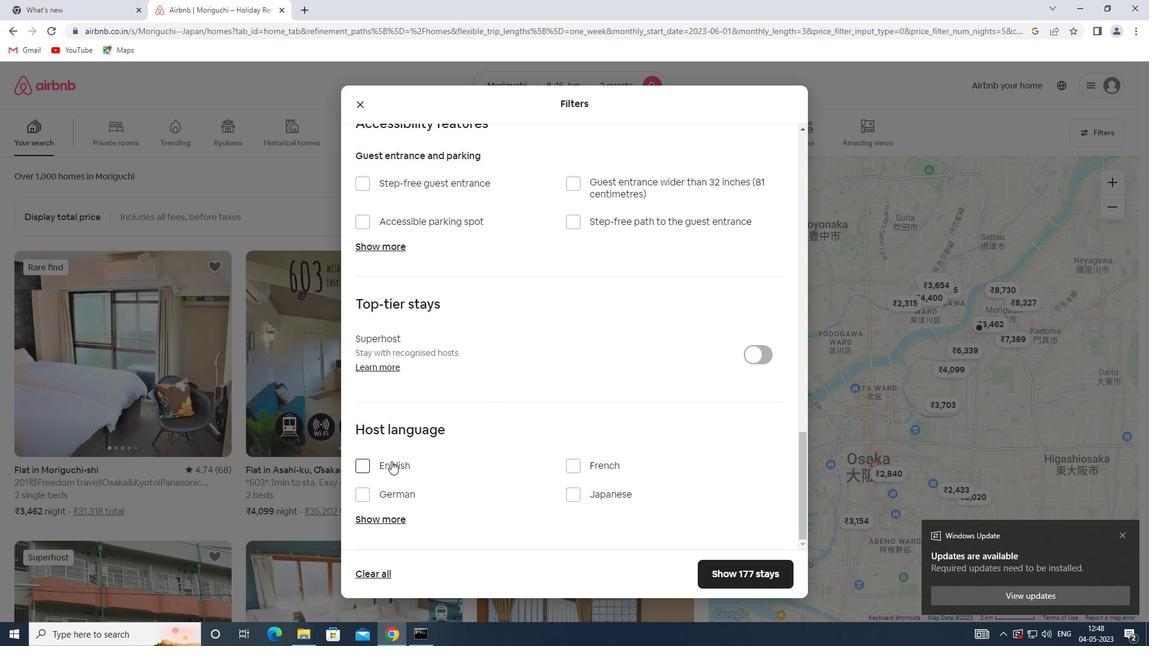 
Action: Mouse moved to (719, 568)
Screenshot: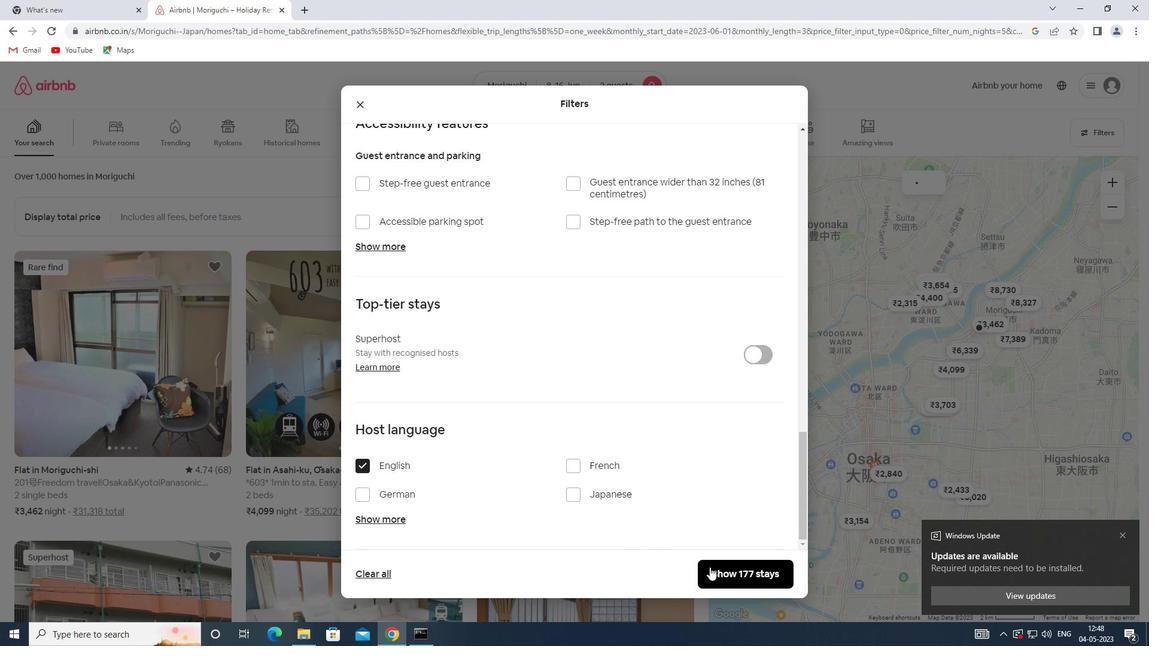 
Action: Mouse pressed left at (719, 568)
Screenshot: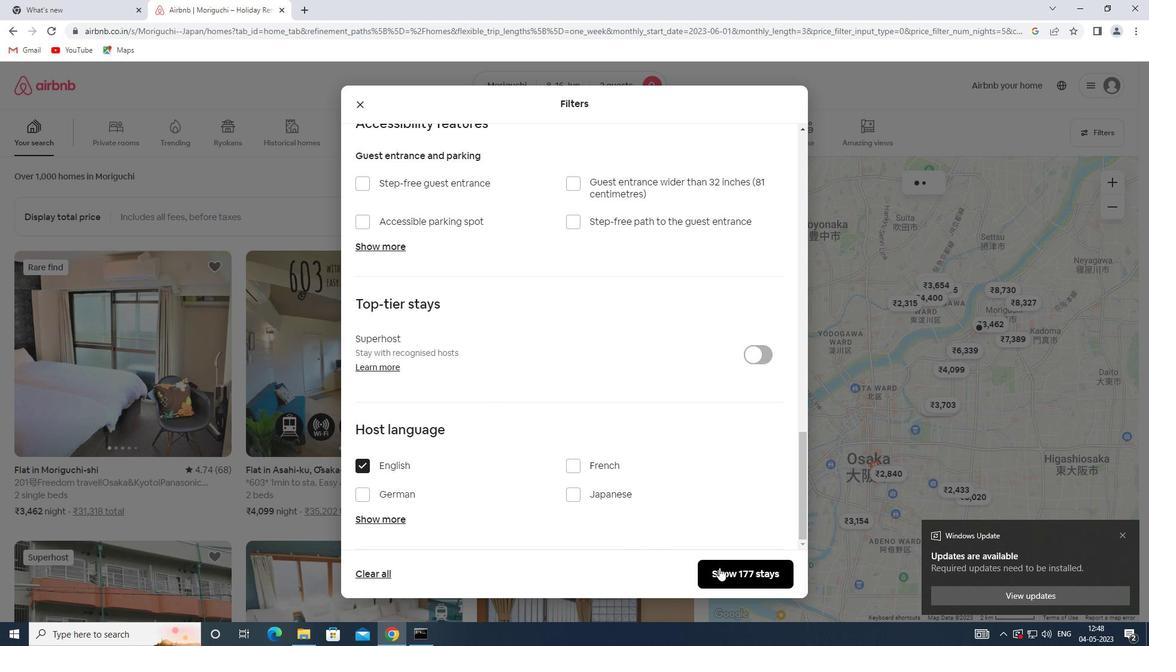 
Action: Mouse moved to (723, 568)
Screenshot: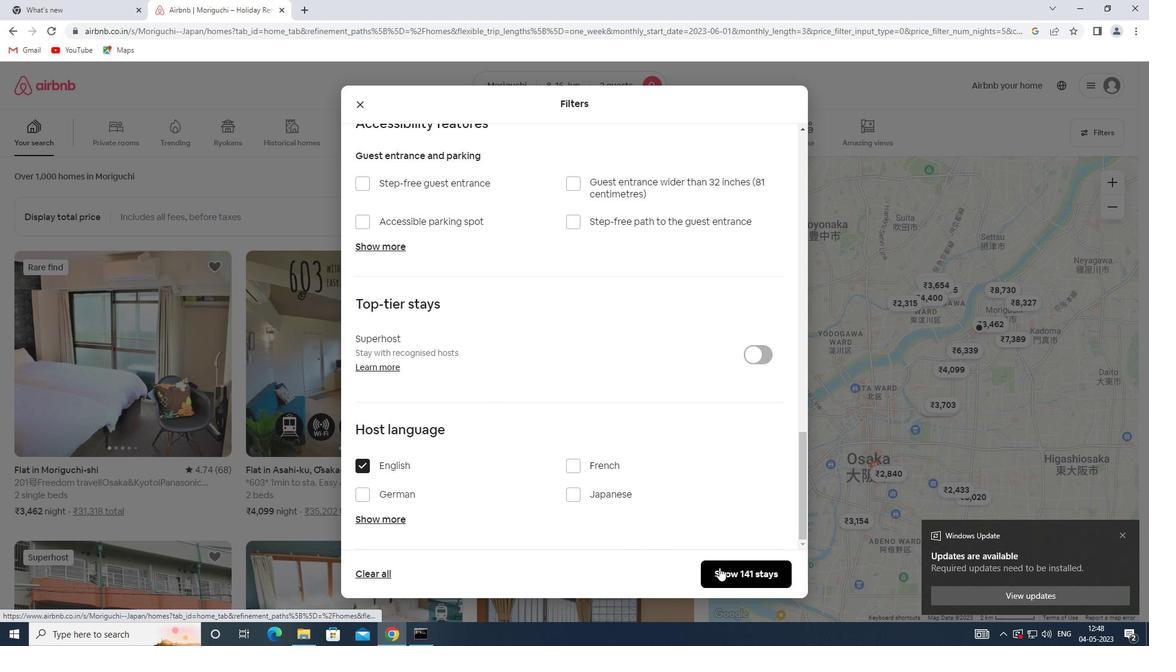 
